 Task: Reply to email with the signature Brandon Turner with the subject Event invitation from softage.1@softage.net with the message I would like to schedule a call to discuss the proposed changes to the budget plan. with CC to softage.4@softage.net with an attached document Proposal_draft.docx
Action: Mouse moved to (435, 564)
Screenshot: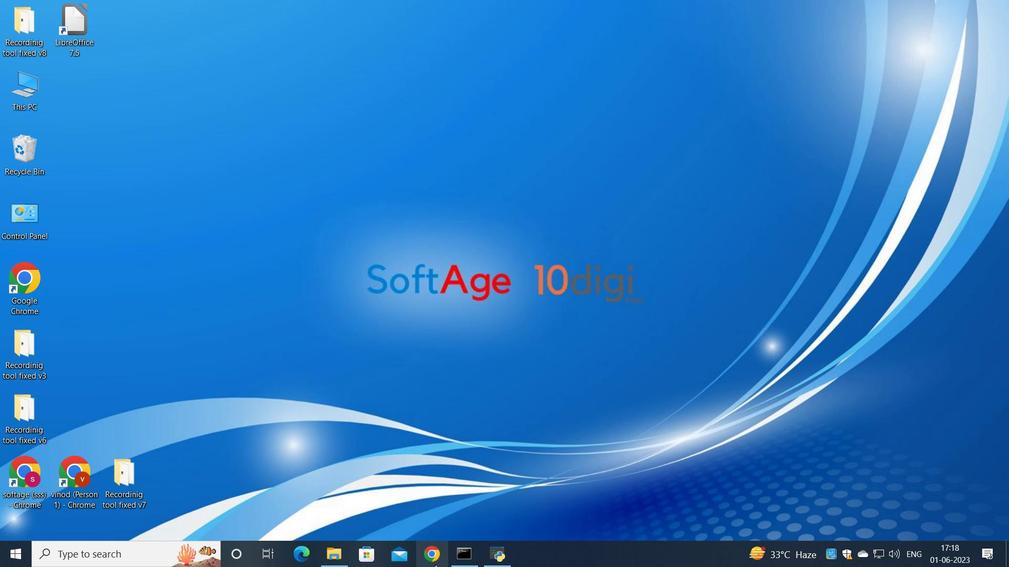 
Action: Mouse pressed left at (435, 564)
Screenshot: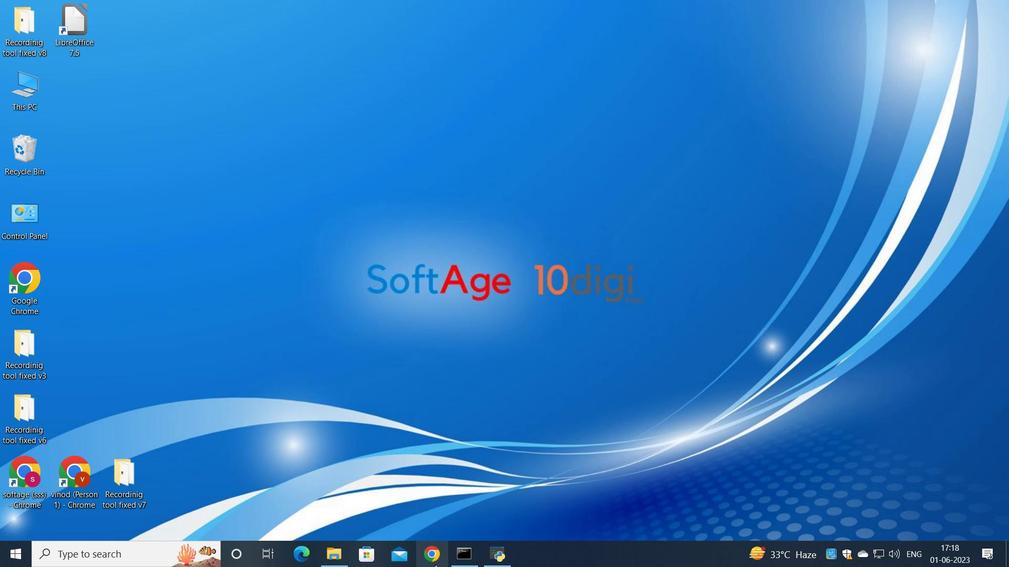 
Action: Mouse moved to (457, 336)
Screenshot: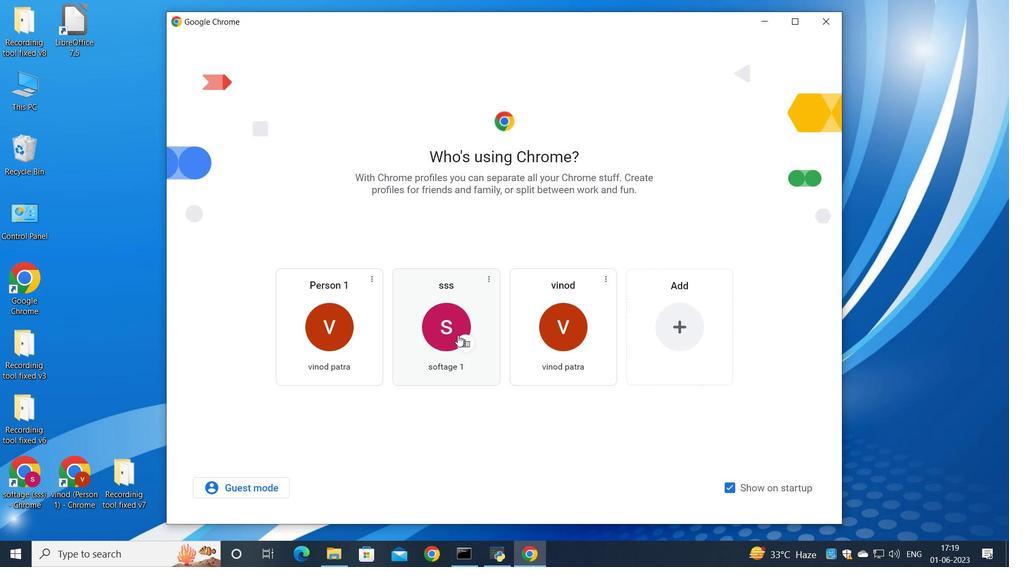 
Action: Mouse pressed left at (457, 336)
Screenshot: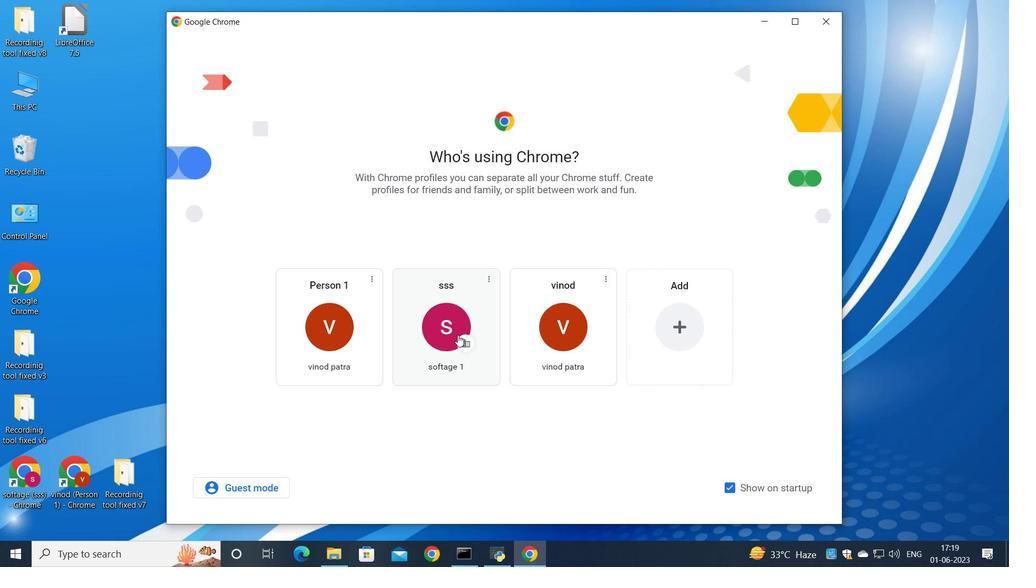 
Action: Mouse moved to (884, 84)
Screenshot: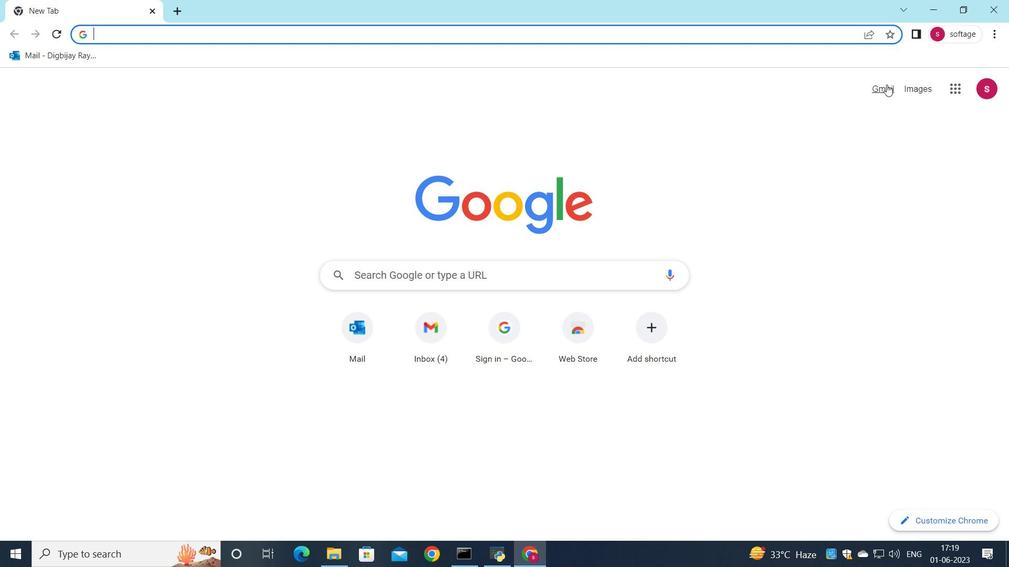 
Action: Mouse pressed left at (884, 84)
Screenshot: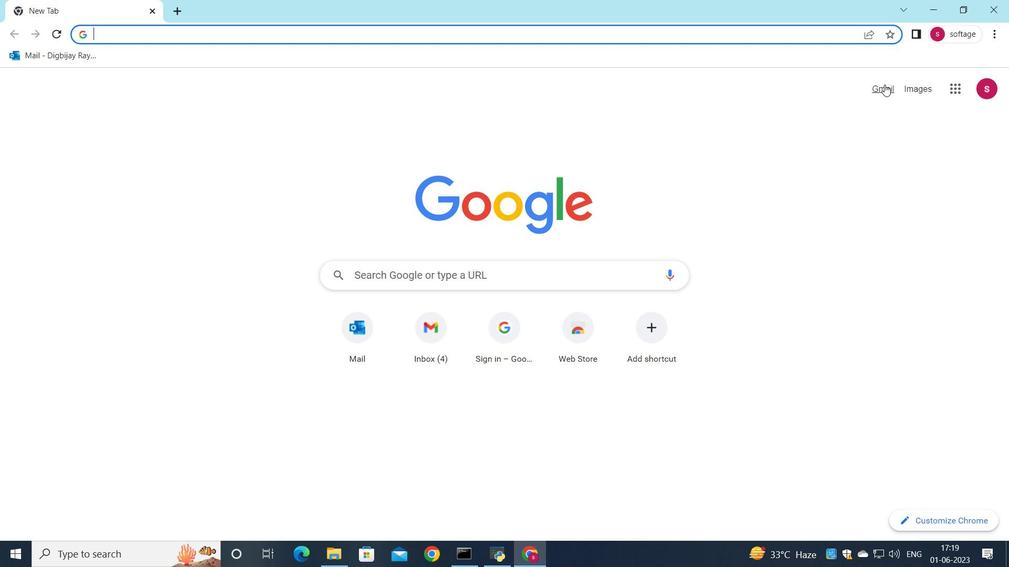 
Action: Mouse moved to (860, 85)
Screenshot: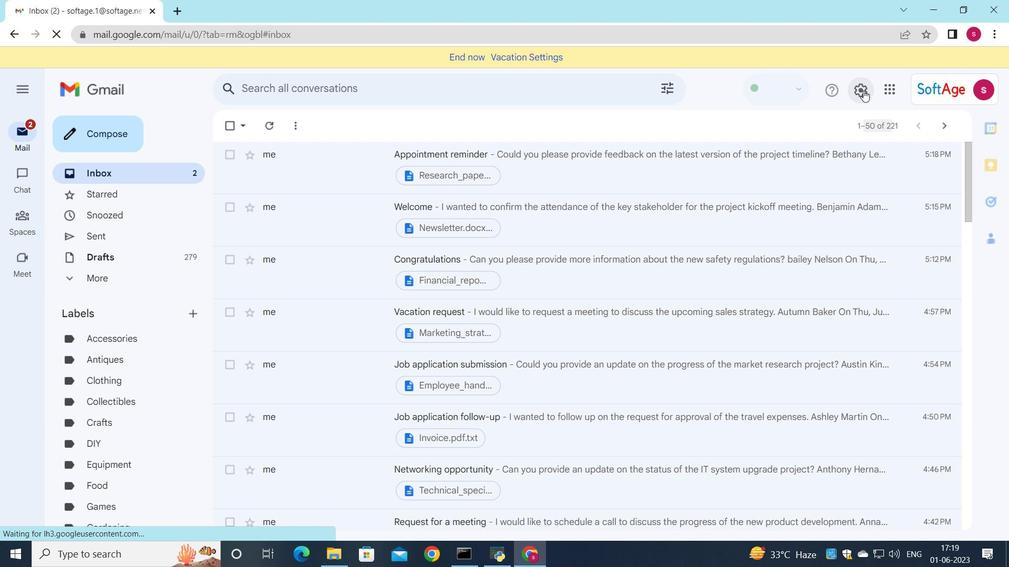 
Action: Mouse pressed left at (860, 85)
Screenshot: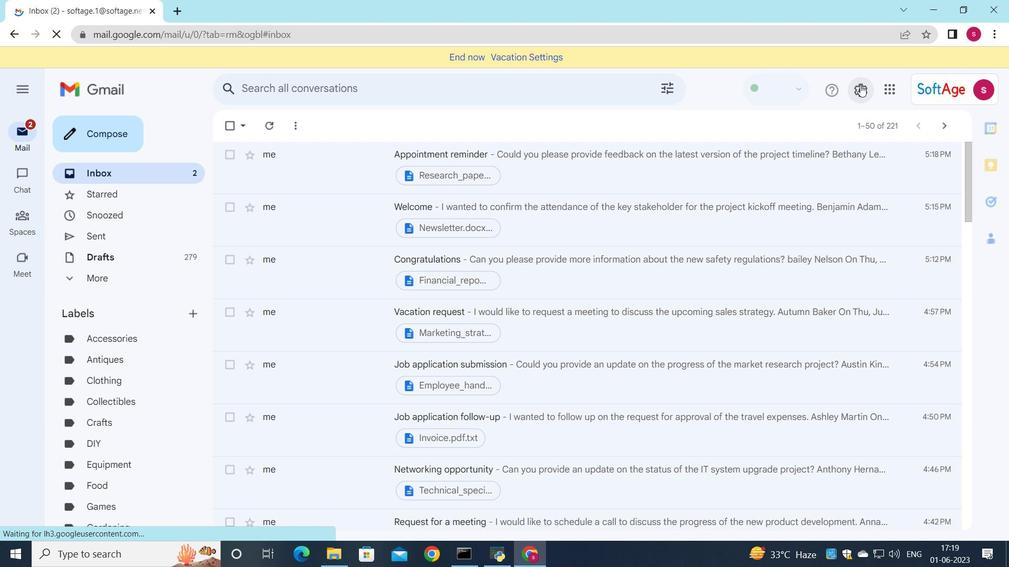 
Action: Mouse moved to (863, 160)
Screenshot: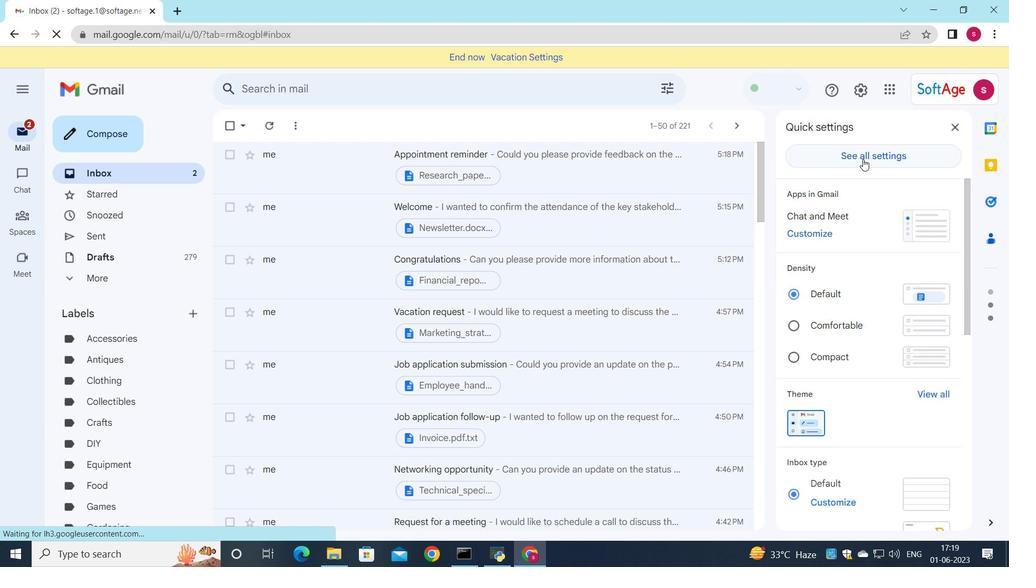 
Action: Mouse pressed left at (863, 160)
Screenshot: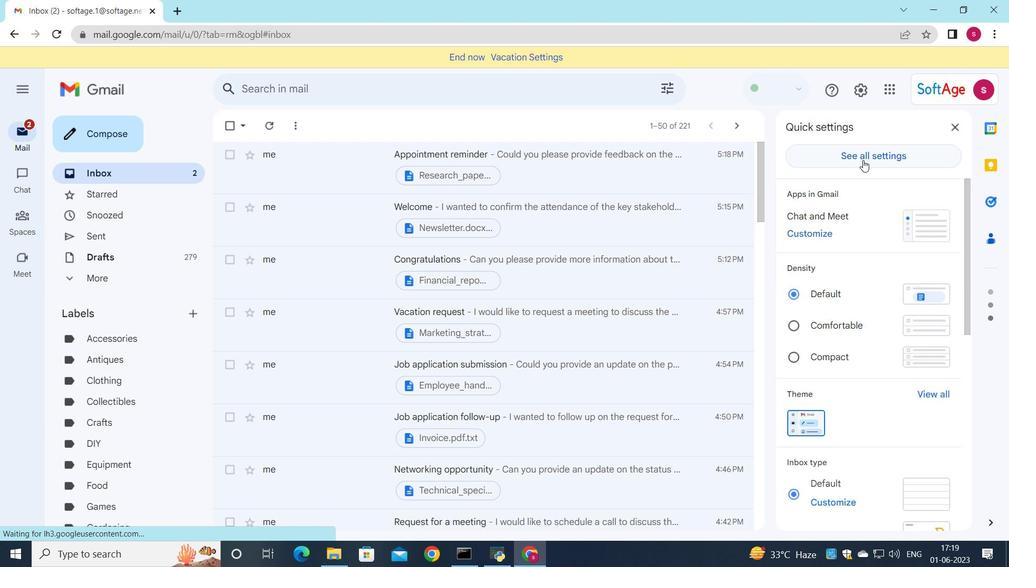
Action: Mouse moved to (852, 93)
Screenshot: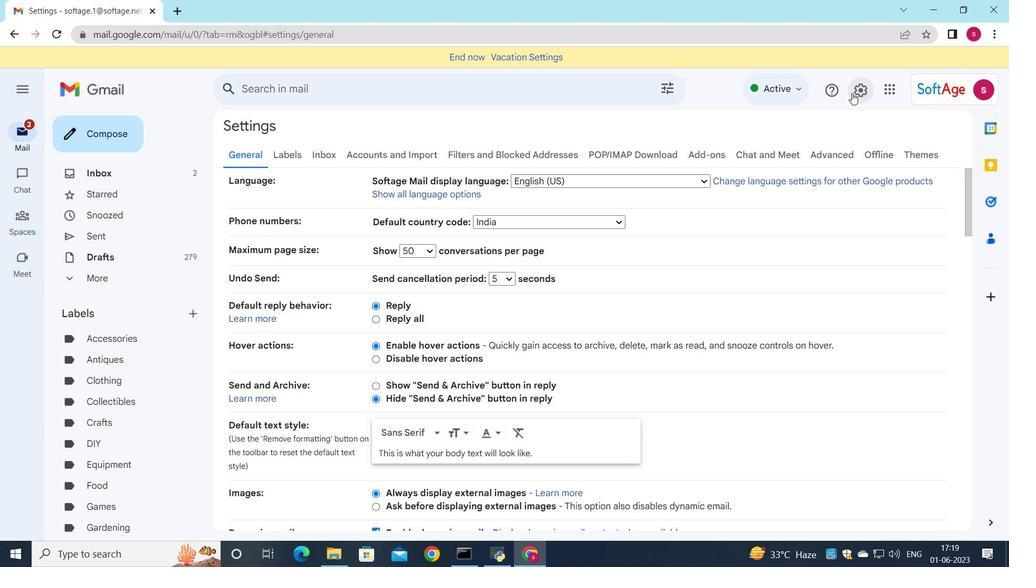 
Action: Mouse pressed left at (852, 93)
Screenshot: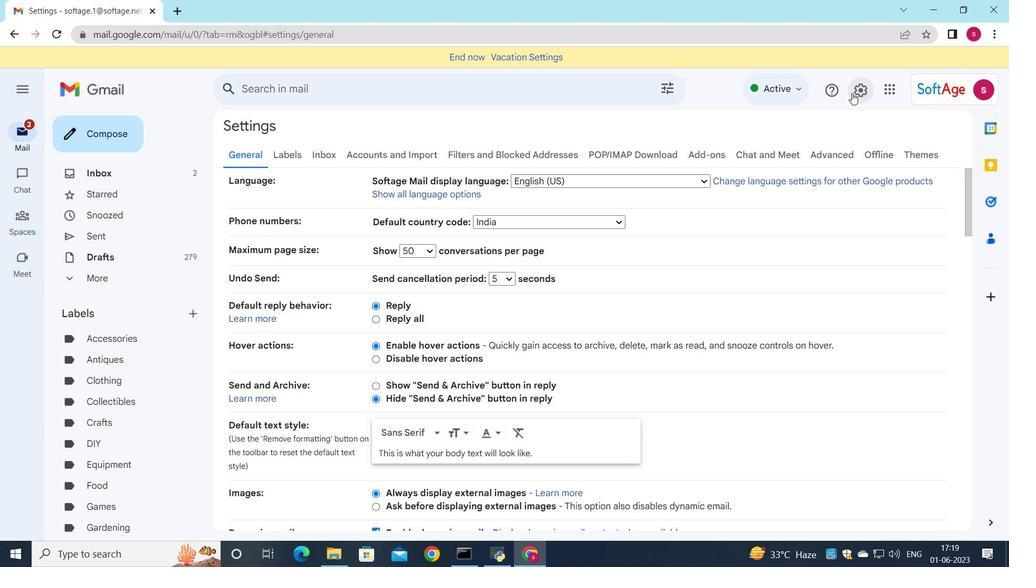 
Action: Mouse moved to (667, 261)
Screenshot: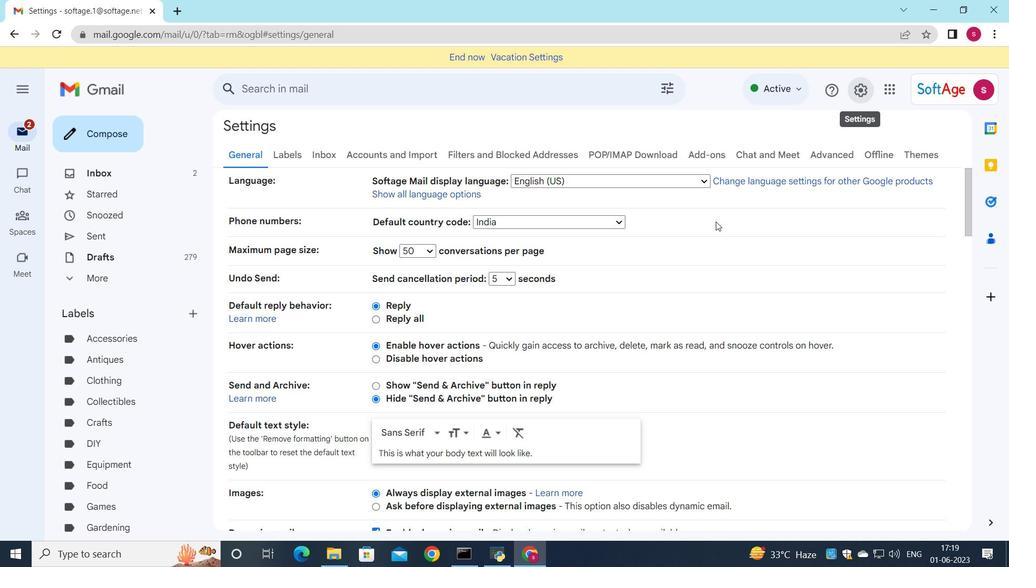 
Action: Mouse scrolled (667, 261) with delta (0, 0)
Screenshot: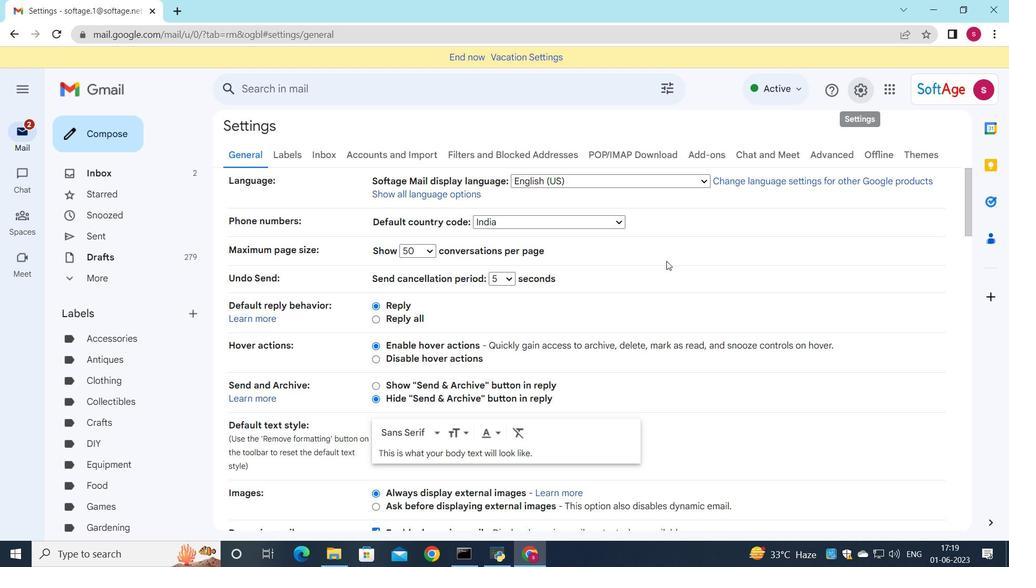 
Action: Mouse scrolled (667, 261) with delta (0, 0)
Screenshot: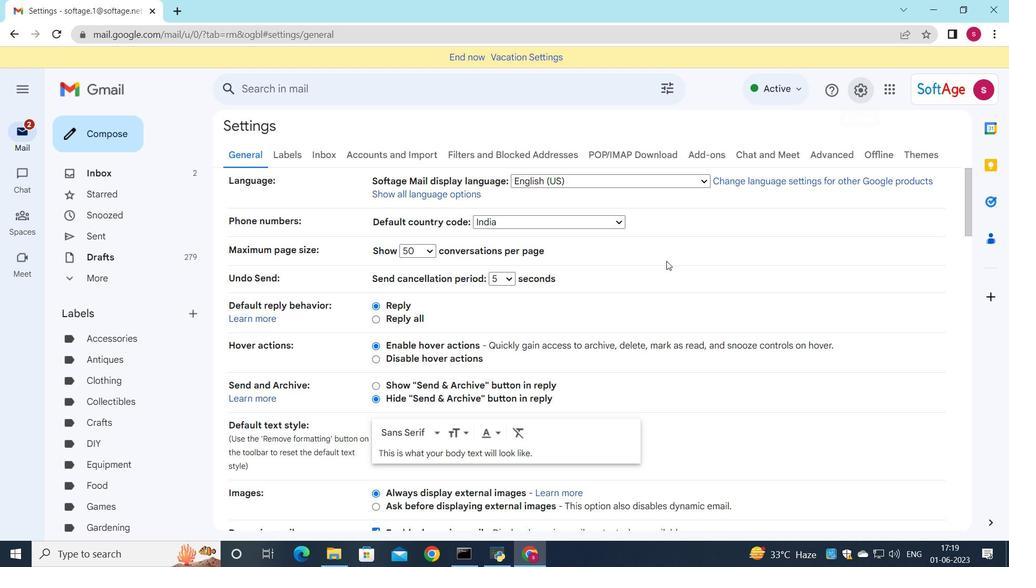 
Action: Mouse moved to (666, 262)
Screenshot: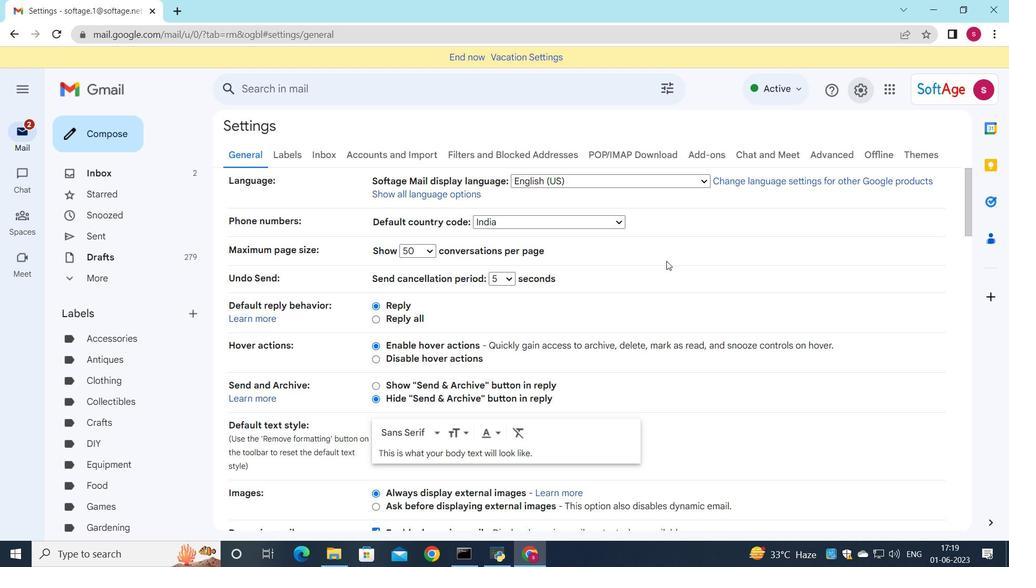 
Action: Mouse scrolled (666, 262) with delta (0, 0)
Screenshot: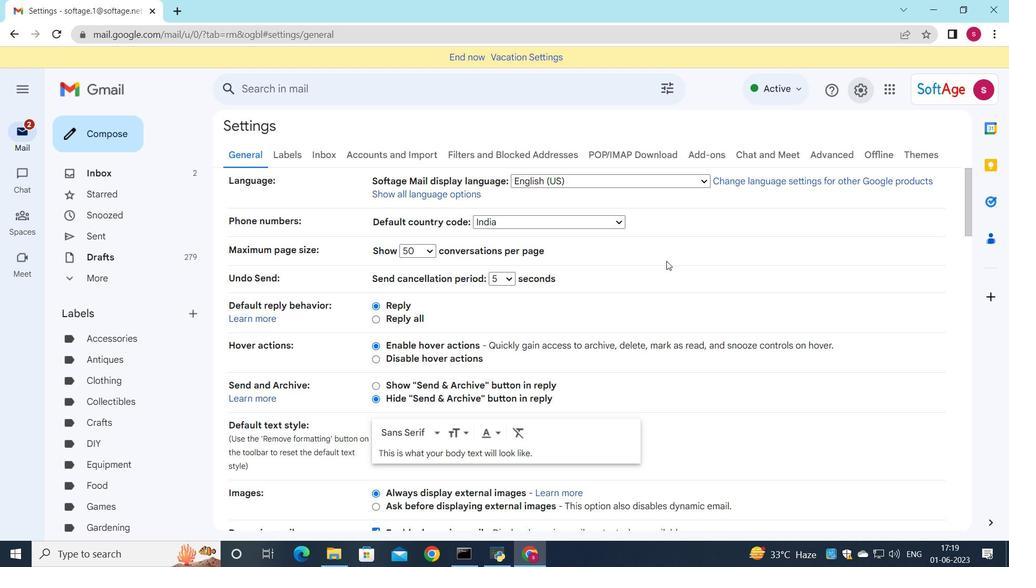 
Action: Mouse moved to (663, 256)
Screenshot: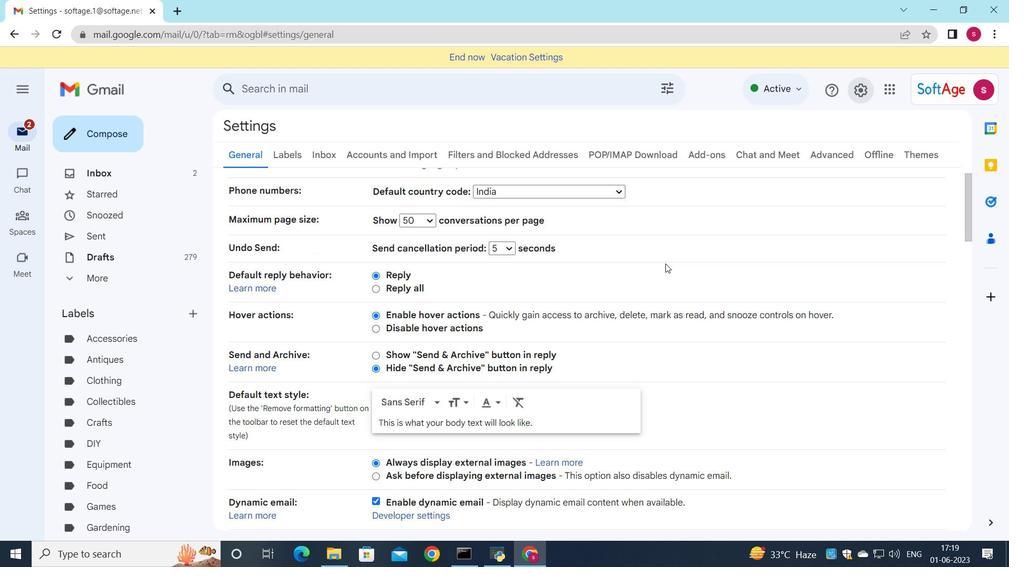 
Action: Mouse pressed middle at (663, 256)
Screenshot: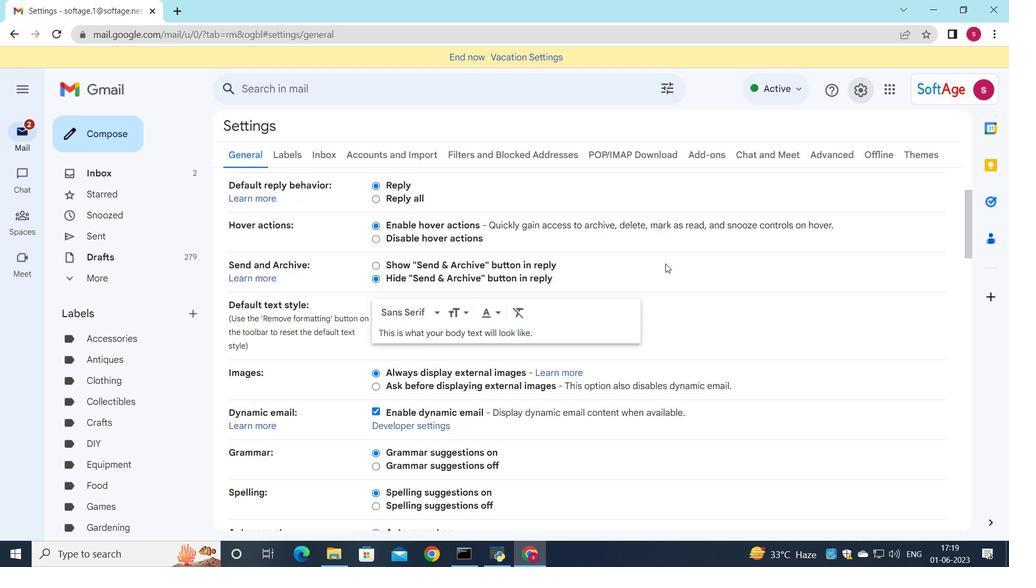 
Action: Mouse scrolled (663, 256) with delta (0, 0)
Screenshot: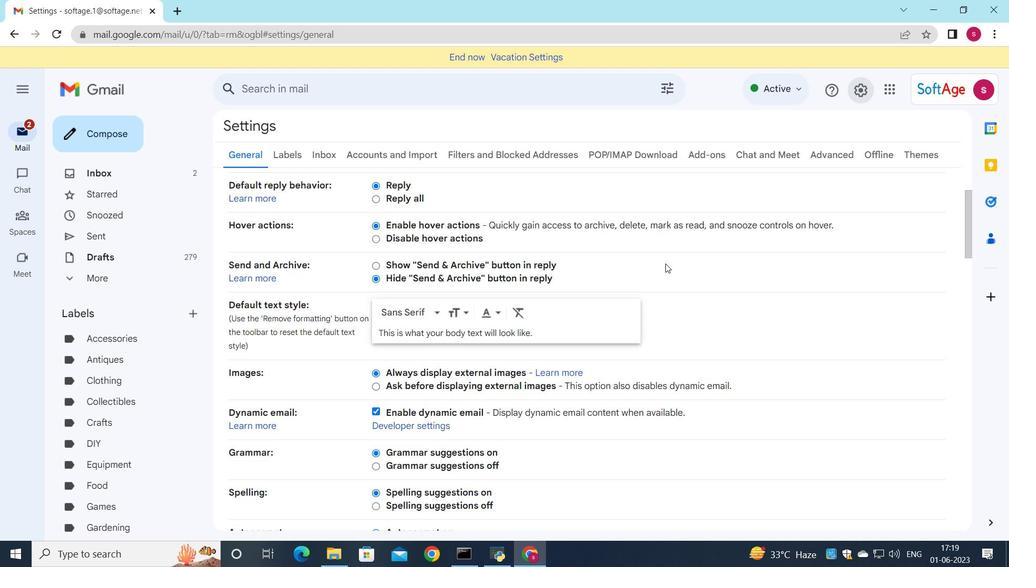 
Action: Mouse moved to (663, 256)
Screenshot: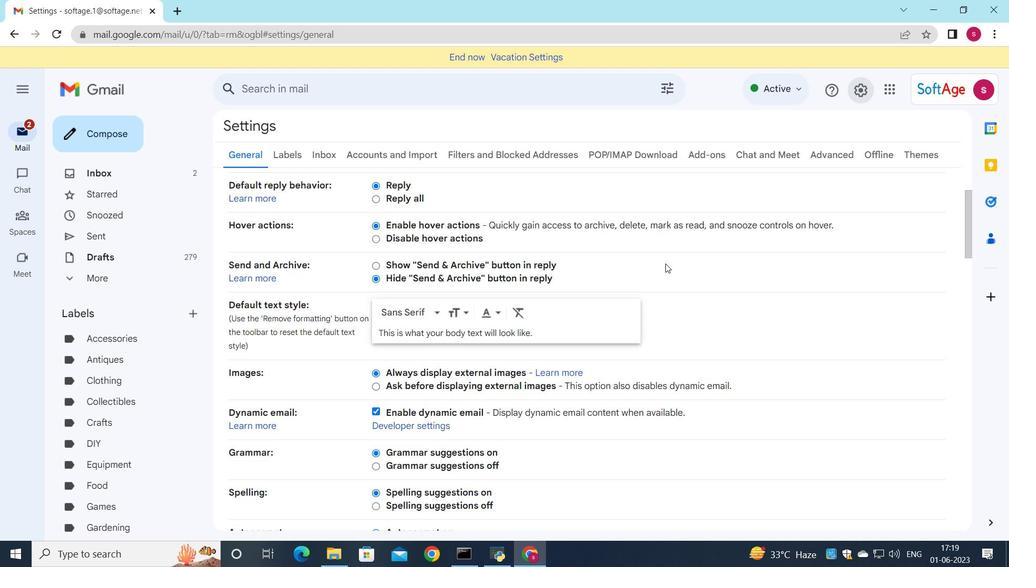 
Action: Mouse scrolled (663, 256) with delta (0, 0)
Screenshot: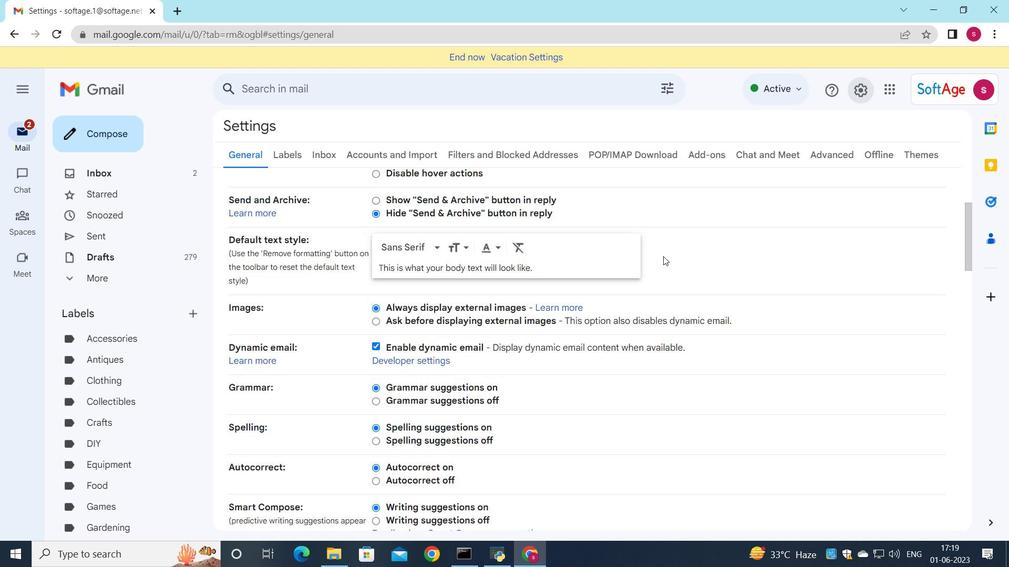 
Action: Mouse scrolled (663, 256) with delta (0, 0)
Screenshot: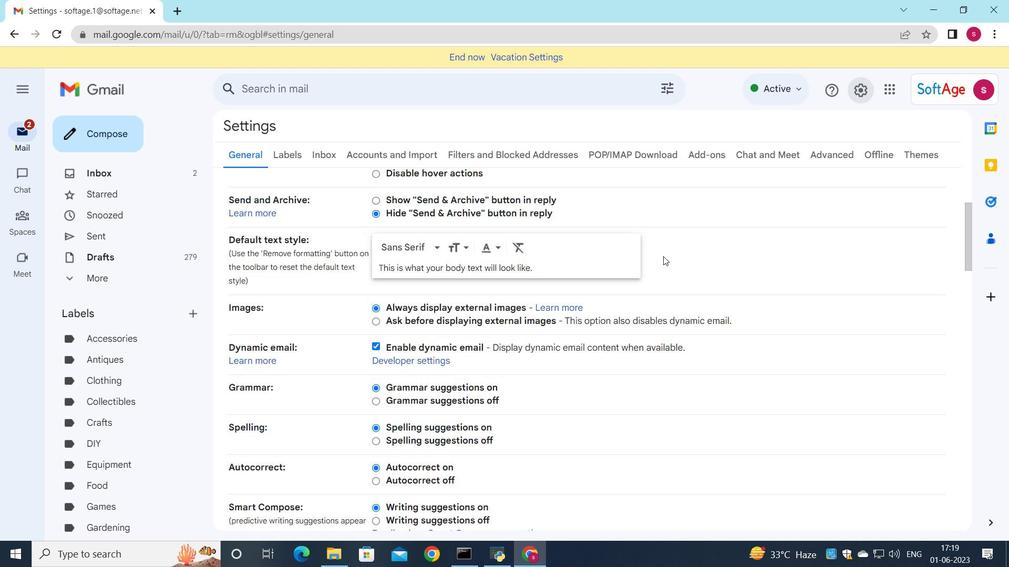 
Action: Mouse moved to (662, 256)
Screenshot: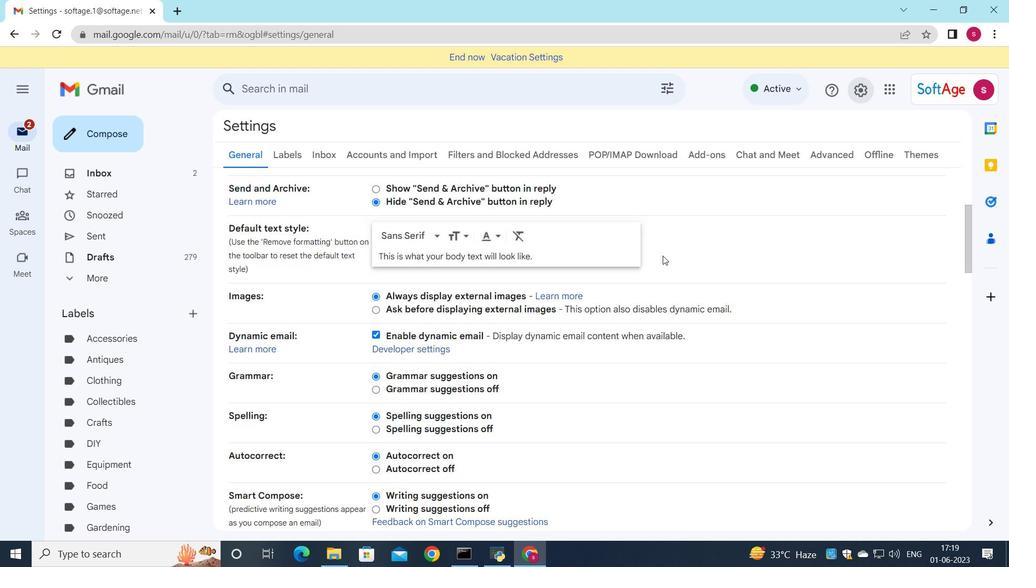 
Action: Mouse scrolled (662, 256) with delta (0, 0)
Screenshot: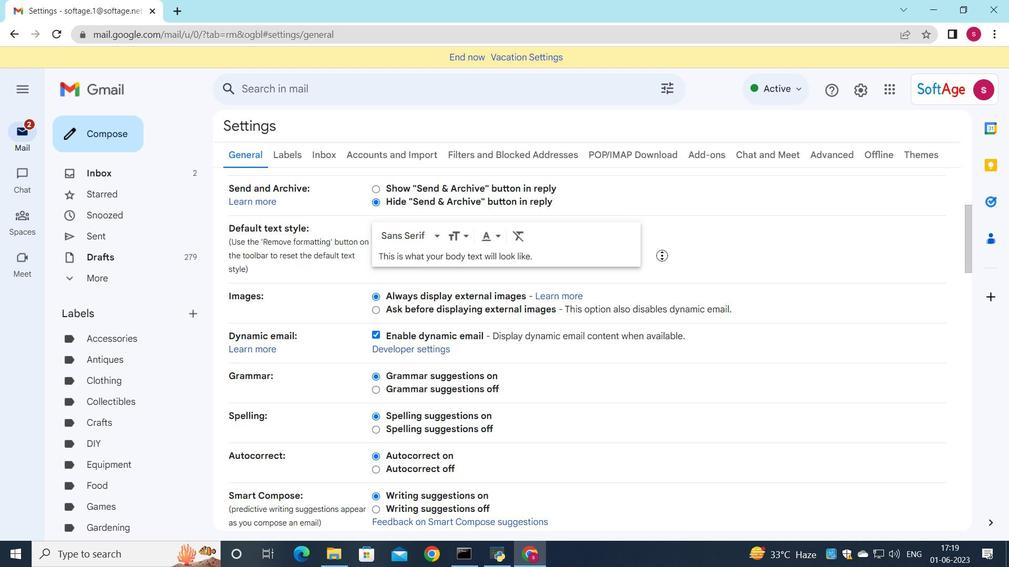 
Action: Mouse scrolled (662, 256) with delta (0, 0)
Screenshot: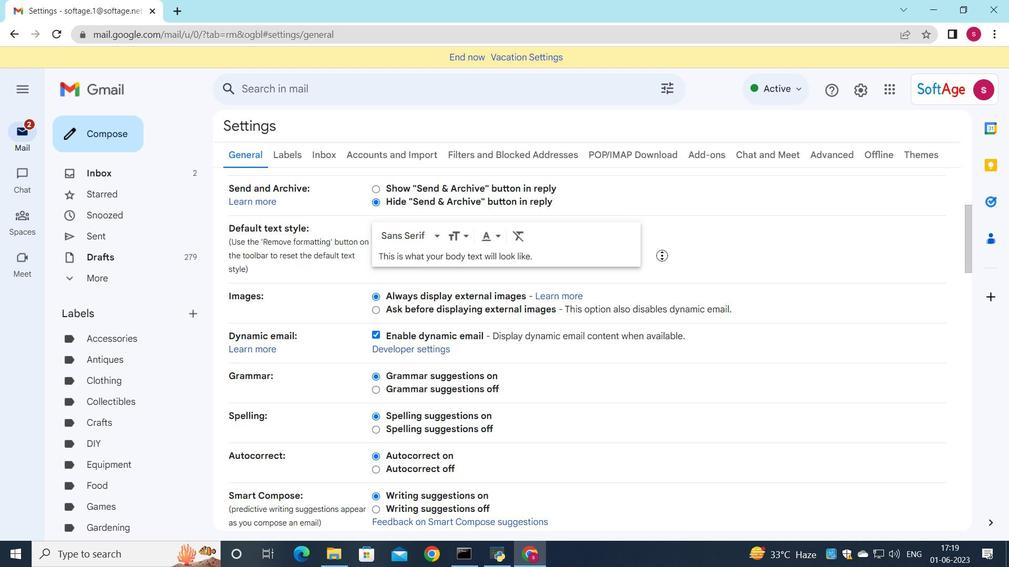
Action: Mouse moved to (659, 257)
Screenshot: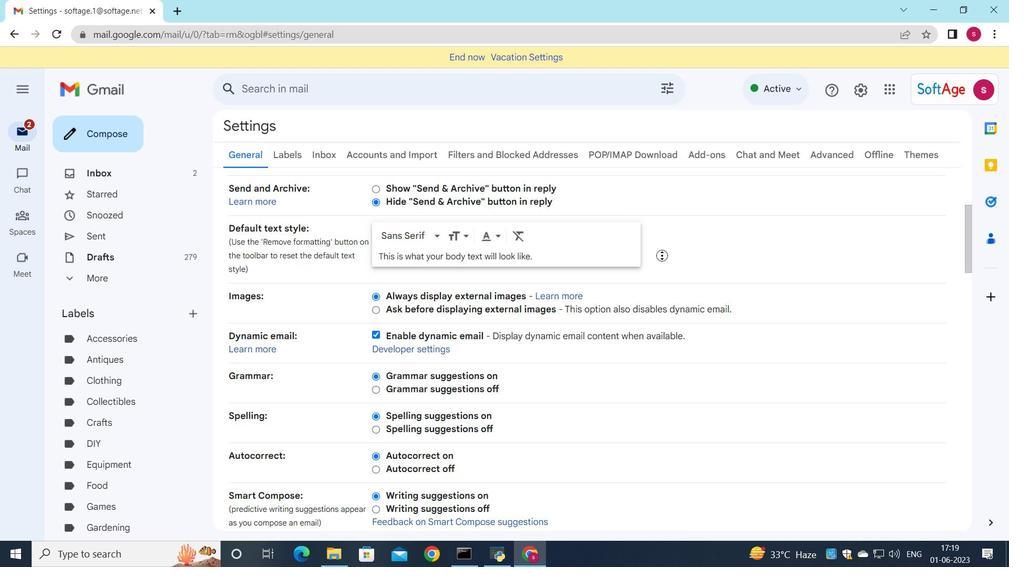 
Action: Mouse scrolled (659, 257) with delta (0, 0)
Screenshot: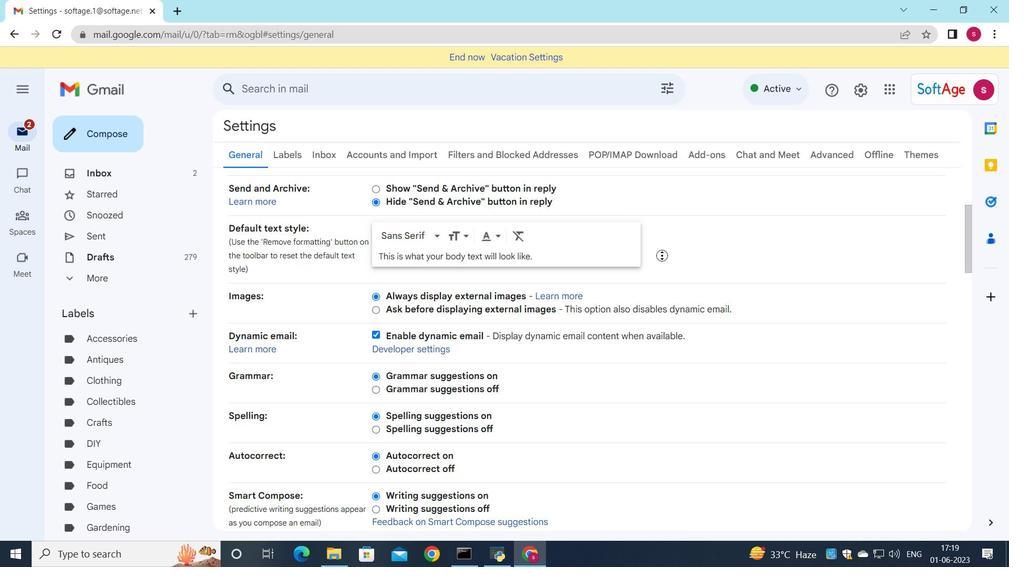 
Action: Mouse moved to (767, 259)
Screenshot: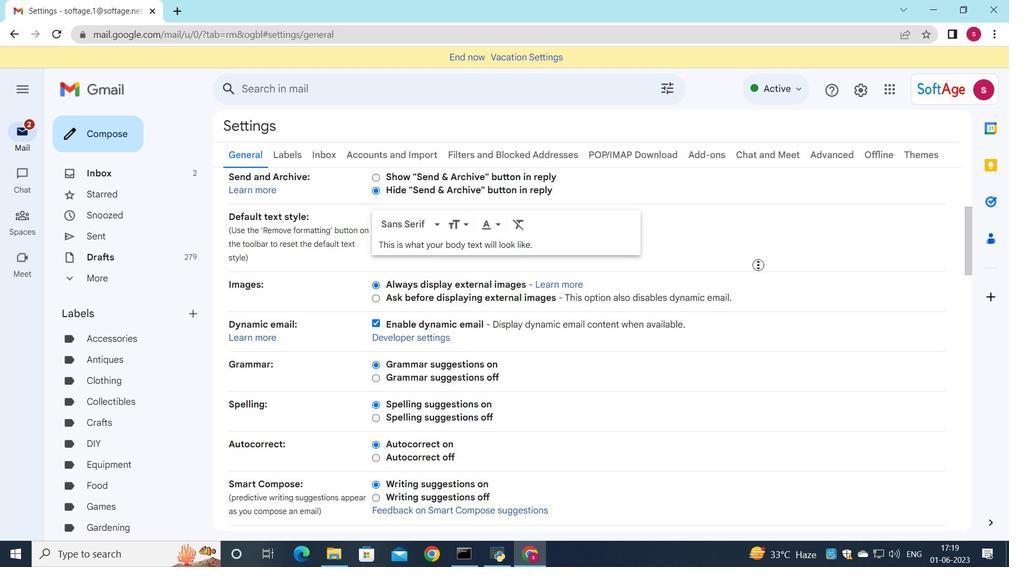 
Action: Mouse pressed left at (767, 259)
Screenshot: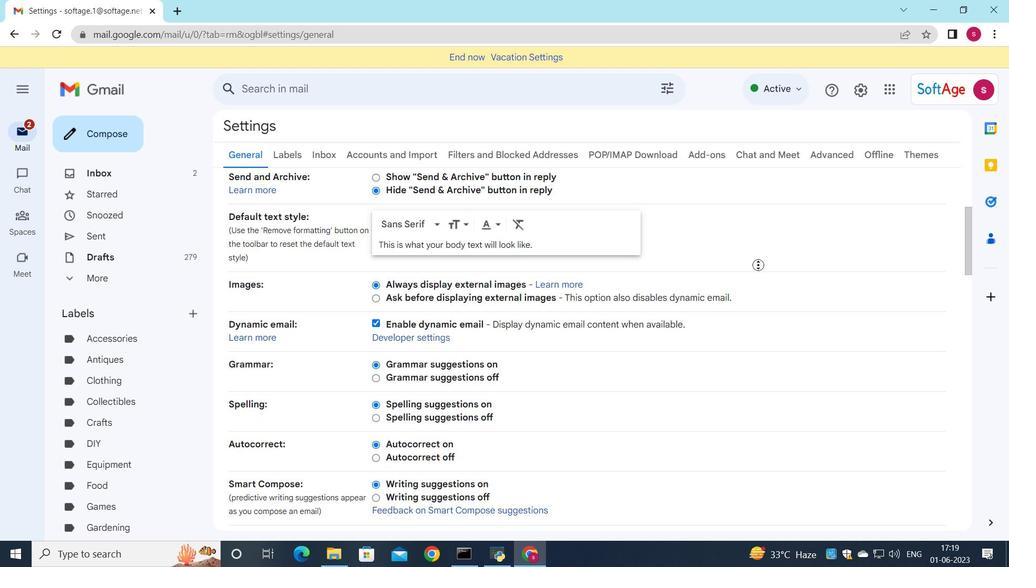 
Action: Mouse moved to (473, 305)
Screenshot: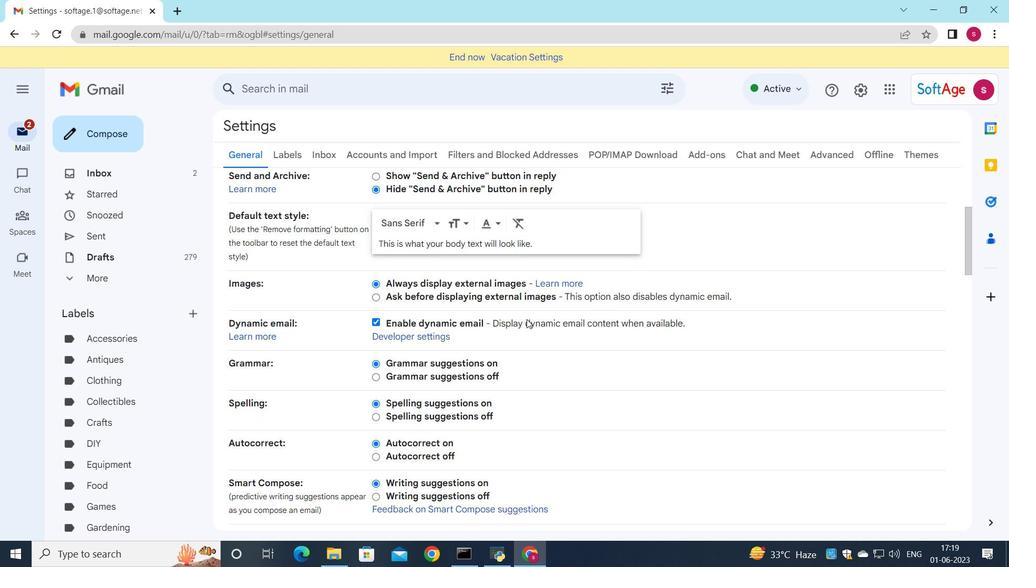 
Action: Mouse scrolled (473, 305) with delta (0, 0)
Screenshot: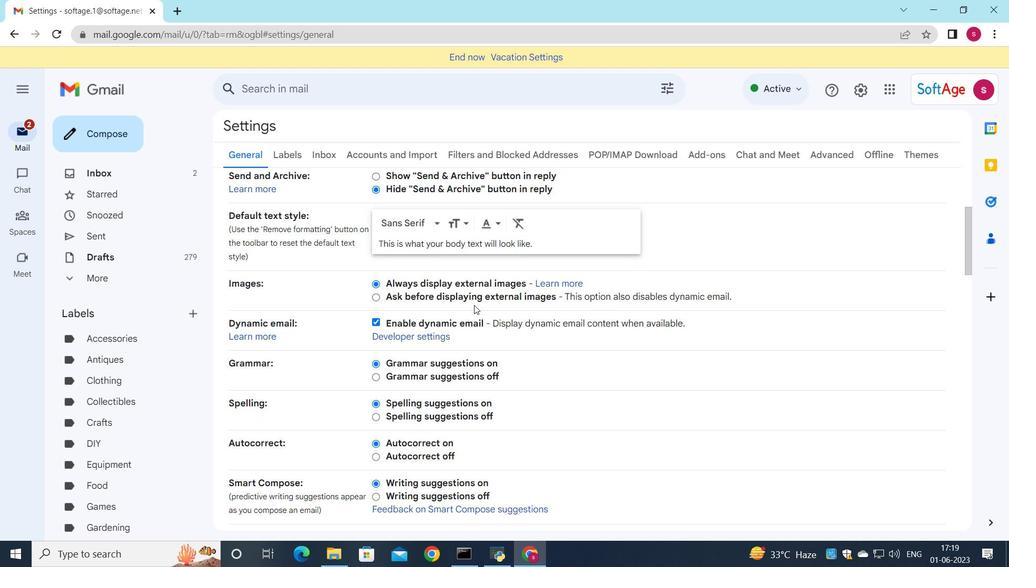 
Action: Mouse scrolled (473, 305) with delta (0, 0)
Screenshot: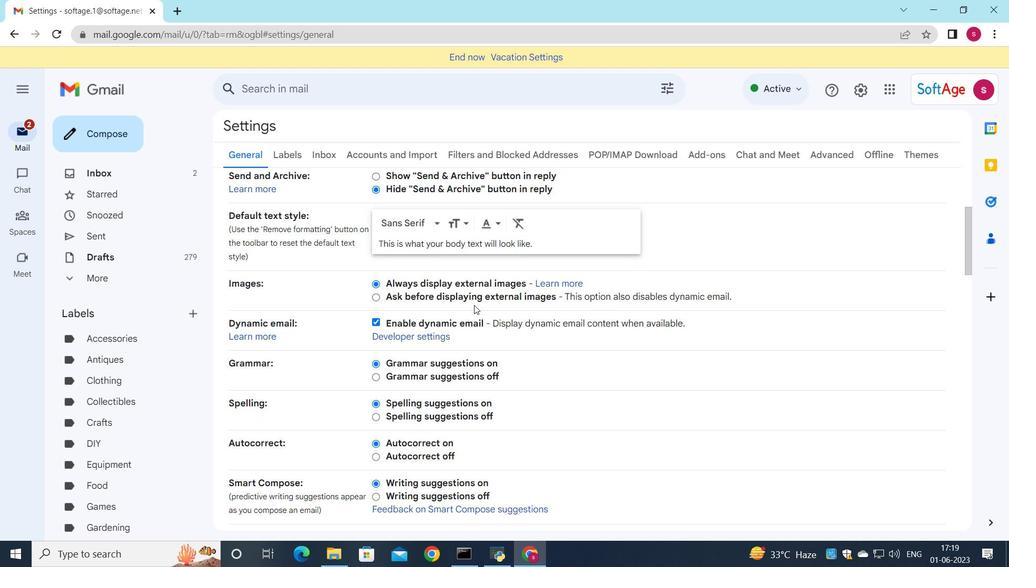 
Action: Mouse scrolled (473, 305) with delta (0, 0)
Screenshot: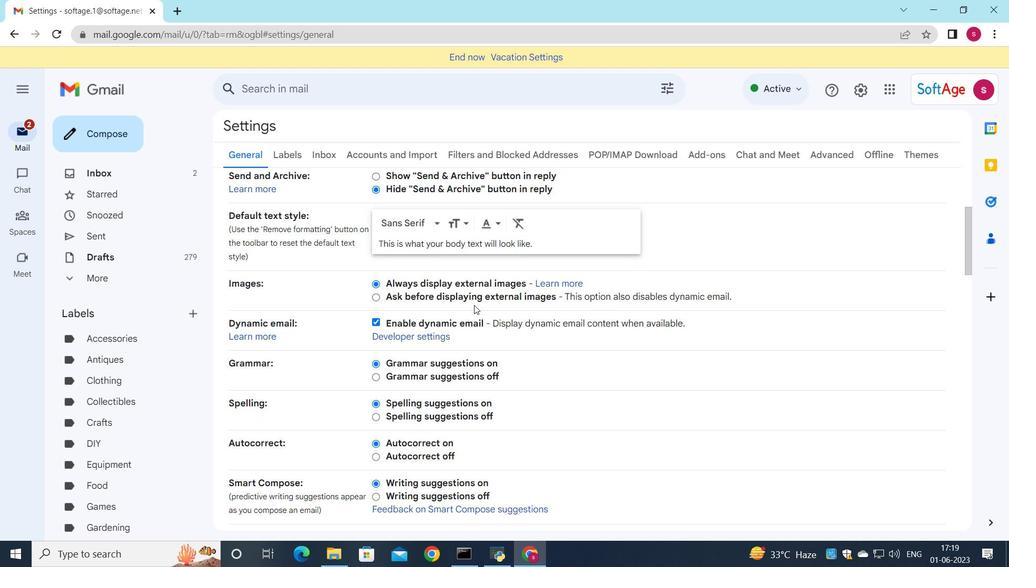 
Action: Mouse moved to (473, 308)
Screenshot: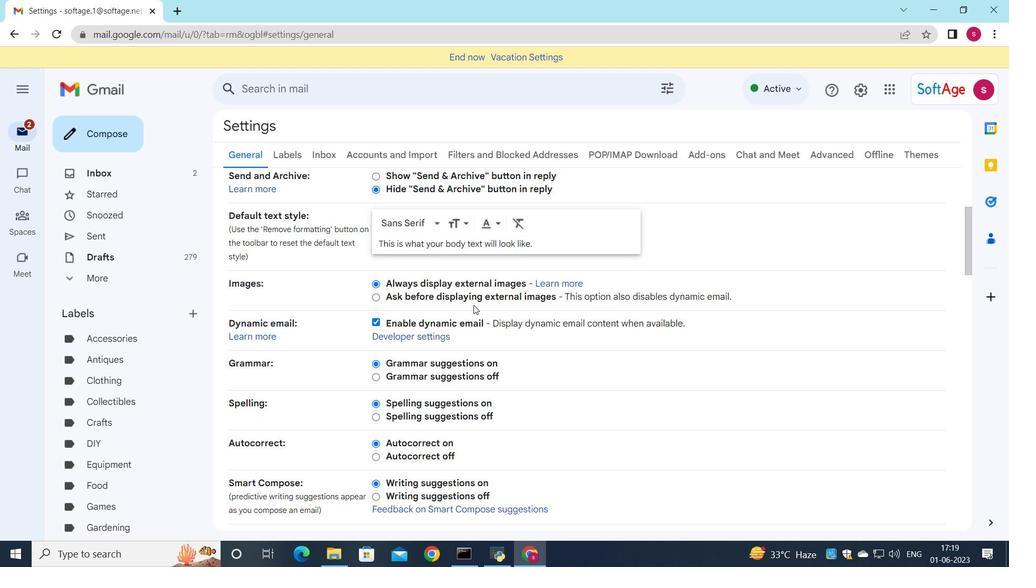 
Action: Mouse scrolled (473, 308) with delta (0, 0)
Screenshot: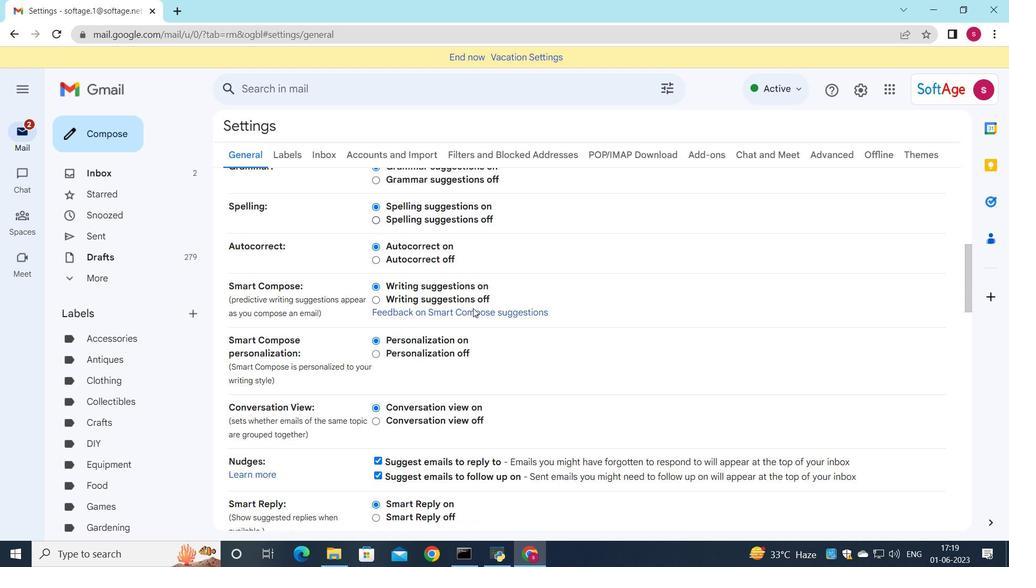 
Action: Mouse scrolled (473, 308) with delta (0, 0)
Screenshot: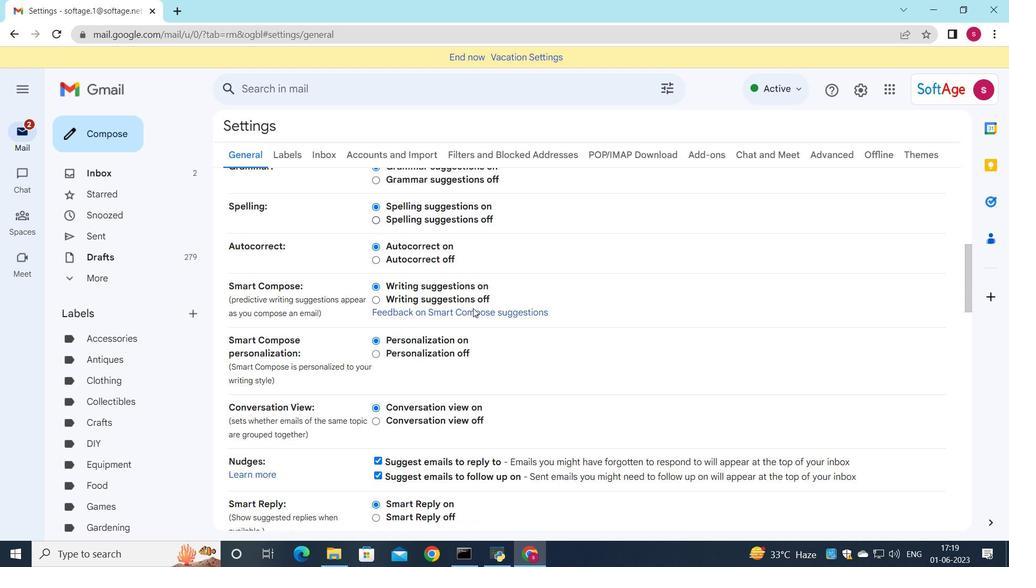 
Action: Mouse scrolled (473, 308) with delta (0, 0)
Screenshot: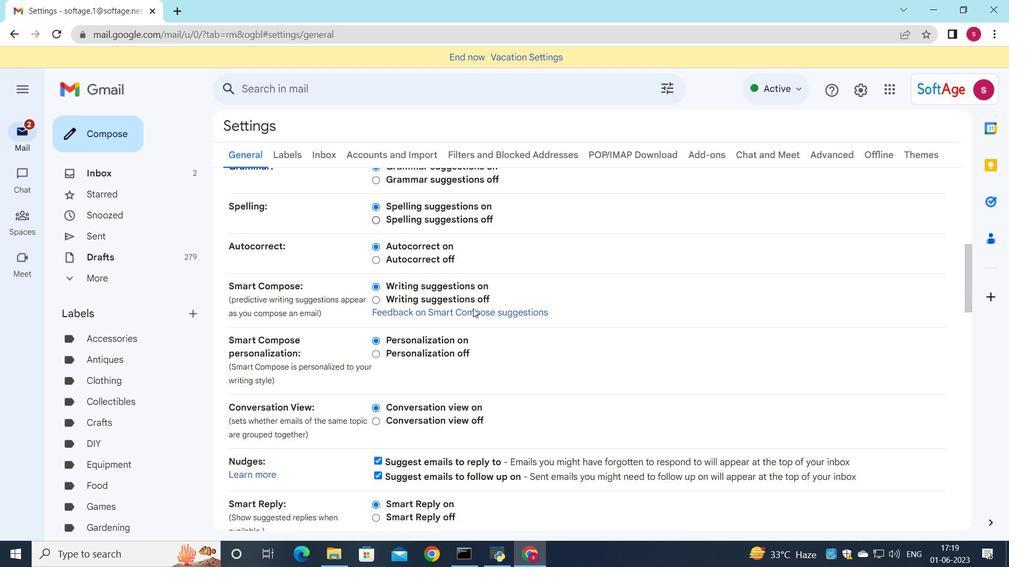 
Action: Mouse moved to (475, 310)
Screenshot: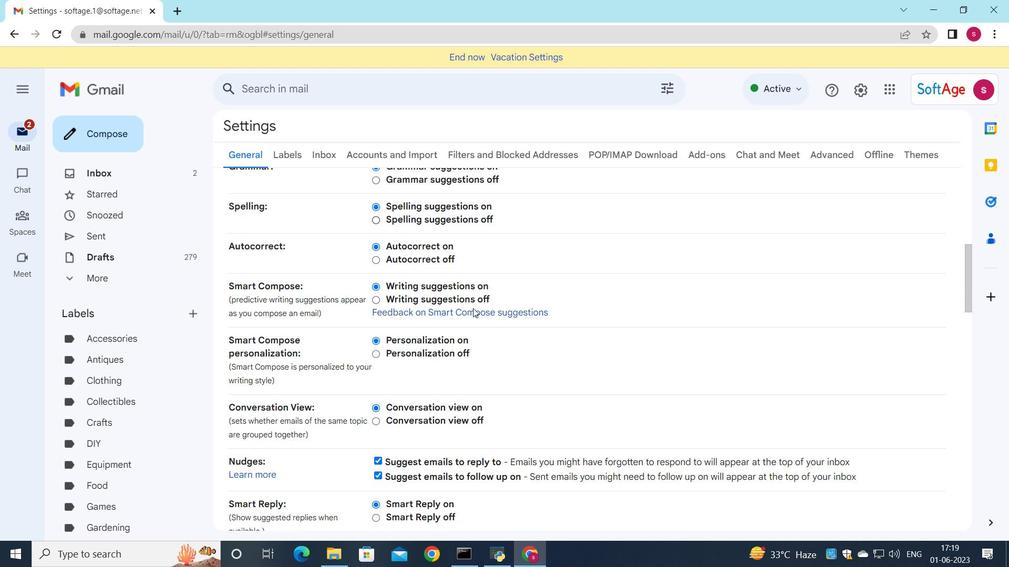 
Action: Mouse scrolled (475, 310) with delta (0, 0)
Screenshot: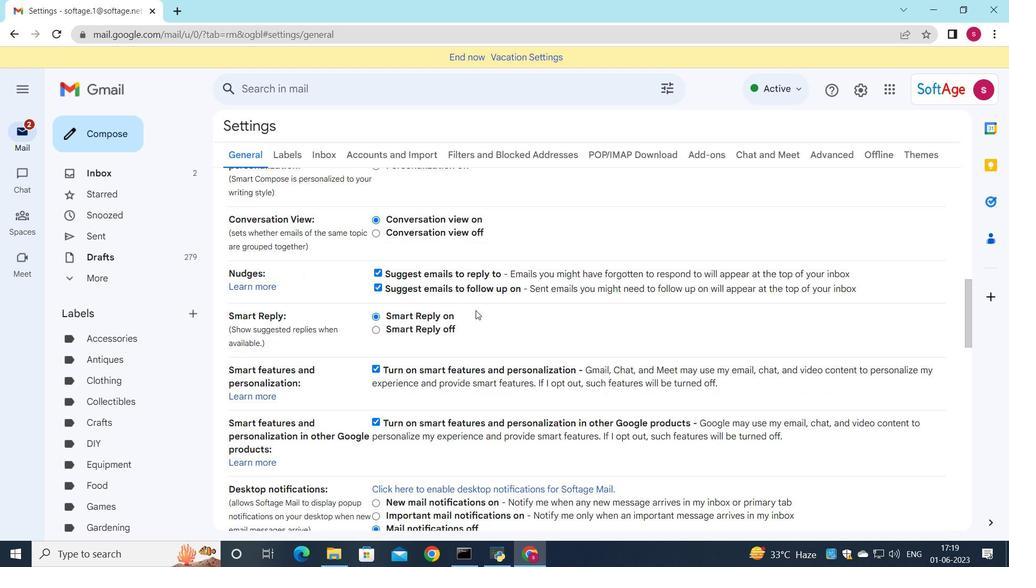 
Action: Mouse scrolled (475, 310) with delta (0, 0)
Screenshot: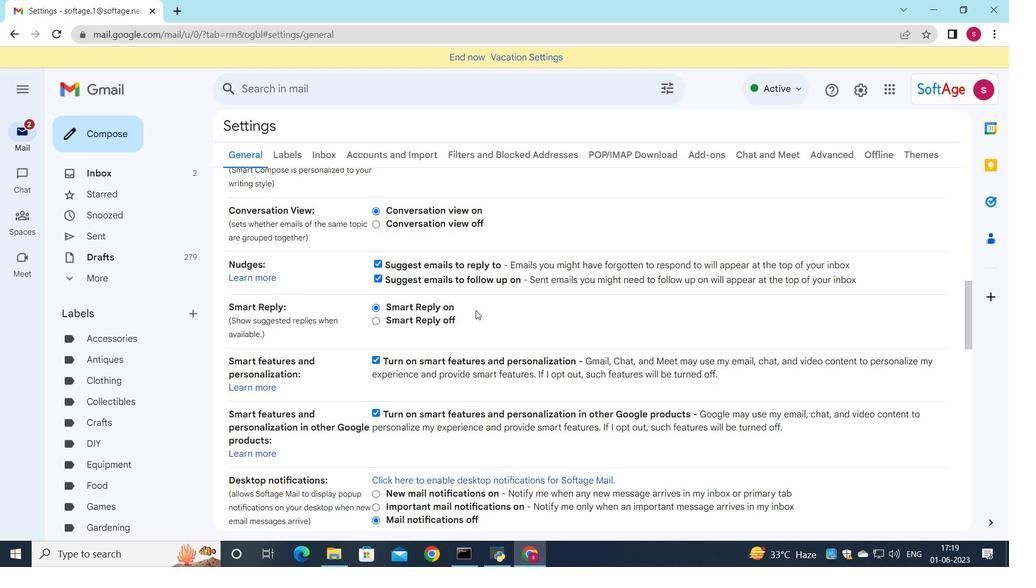 
Action: Mouse scrolled (475, 310) with delta (0, 0)
Screenshot: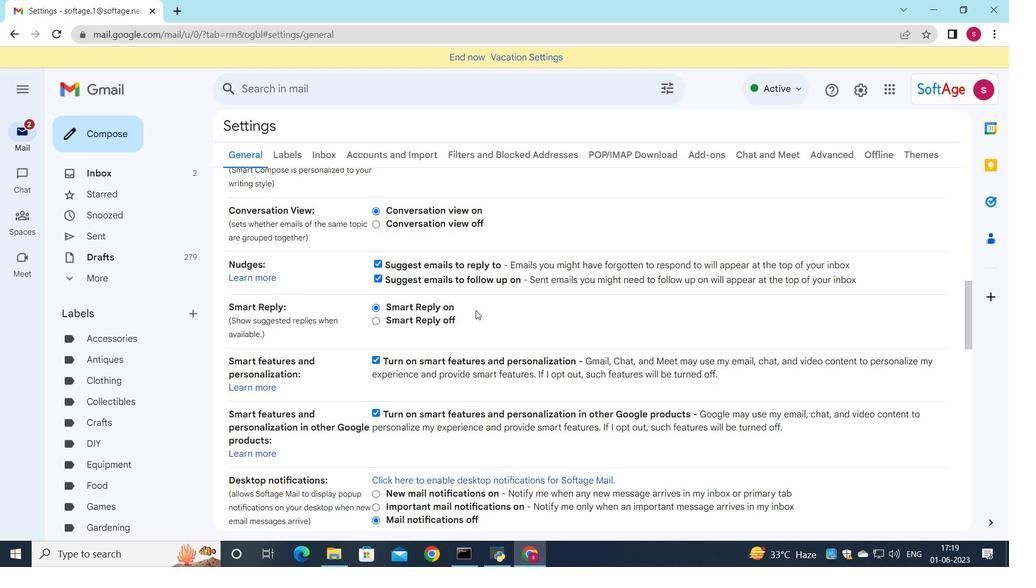 
Action: Mouse scrolled (475, 310) with delta (0, 0)
Screenshot: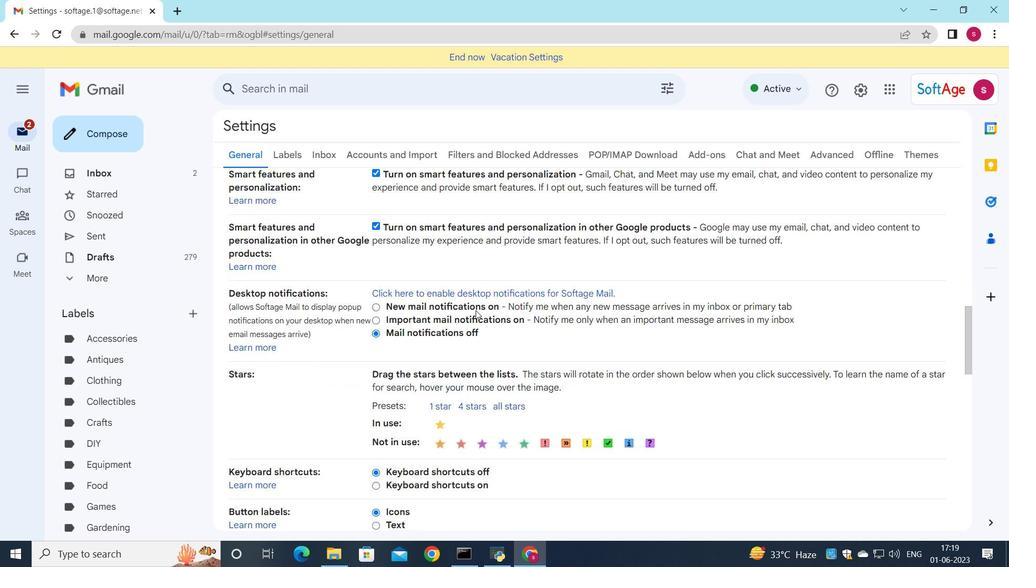 
Action: Mouse scrolled (475, 310) with delta (0, 0)
Screenshot: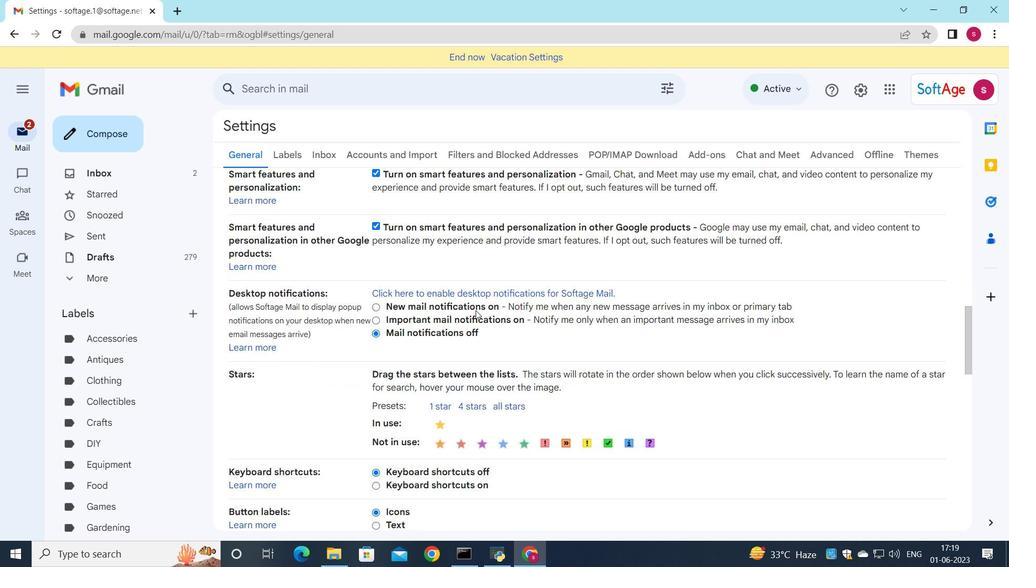 
Action: Mouse scrolled (475, 310) with delta (0, 0)
Screenshot: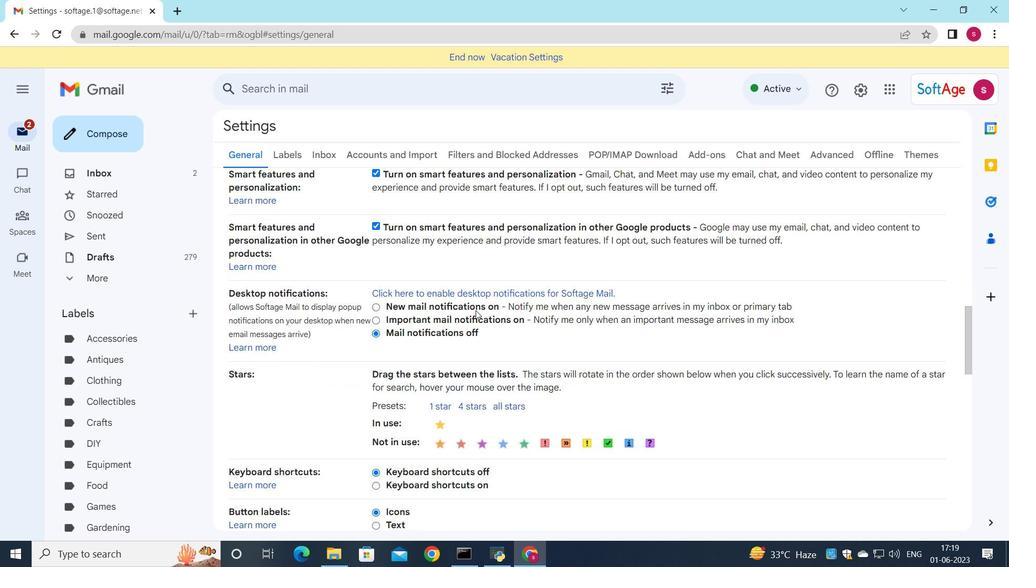 
Action: Mouse scrolled (475, 310) with delta (0, 0)
Screenshot: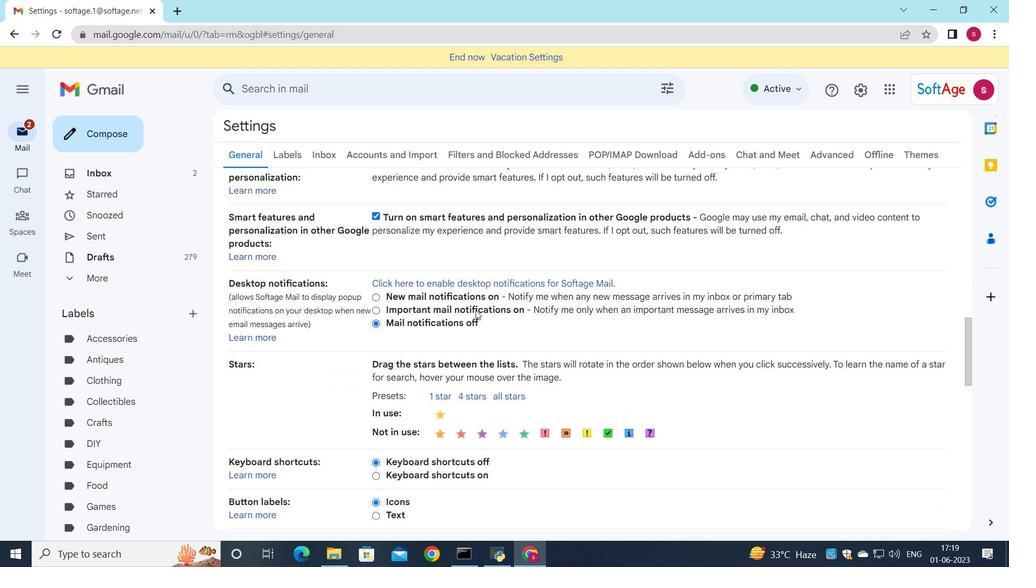 
Action: Mouse scrolled (475, 310) with delta (0, 0)
Screenshot: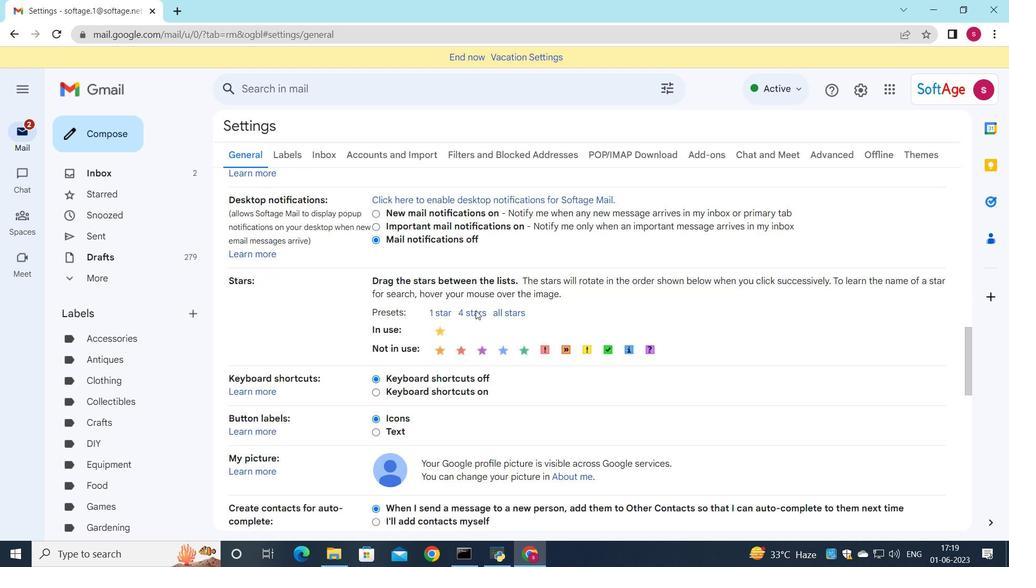 
Action: Mouse scrolled (475, 310) with delta (0, 0)
Screenshot: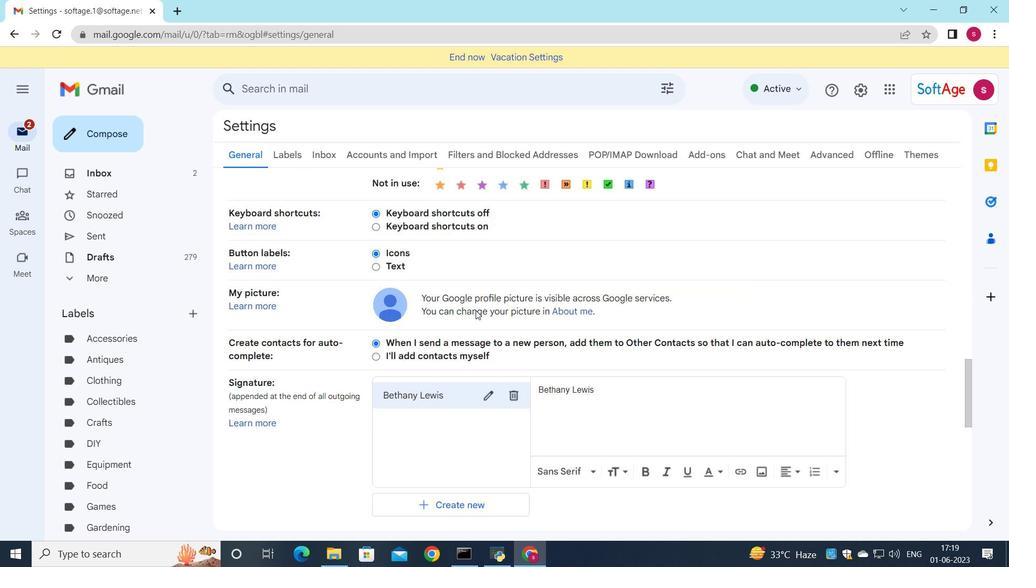 
Action: Mouse scrolled (475, 310) with delta (0, 0)
Screenshot: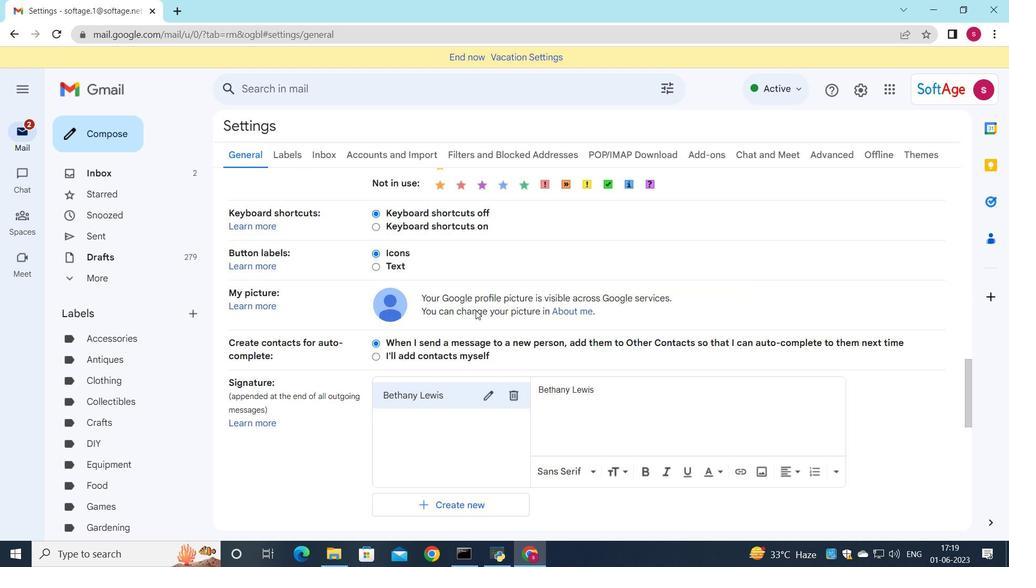 
Action: Mouse moved to (515, 183)
Screenshot: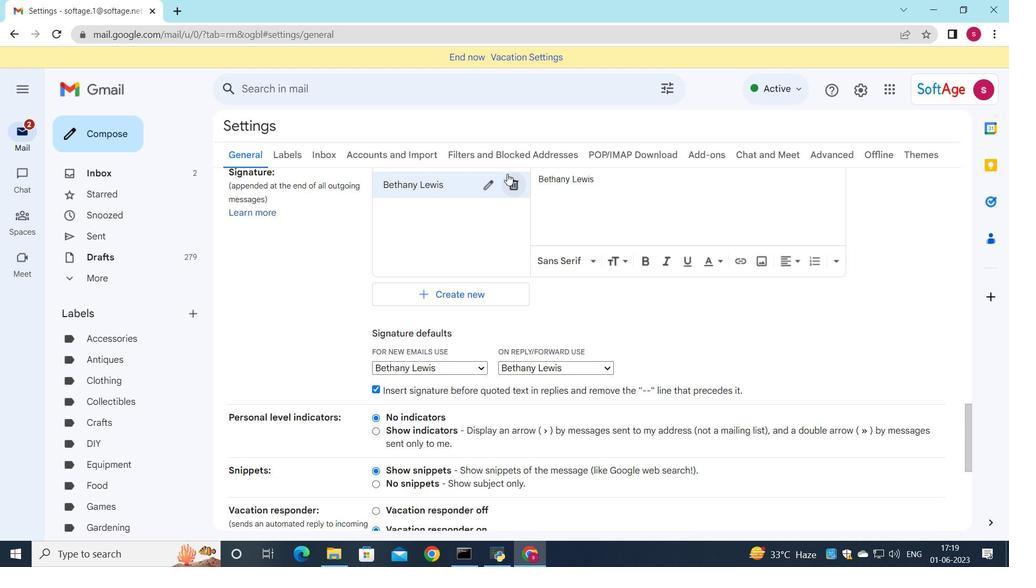 
Action: Mouse pressed left at (515, 183)
Screenshot: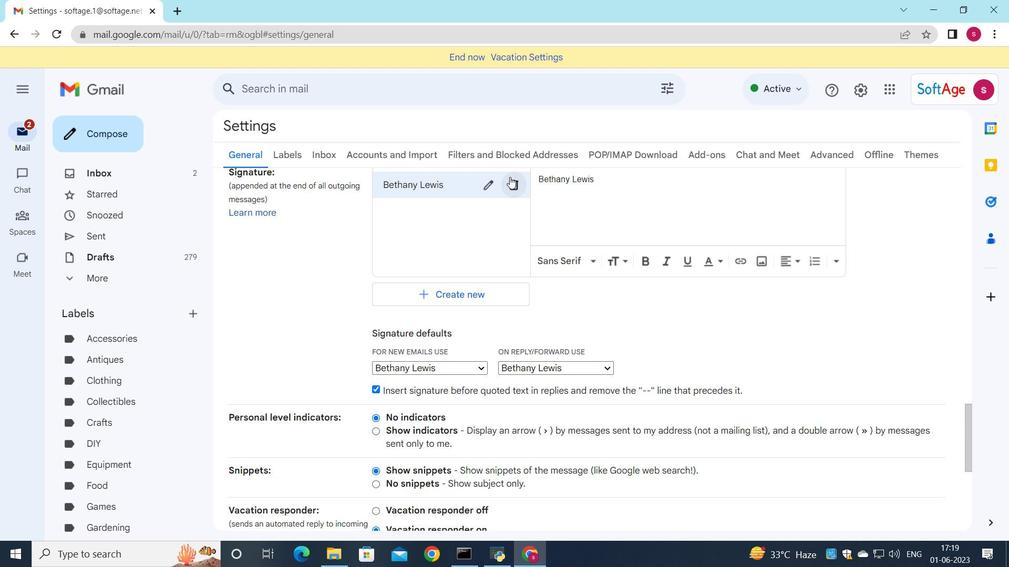 
Action: Mouse moved to (623, 322)
Screenshot: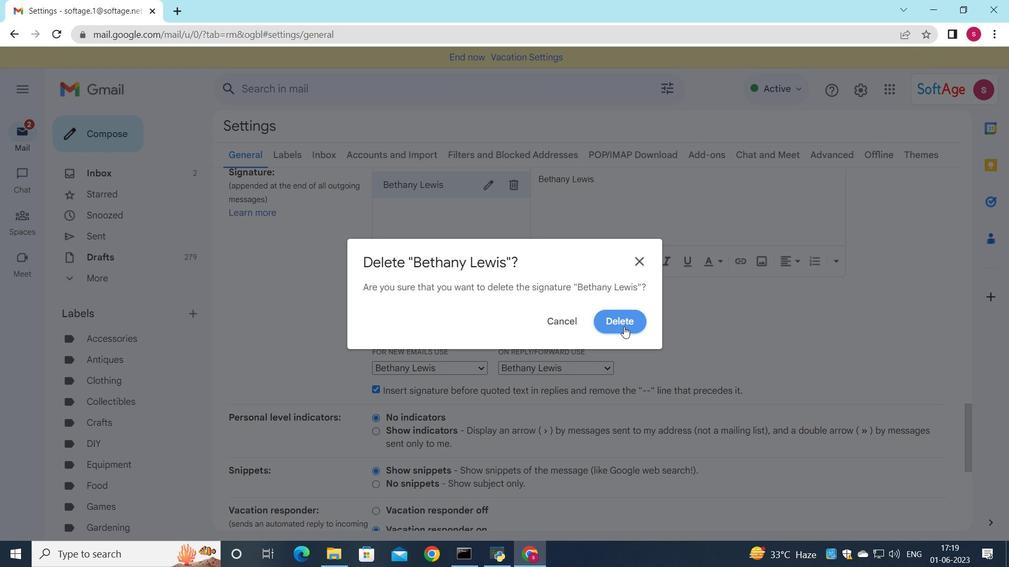 
Action: Mouse pressed left at (623, 322)
Screenshot: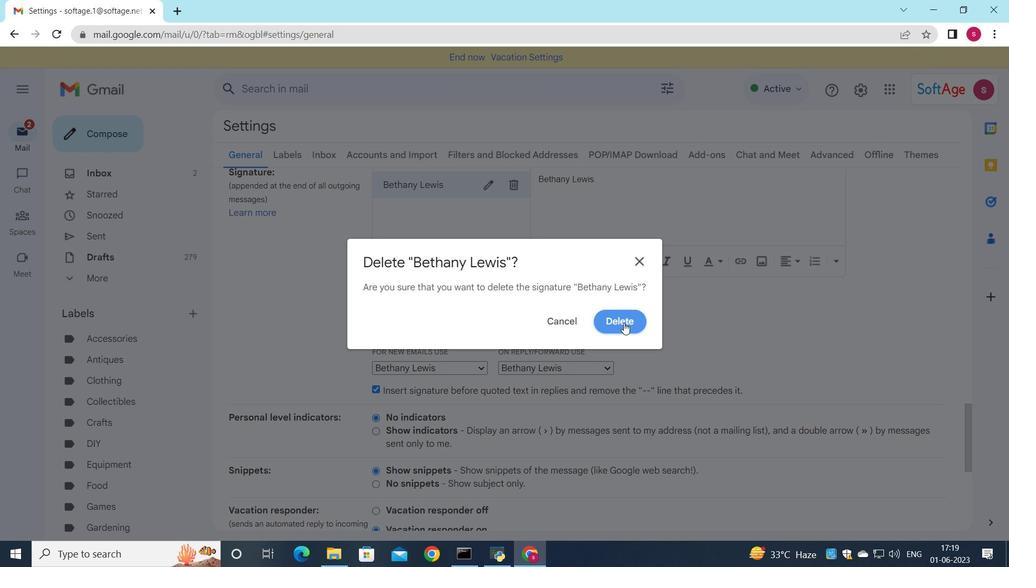 
Action: Mouse moved to (416, 200)
Screenshot: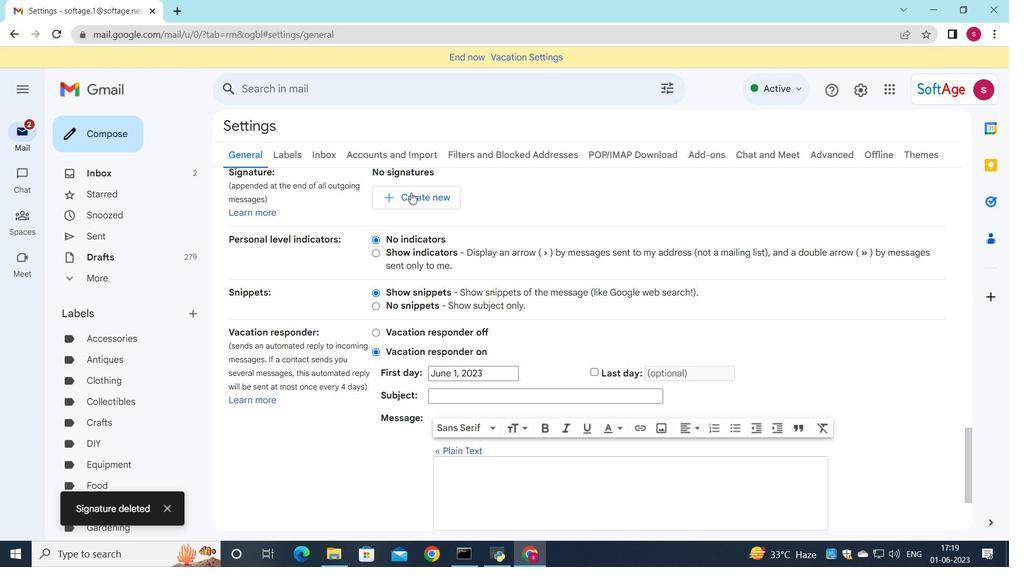 
Action: Mouse pressed left at (416, 200)
Screenshot: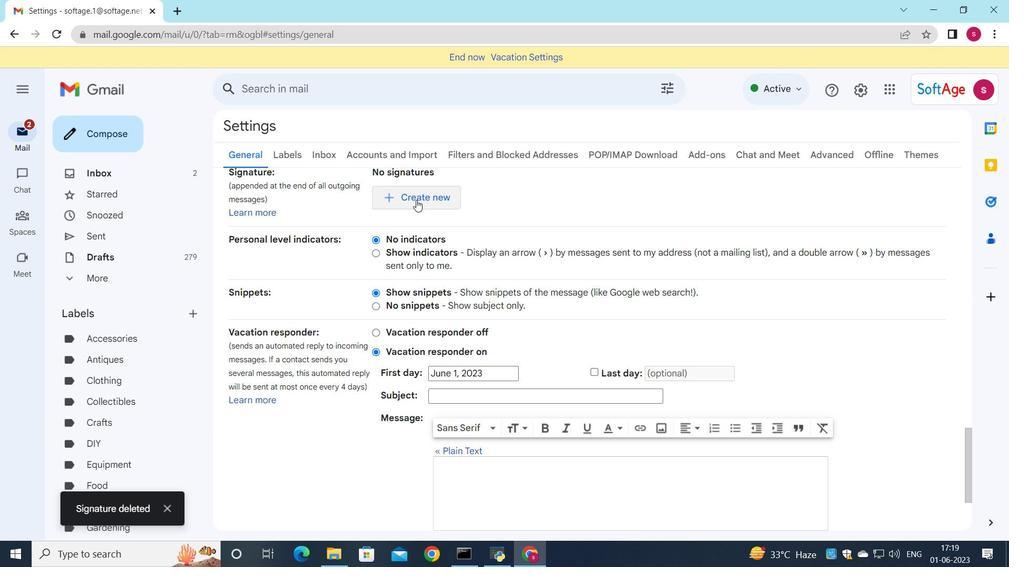 
Action: Key pressed <Key.shift><Key.shift><Key.shift><Key.shift><Key.shift><Key.shift><Key.shift><Key.shift><Key.shift><Key.shift><Key.shift><Key.shift><Key.shift><Key.shift><Key.shift><Key.shift><Key.shift>Brandol<Key.space><Key.shift>Ty<Key.backspace><Key.backspace><Key.backspace><Key.backspace>n<Key.space><Key.shift>Ts<Key.backspace>aylor
Screenshot: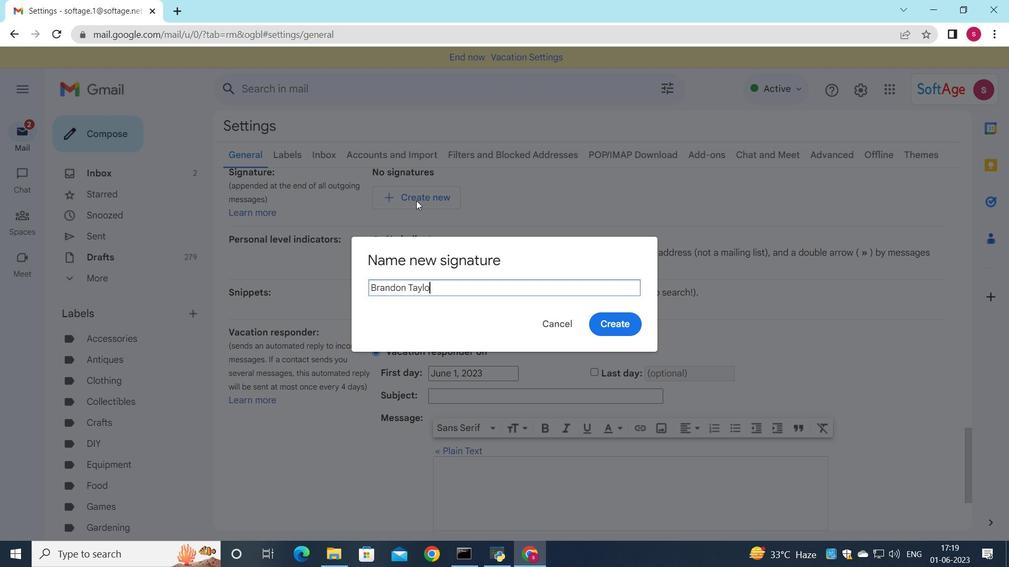 
Action: Mouse moved to (607, 317)
Screenshot: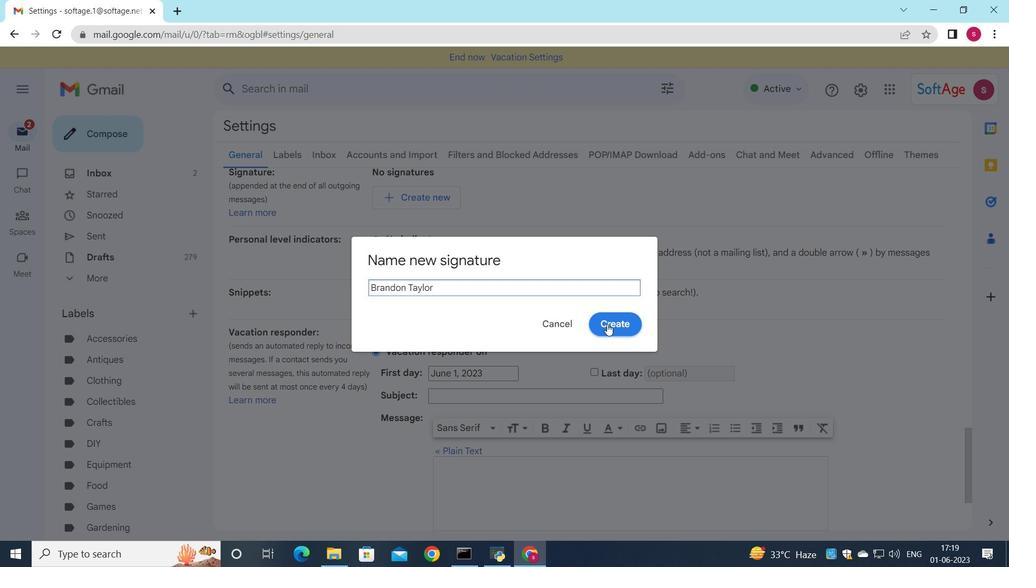 
Action: Mouse pressed left at (607, 317)
Screenshot: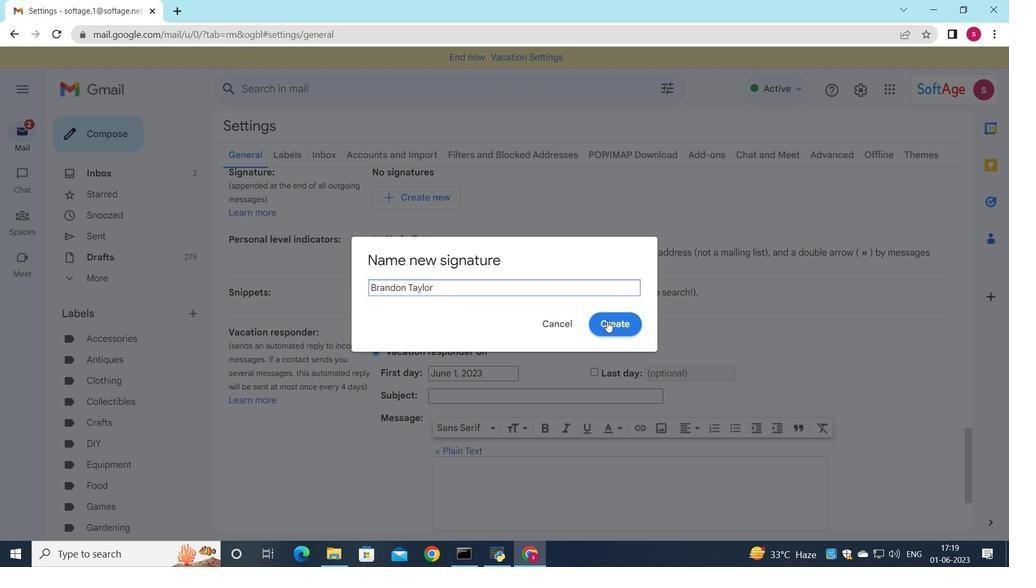 
Action: Mouse moved to (607, 215)
Screenshot: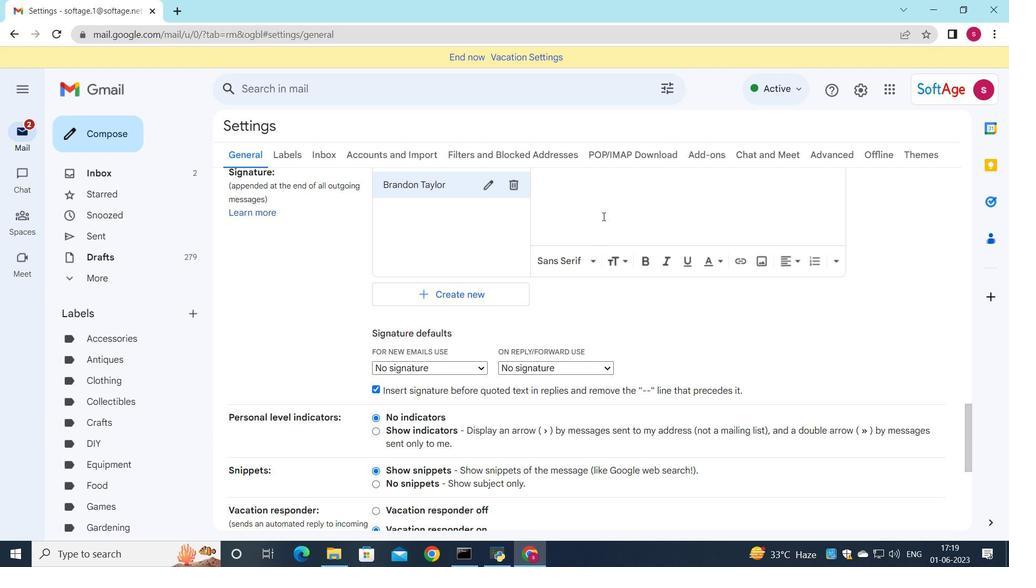 
Action: Mouse pressed left at (607, 215)
Screenshot: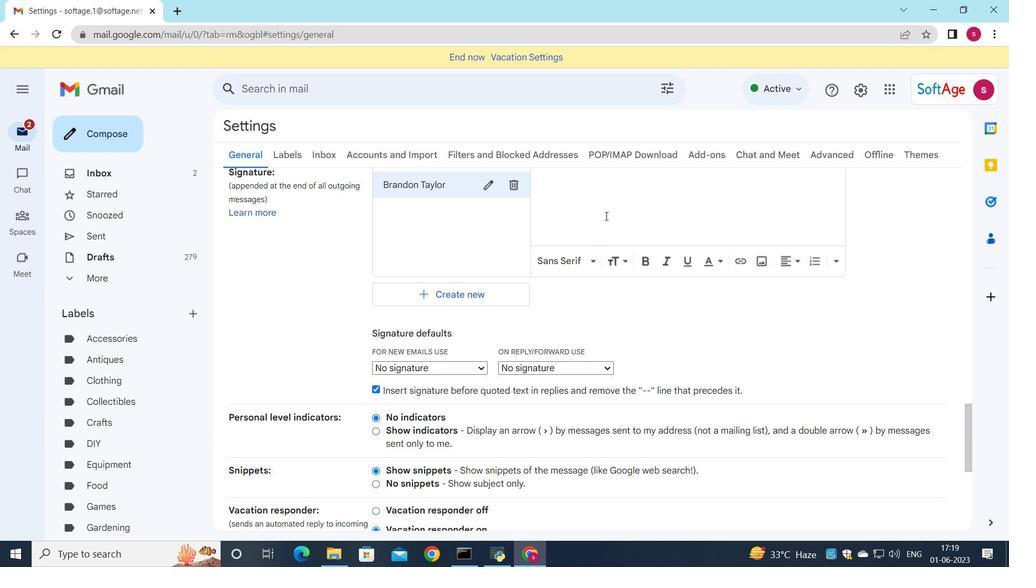 
Action: Key pressed <Key.shift>Brandon<Key.space><Key.shift>Taylor
Screenshot: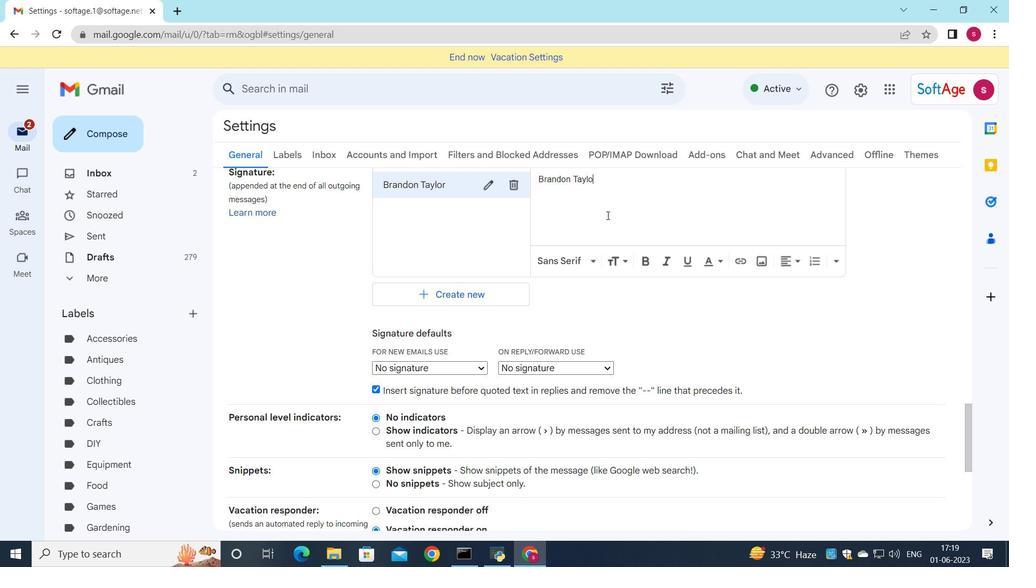 
Action: Mouse scrolled (607, 215) with delta (0, 0)
Screenshot: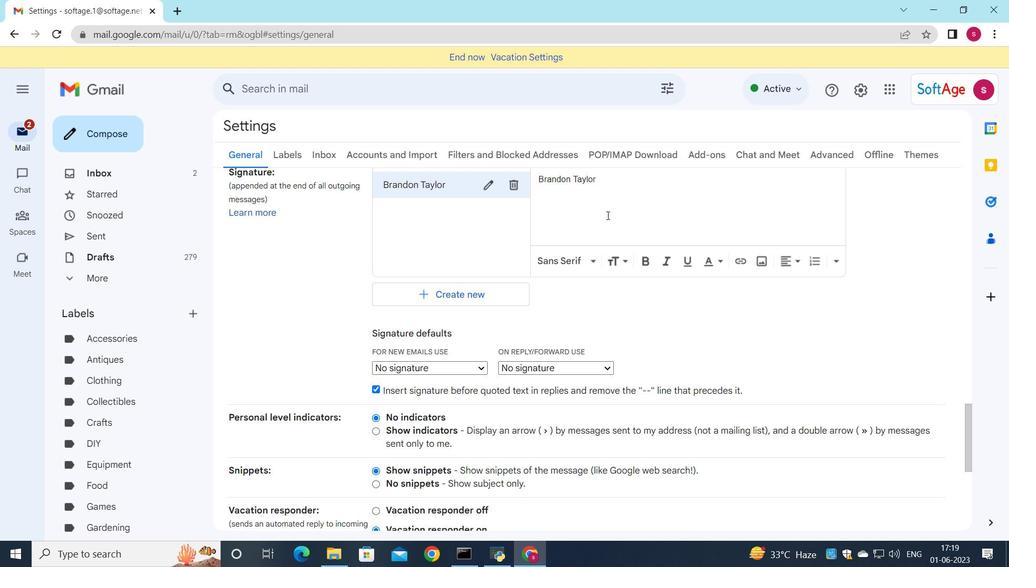 
Action: Mouse moved to (452, 299)
Screenshot: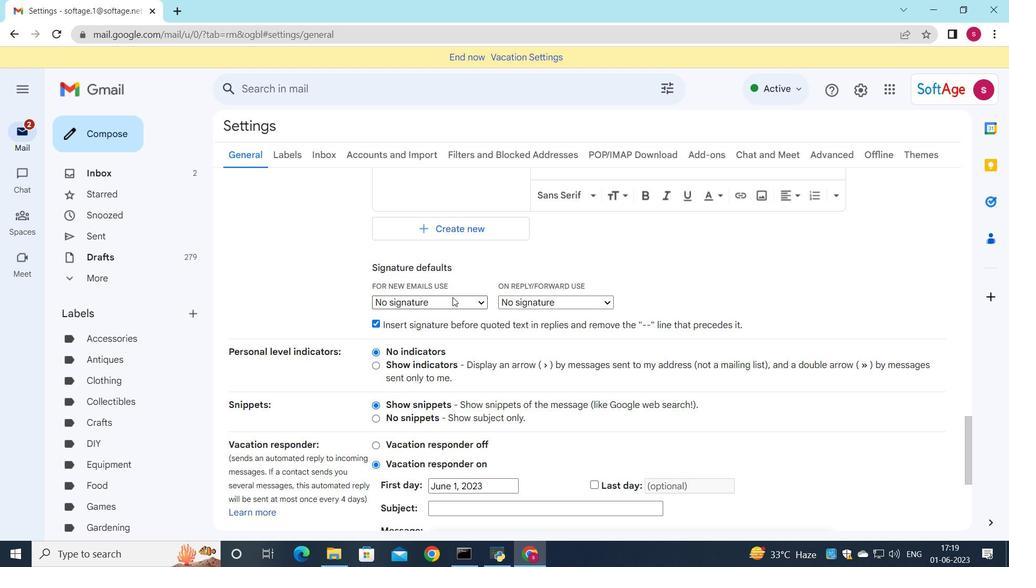 
Action: Mouse pressed left at (452, 299)
Screenshot: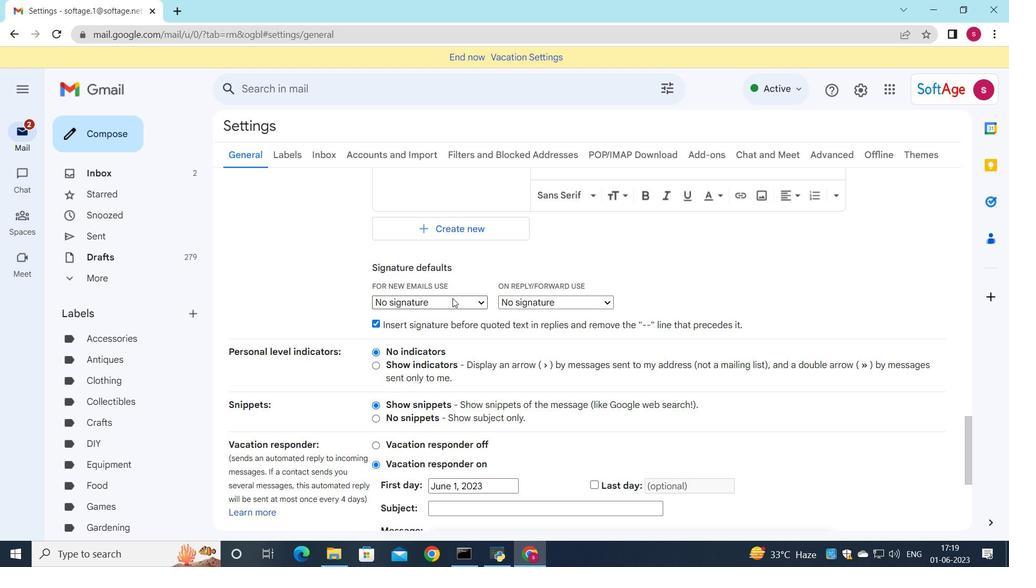 
Action: Mouse moved to (443, 329)
Screenshot: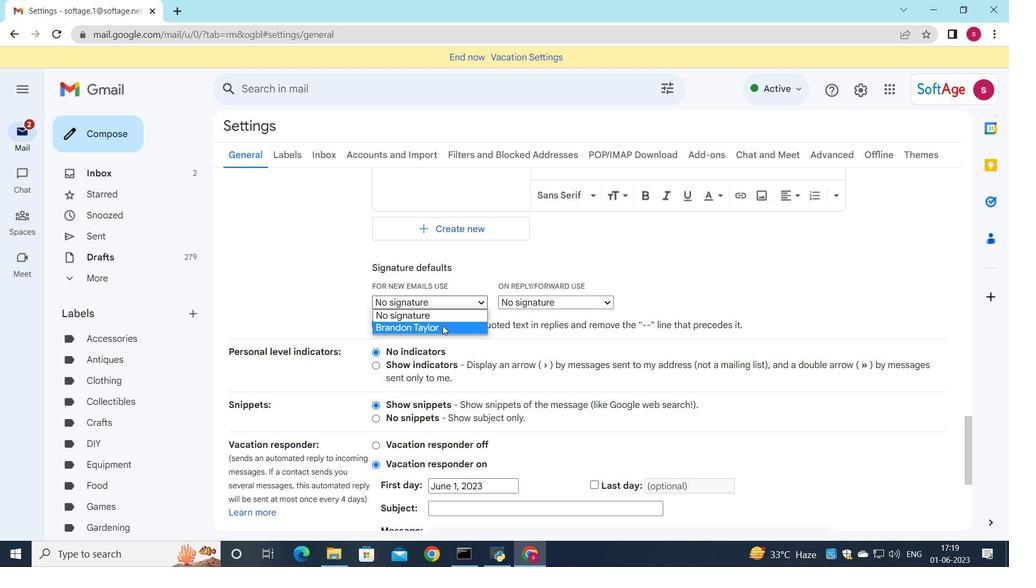 
Action: Mouse pressed left at (443, 329)
Screenshot: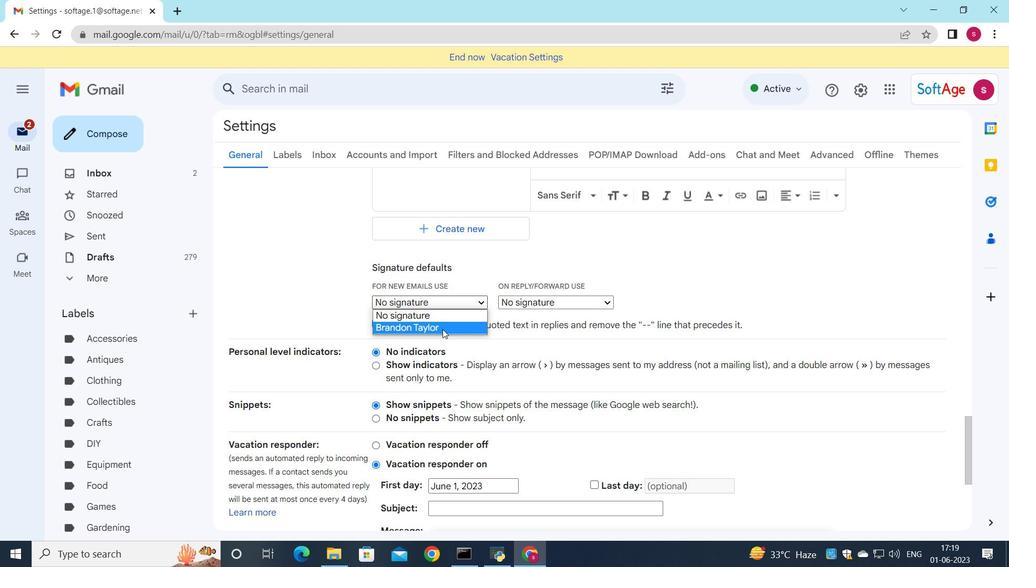 
Action: Mouse moved to (552, 299)
Screenshot: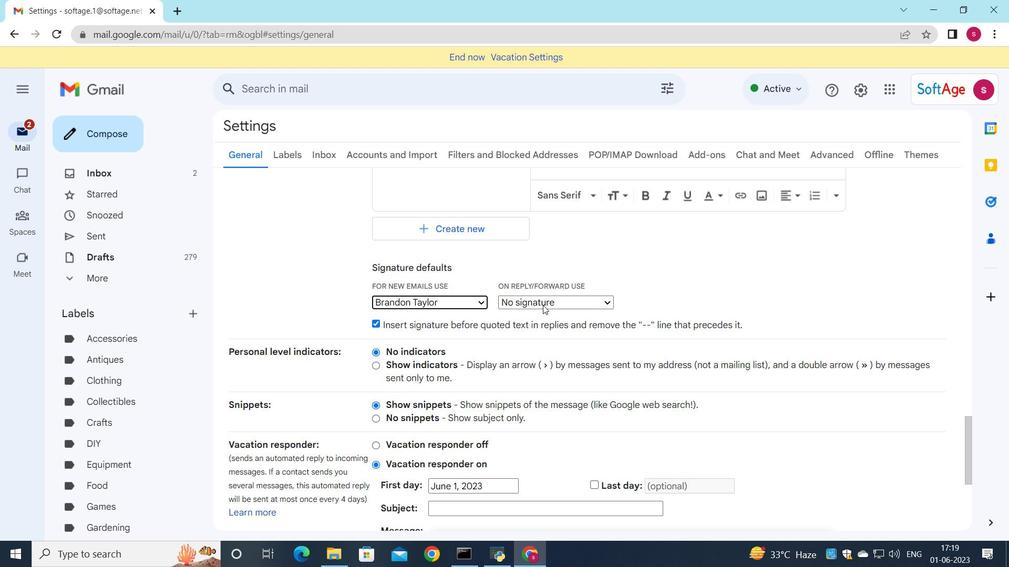 
Action: Mouse pressed left at (552, 299)
Screenshot: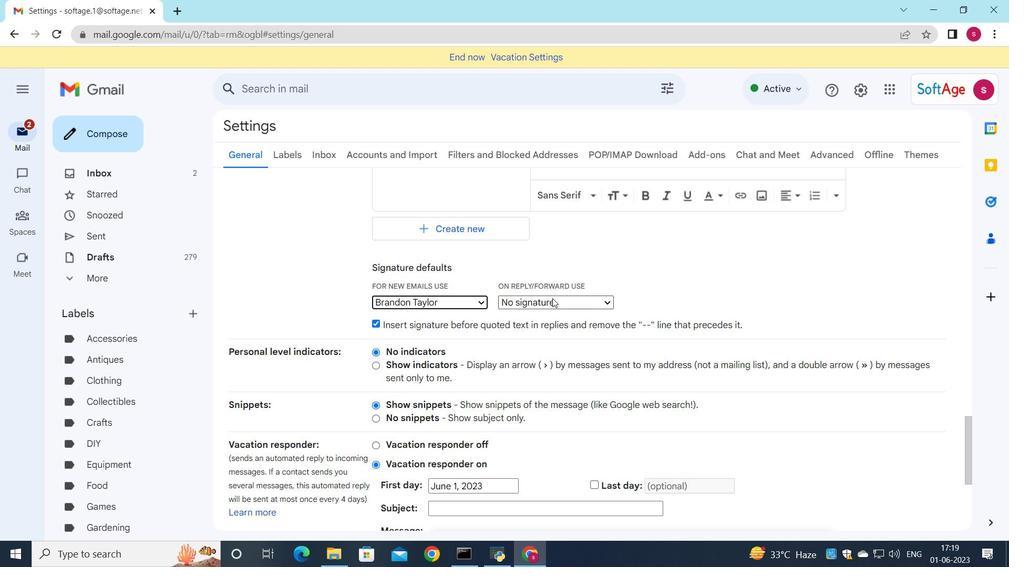 
Action: Mouse moved to (547, 327)
Screenshot: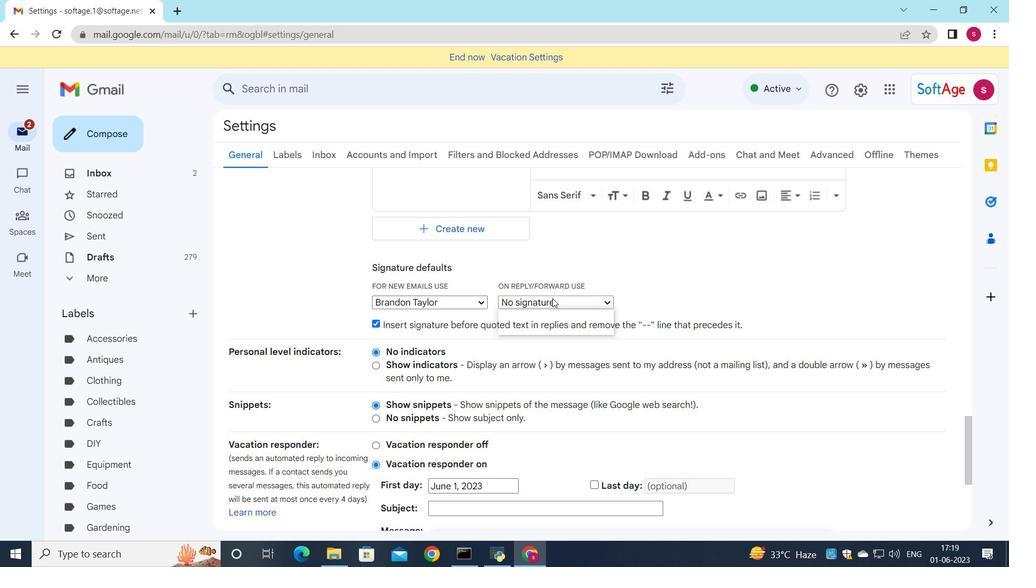 
Action: Mouse pressed left at (547, 327)
Screenshot: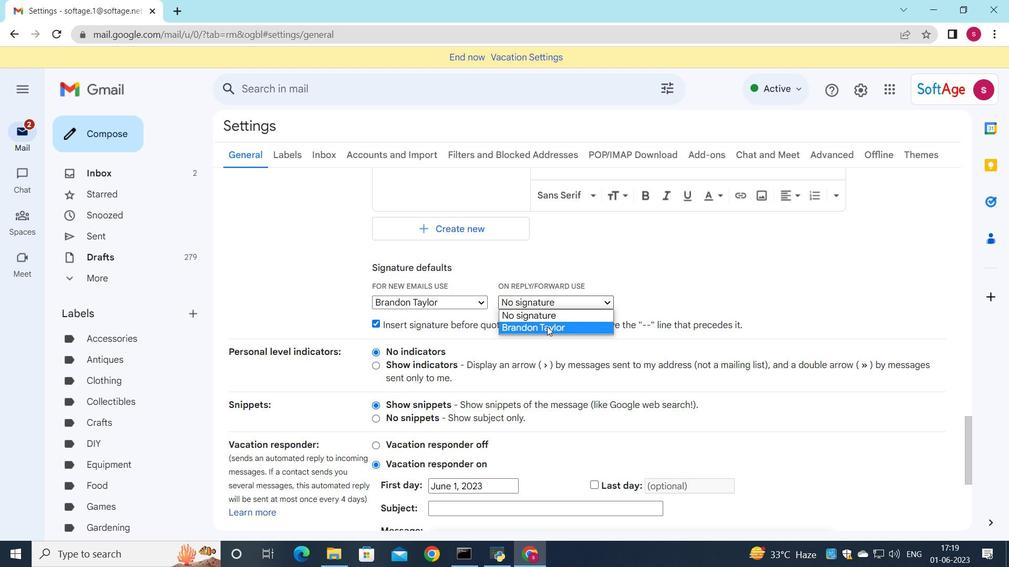 
Action: Mouse moved to (595, 293)
Screenshot: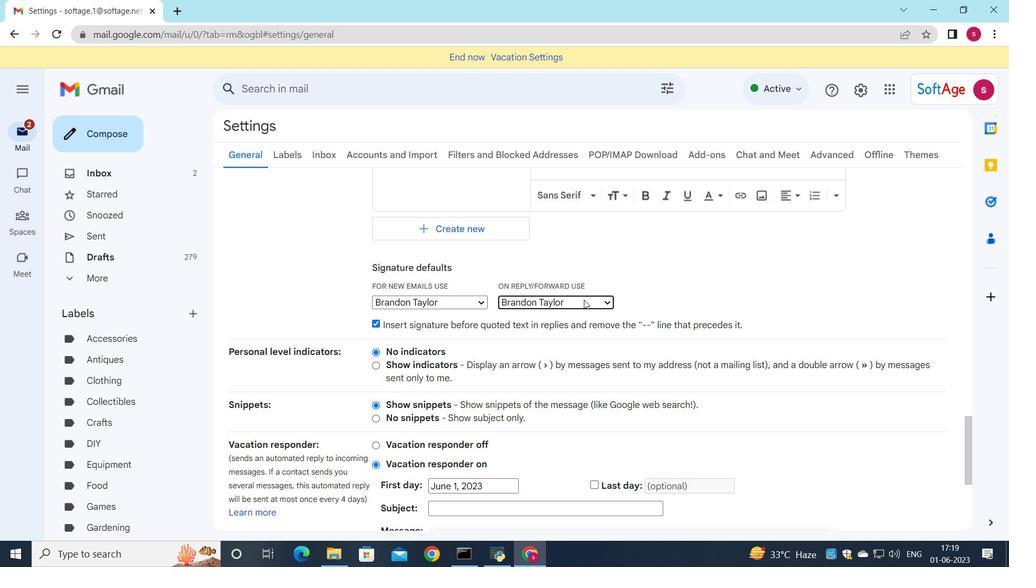 
Action: Mouse scrolled (595, 292) with delta (0, 0)
Screenshot: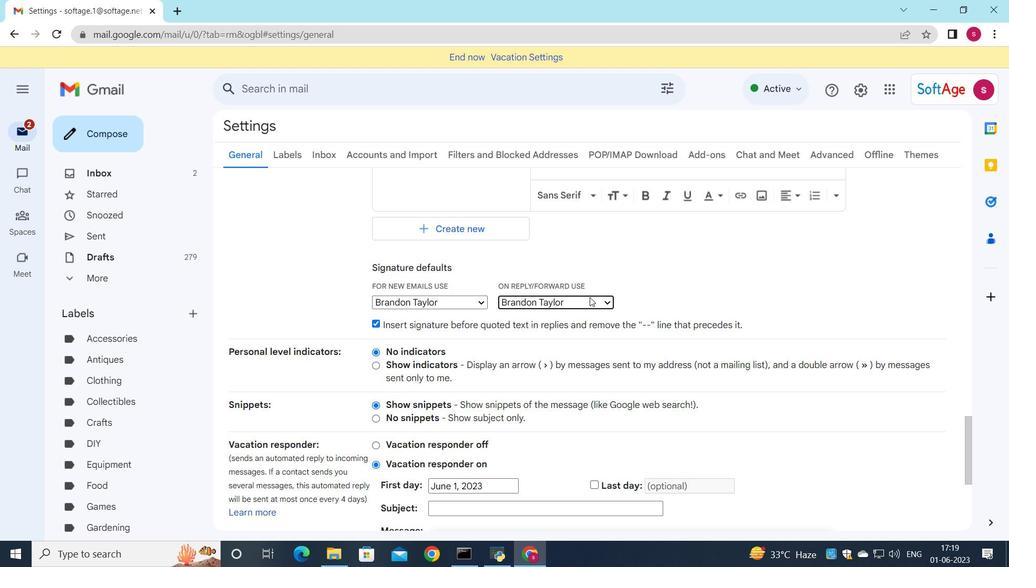 
Action: Mouse scrolled (595, 292) with delta (0, 0)
Screenshot: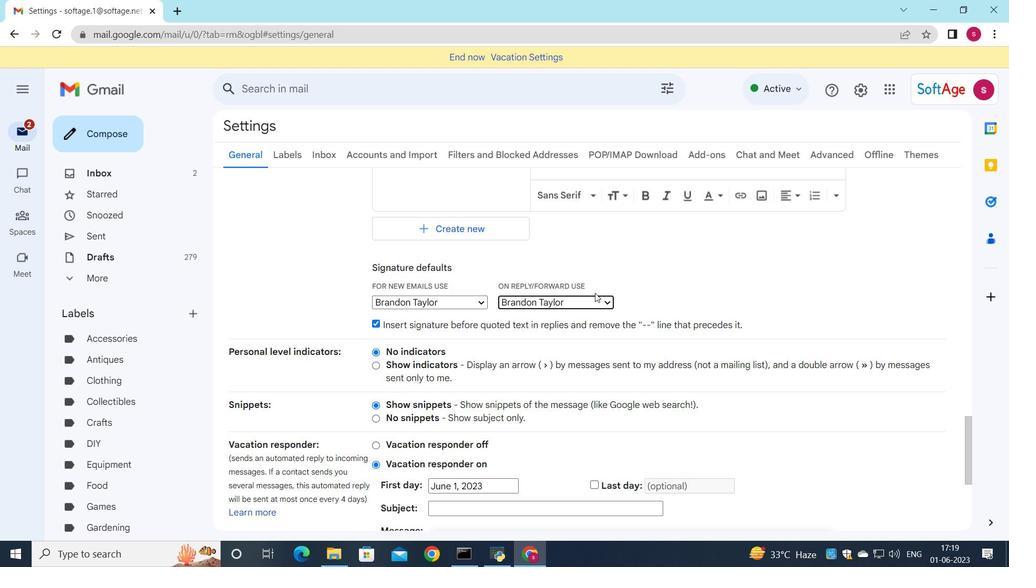 
Action: Mouse scrolled (595, 292) with delta (0, 0)
Screenshot: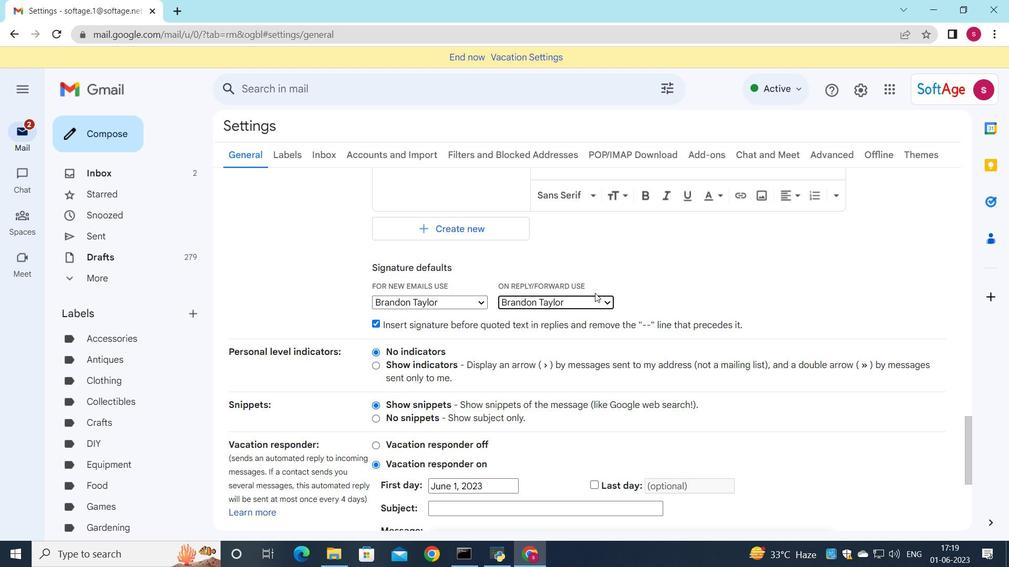 
Action: Mouse moved to (594, 297)
Screenshot: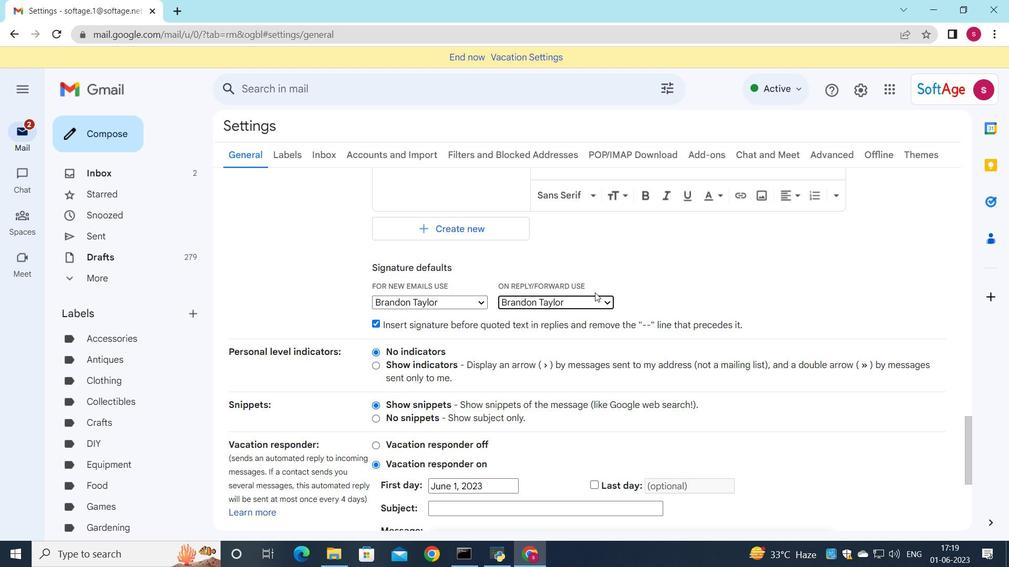 
Action: Mouse scrolled (594, 297) with delta (0, 0)
Screenshot: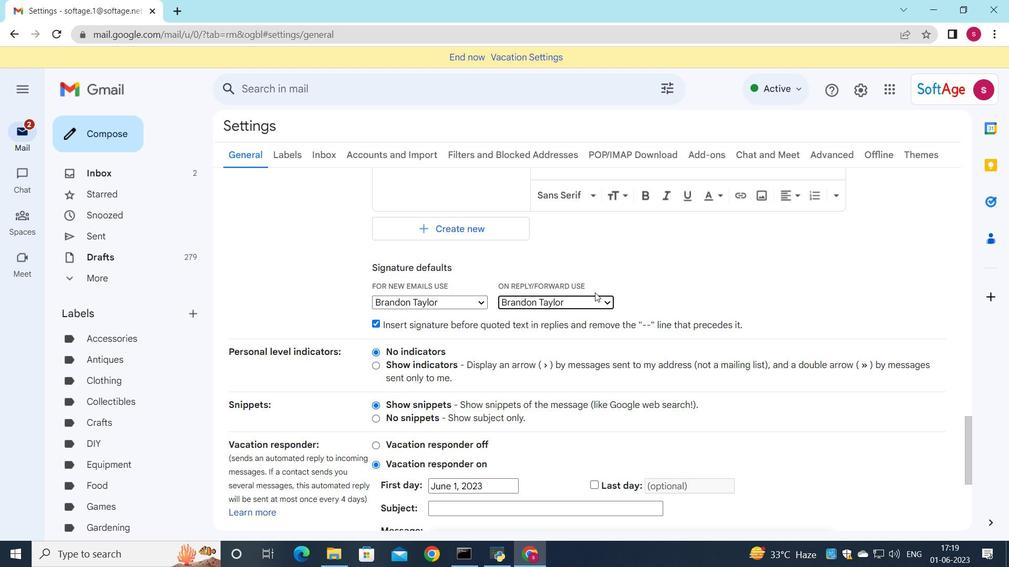 
Action: Mouse moved to (565, 459)
Screenshot: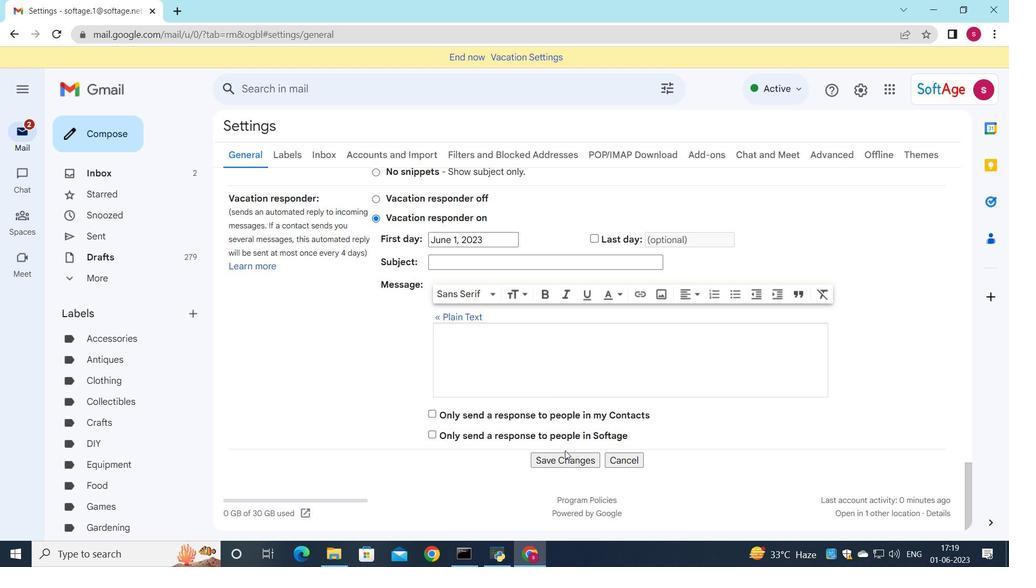 
Action: Mouse pressed left at (565, 459)
Screenshot: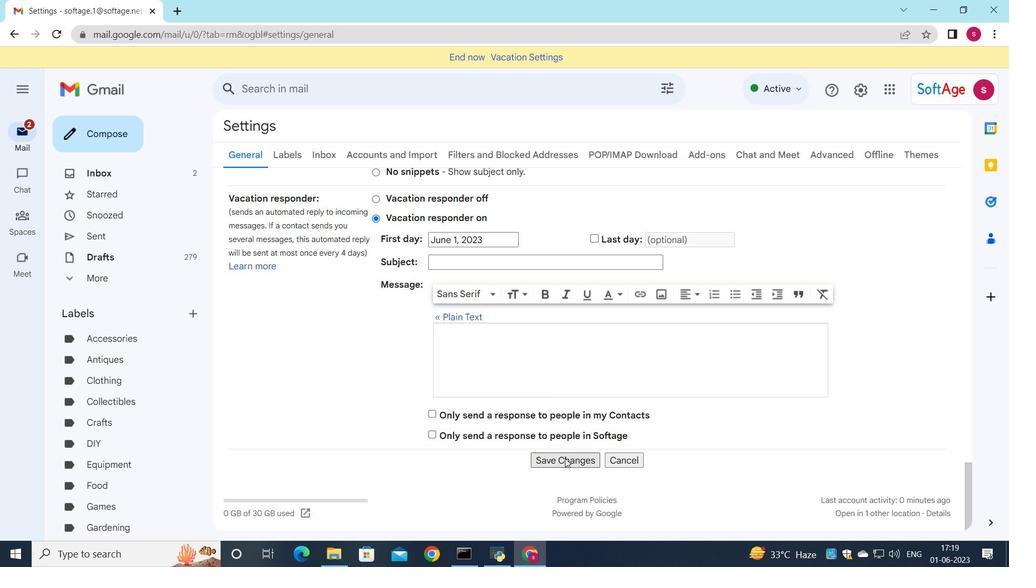 
Action: Mouse moved to (856, 96)
Screenshot: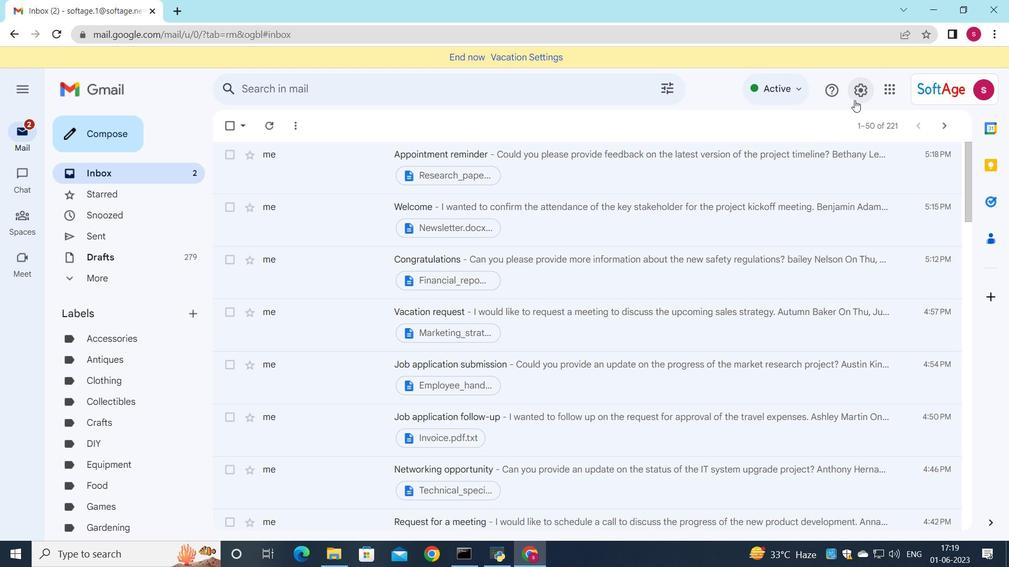 
Action: Mouse pressed left at (856, 96)
Screenshot: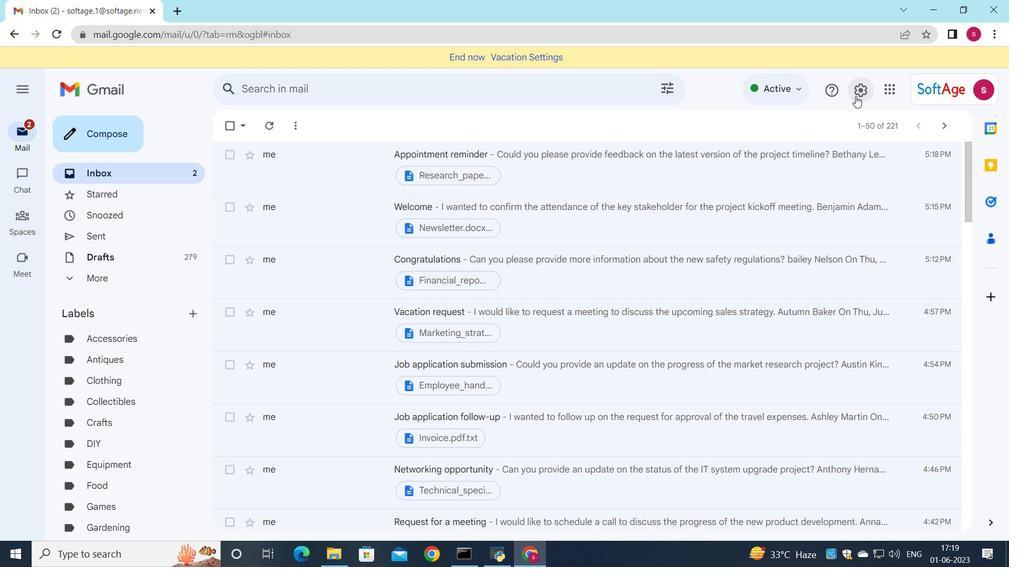 
Action: Mouse moved to (472, 269)
Screenshot: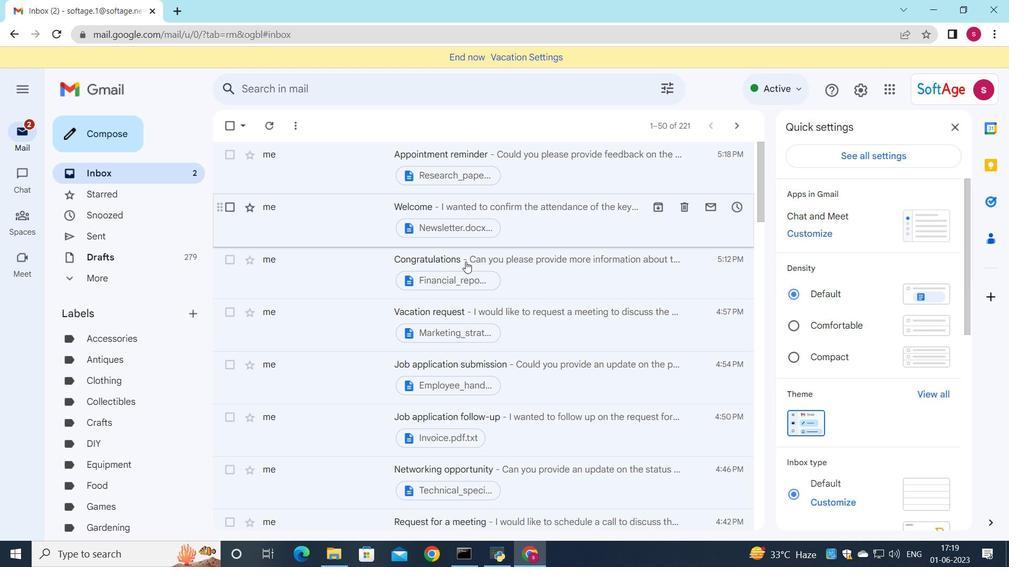 
Action: Mouse scrolled (472, 269) with delta (0, 0)
Screenshot: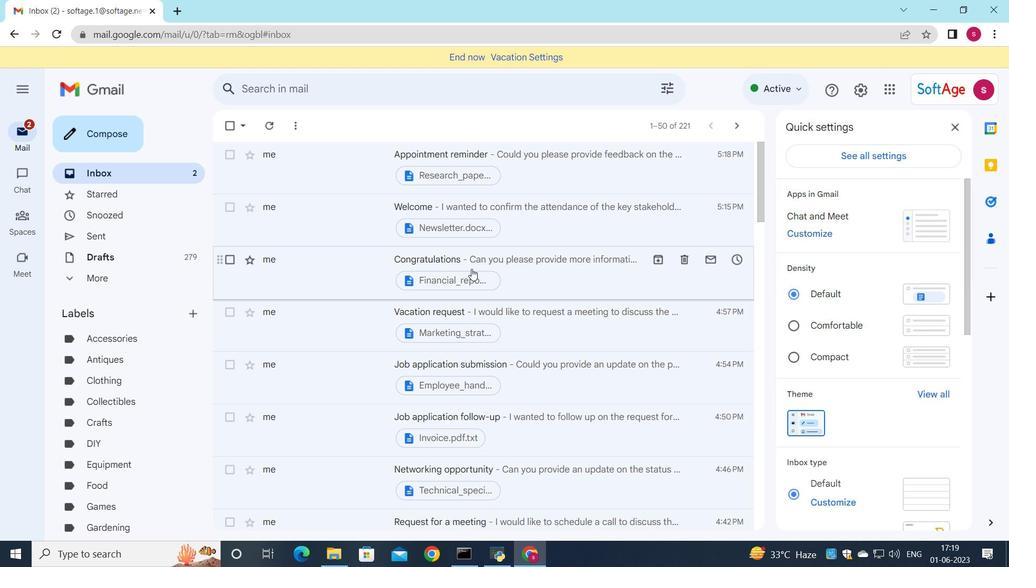 
Action: Mouse scrolled (472, 269) with delta (0, 0)
Screenshot: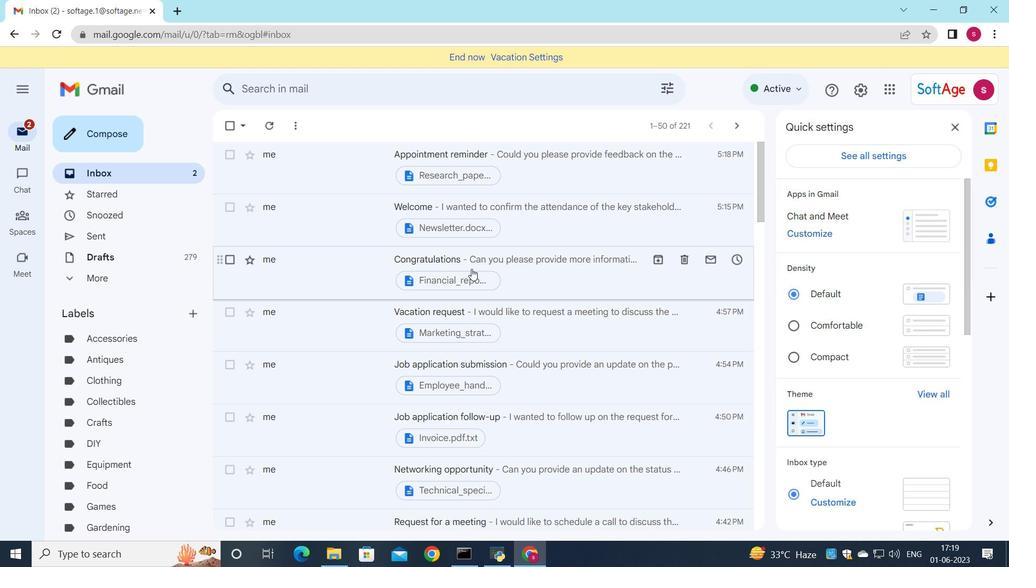 
Action: Mouse scrolled (472, 269) with delta (0, 0)
Screenshot: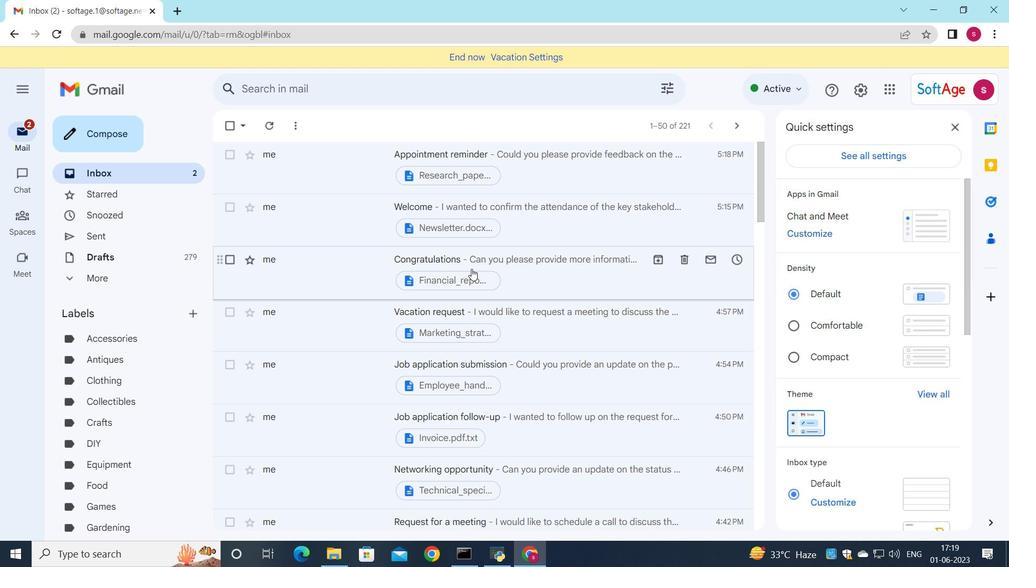 
Action: Mouse scrolled (472, 269) with delta (0, 0)
Screenshot: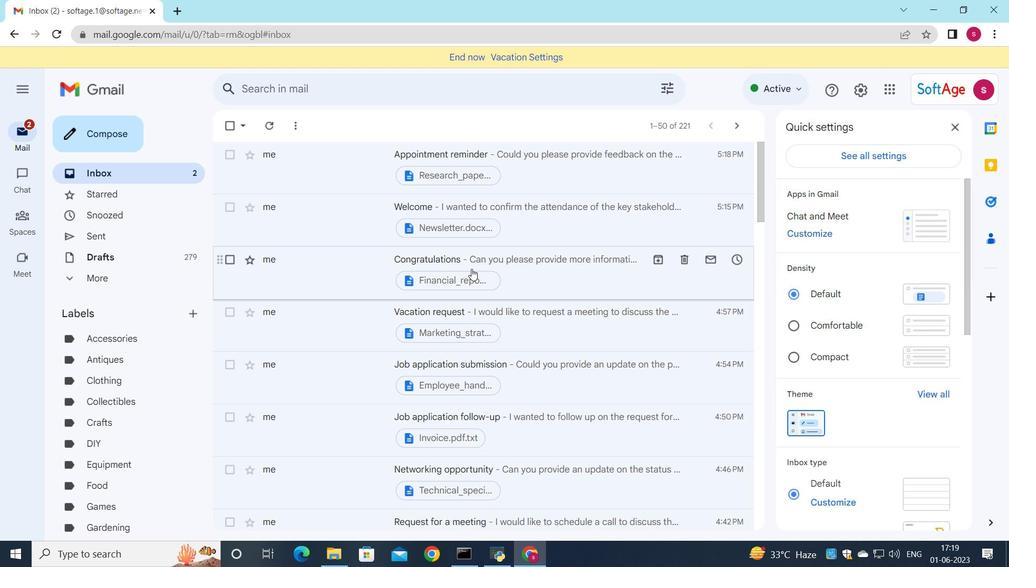 
Action: Mouse scrolled (472, 269) with delta (0, 0)
Screenshot: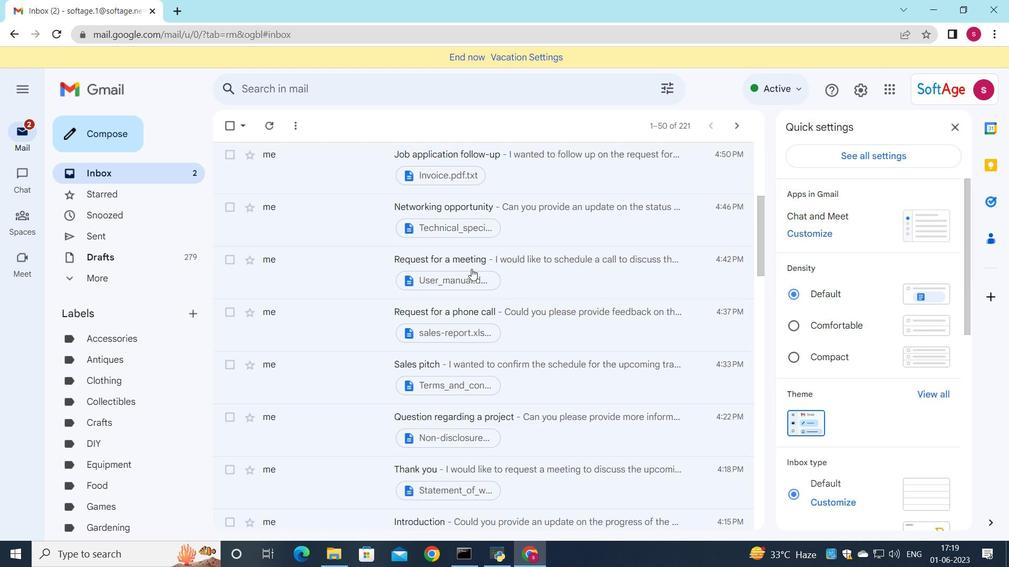 
Action: Mouse scrolled (472, 269) with delta (0, 0)
Screenshot: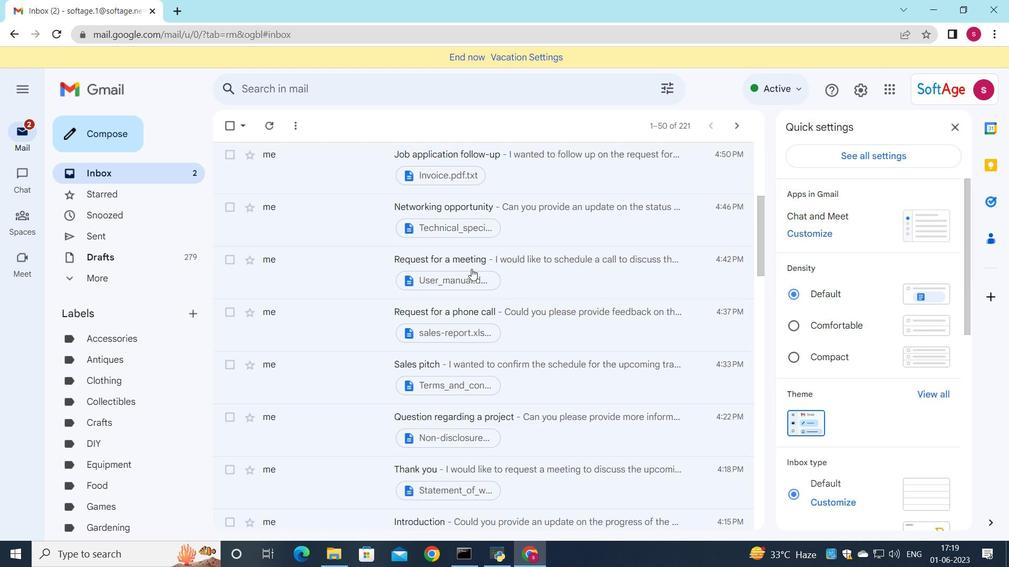 
Action: Mouse scrolled (472, 269) with delta (0, 0)
Screenshot: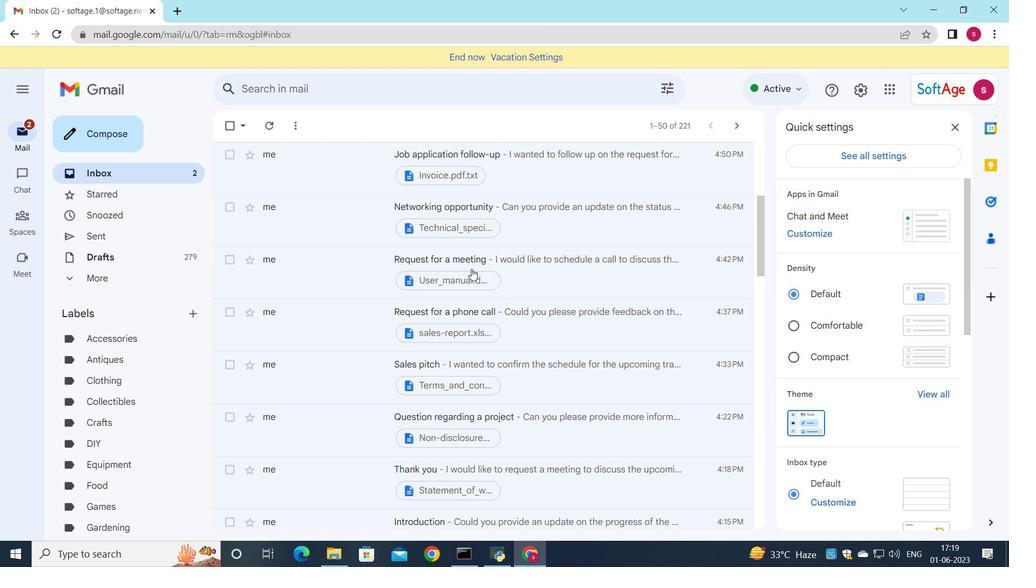 
Action: Mouse scrolled (472, 269) with delta (0, 0)
Screenshot: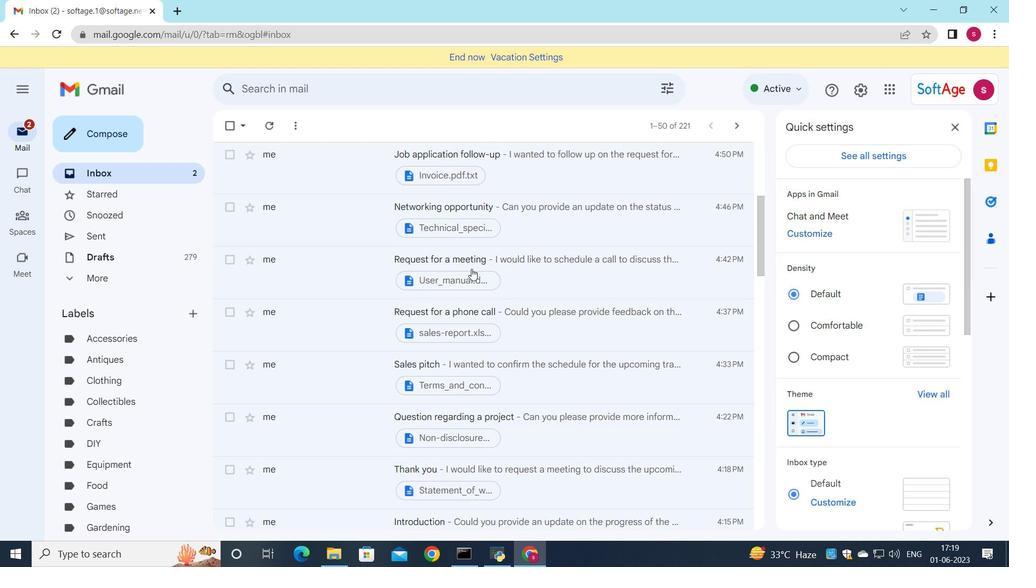 
Action: Mouse scrolled (472, 269) with delta (0, 0)
Screenshot: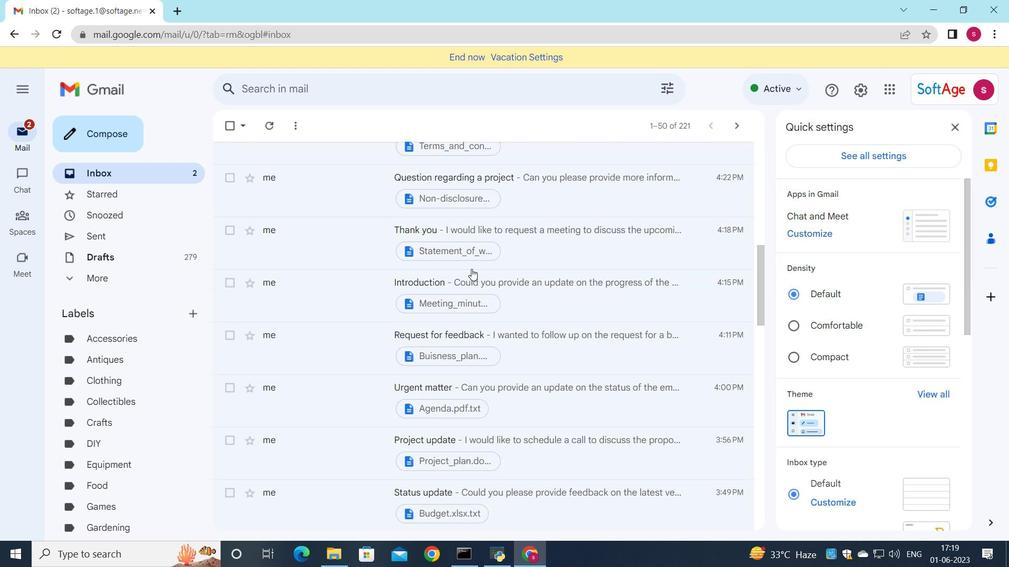 
Action: Mouse scrolled (472, 269) with delta (0, 0)
Screenshot: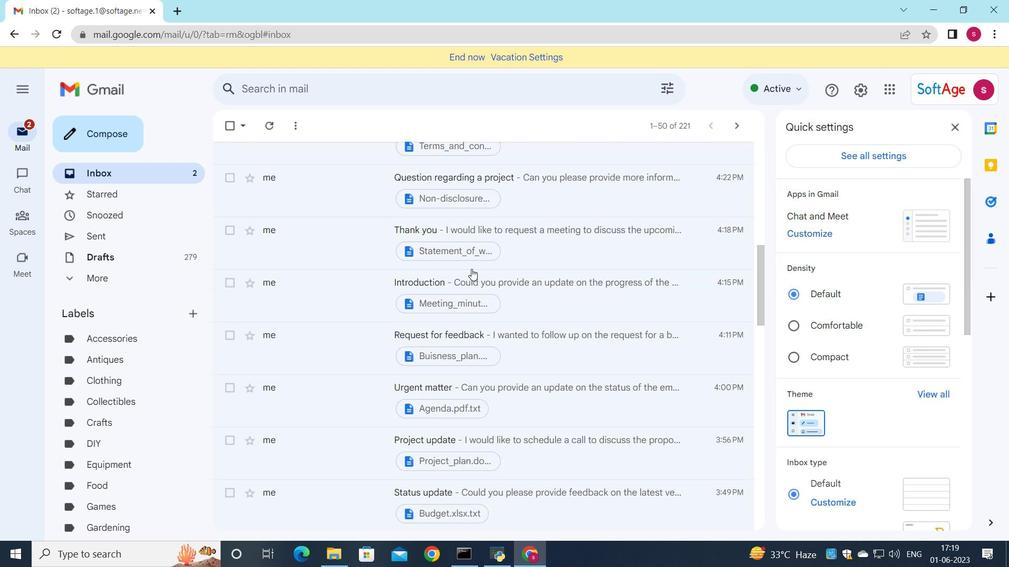 
Action: Mouse scrolled (472, 269) with delta (0, 0)
Screenshot: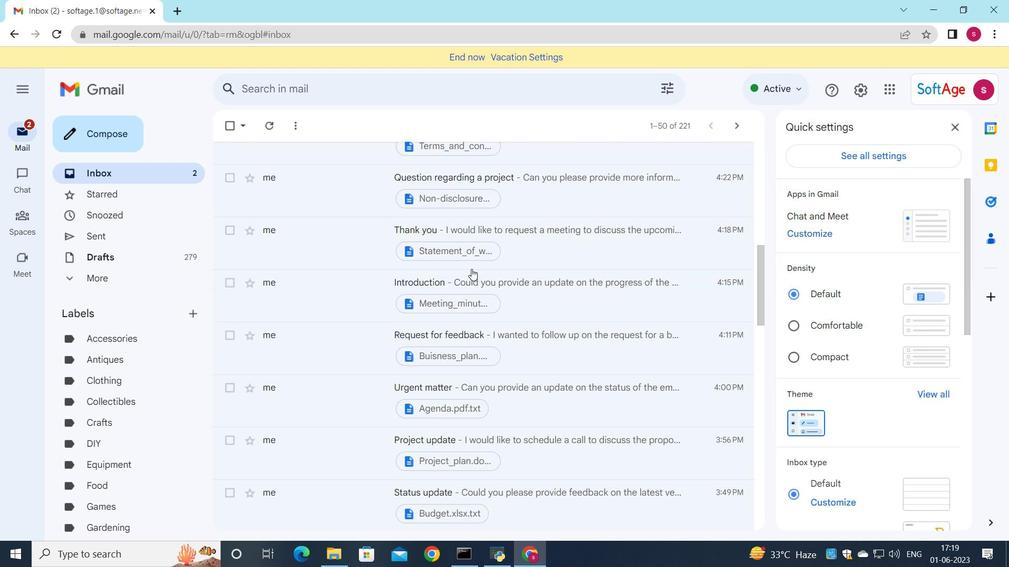 
Action: Mouse scrolled (472, 269) with delta (0, 0)
Screenshot: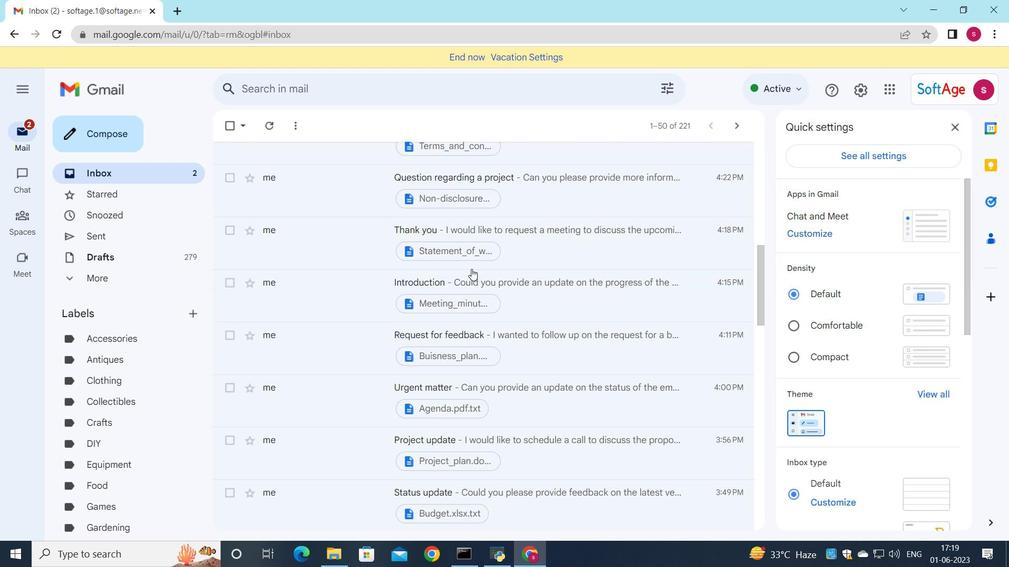 
Action: Mouse moved to (474, 271)
Screenshot: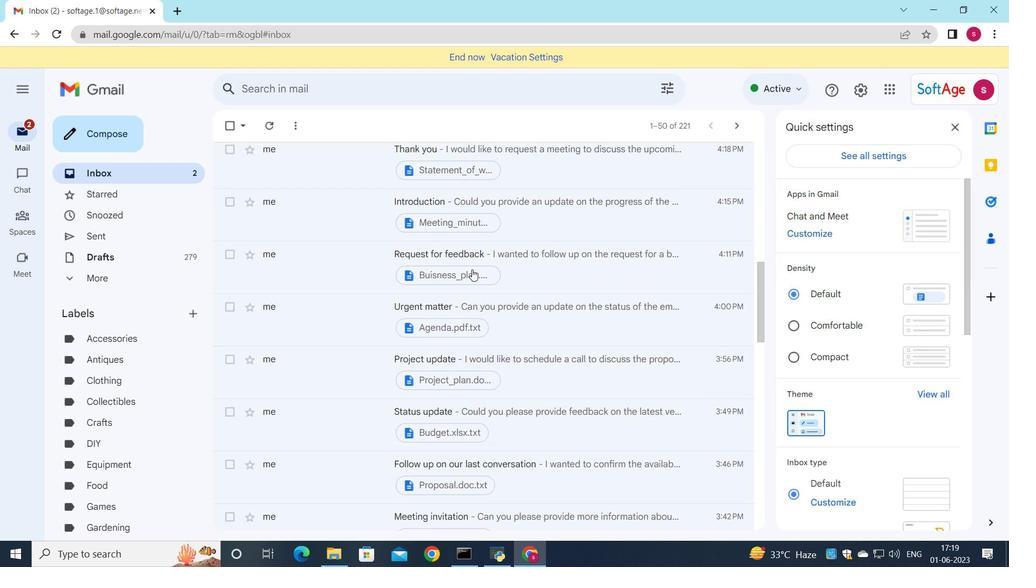 
Action: Mouse scrolled (474, 270) with delta (0, 0)
Screenshot: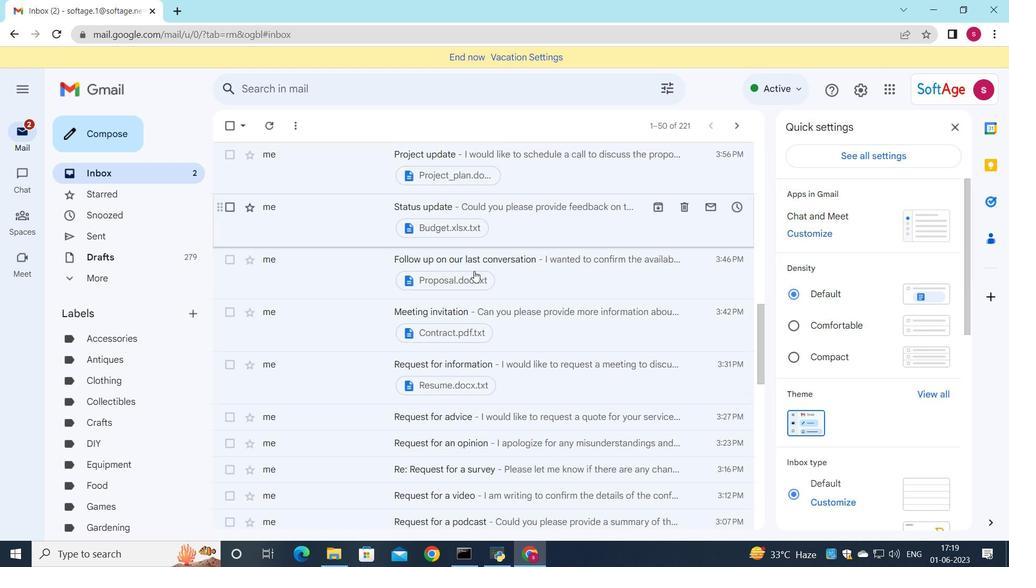 
Action: Mouse scrolled (474, 270) with delta (0, 0)
Screenshot: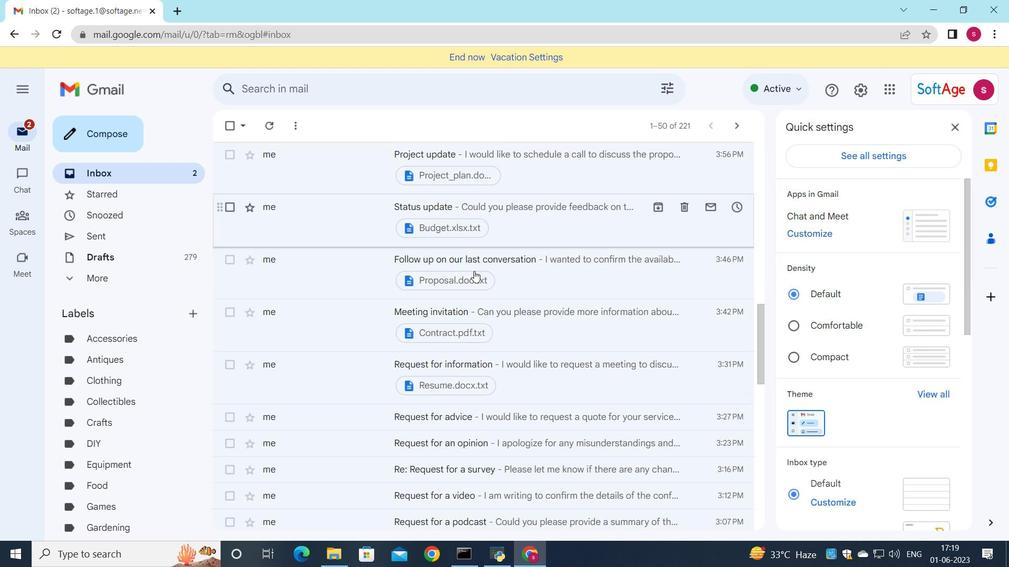 
Action: Mouse scrolled (474, 270) with delta (0, 0)
Screenshot: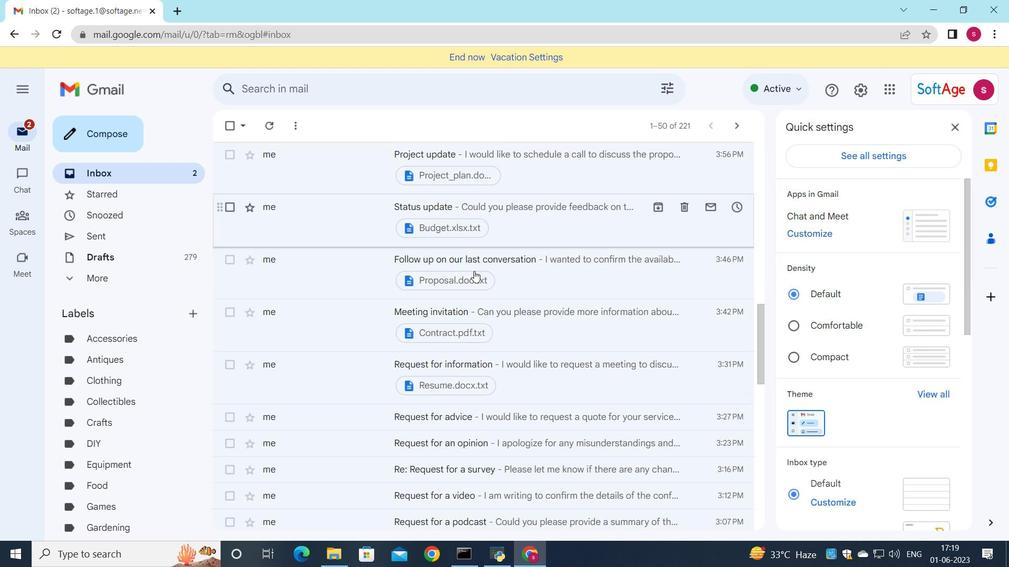 
Action: Mouse moved to (454, 229)
Screenshot: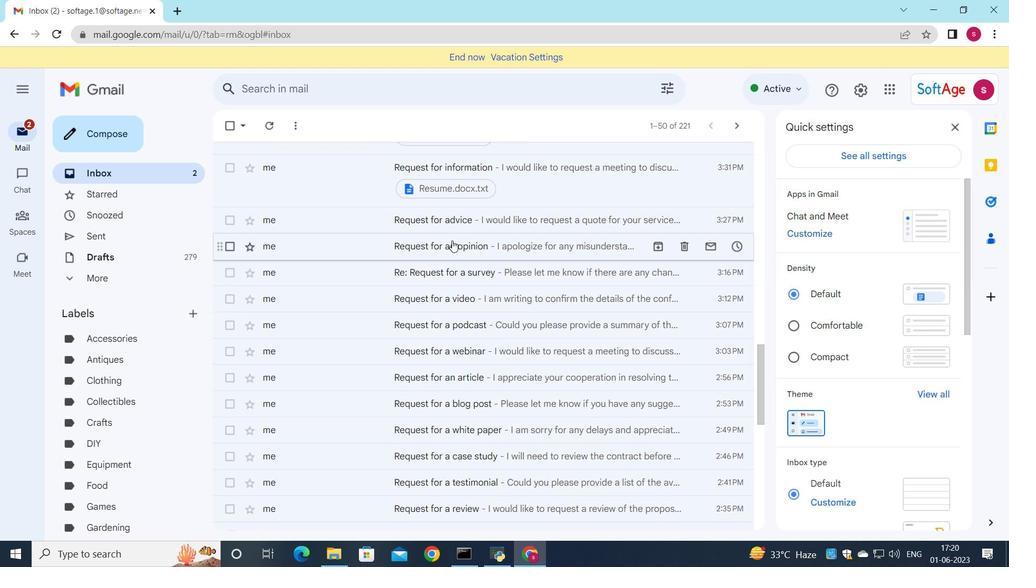
Action: Mouse pressed left at (454, 229)
Screenshot: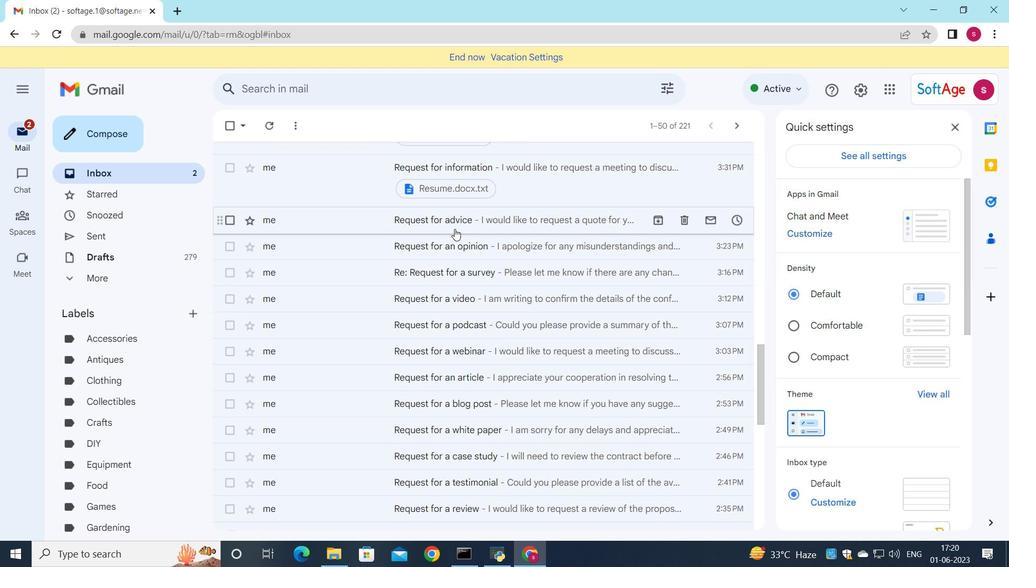 
Action: Mouse moved to (620, 359)
Screenshot: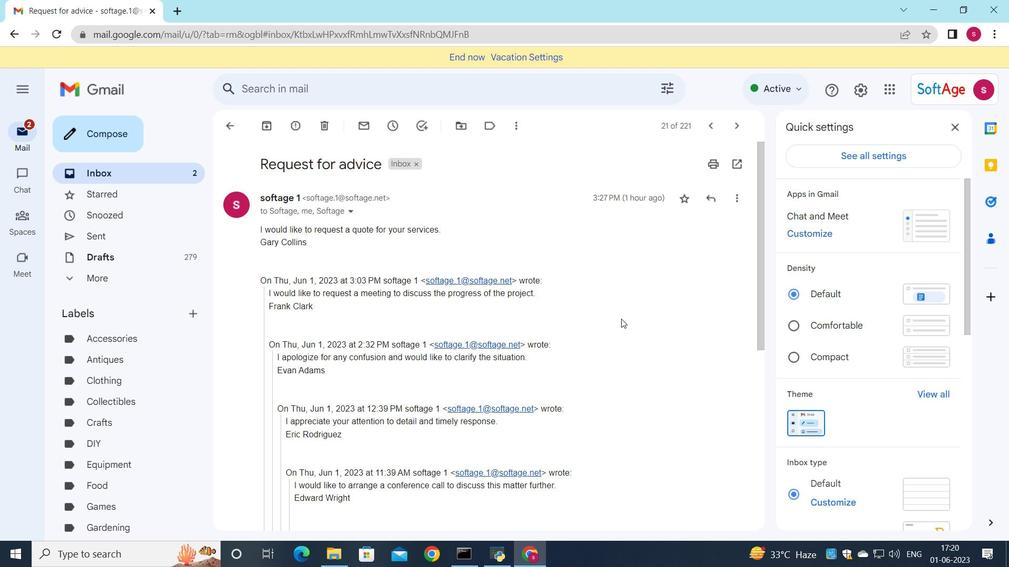 
Action: Mouse scrolled (620, 359) with delta (0, 0)
Screenshot: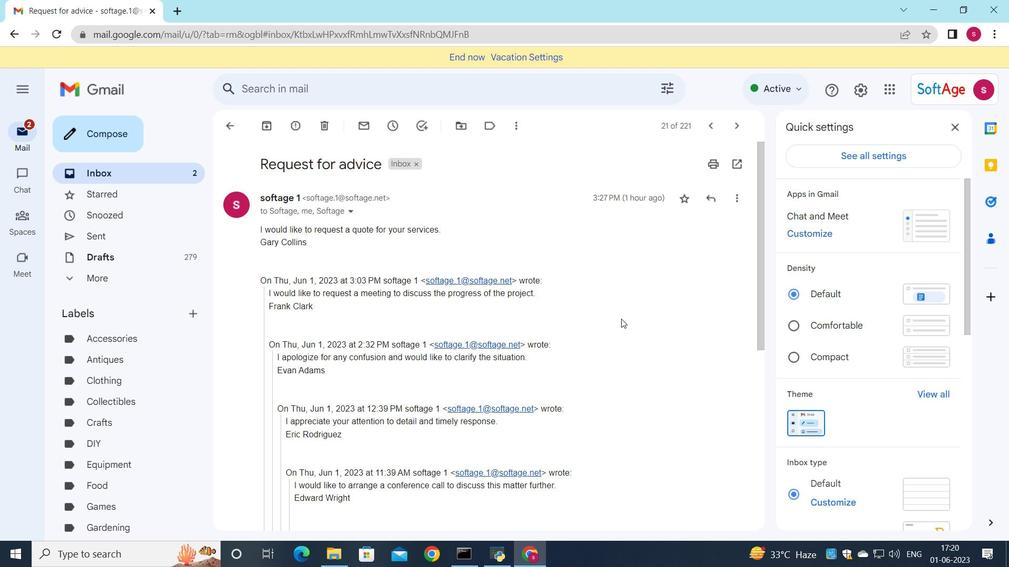 
Action: Mouse moved to (475, 525)
Screenshot: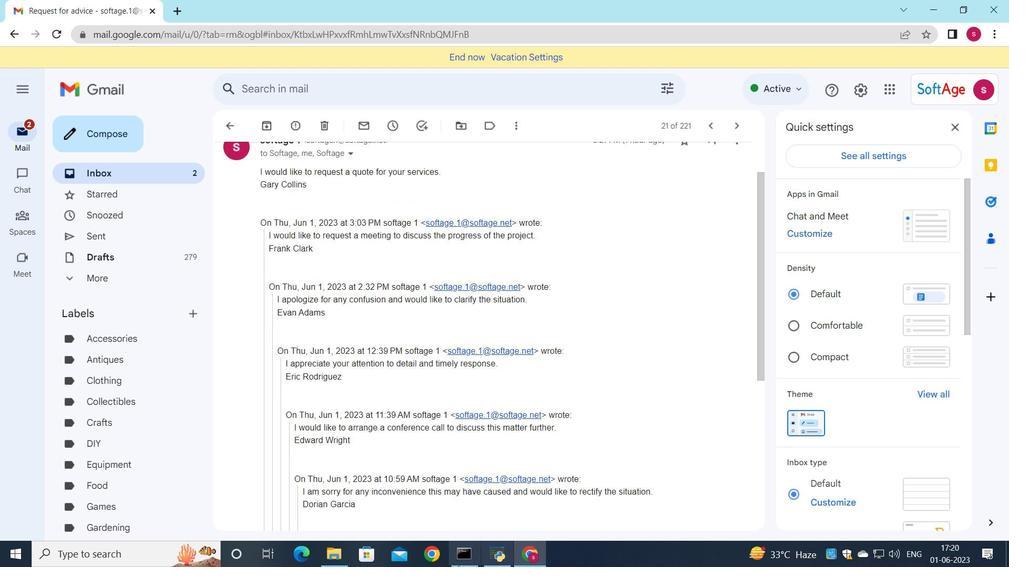 
Action: Mouse scrolled (474, 526) with delta (0, 0)
Screenshot: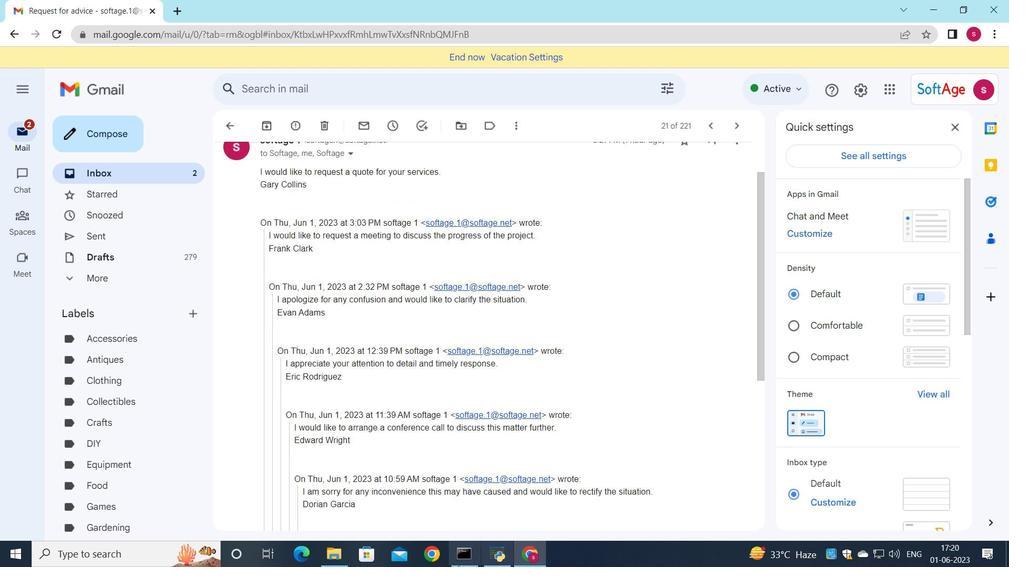 
Action: Mouse moved to (477, 518)
Screenshot: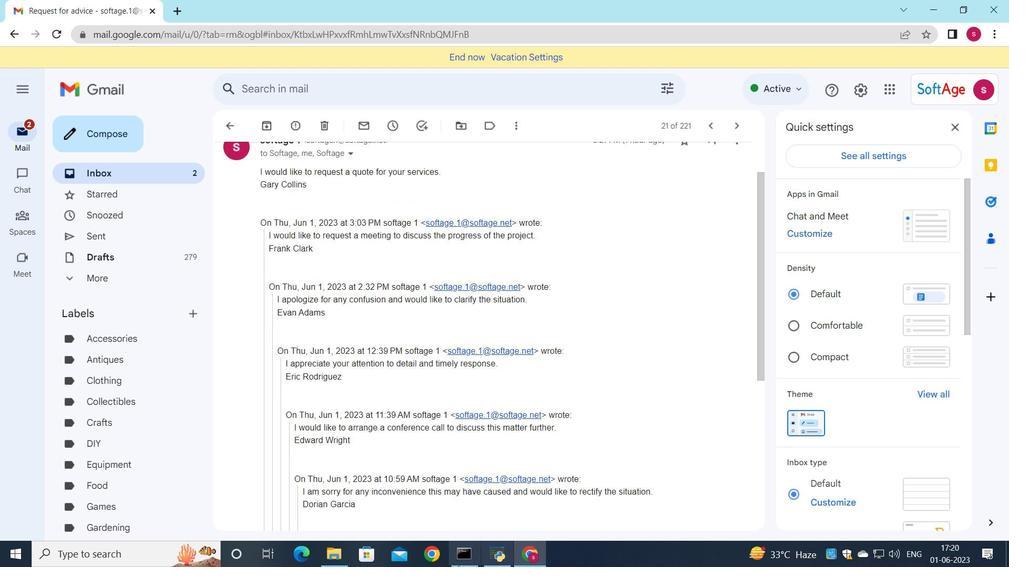 
Action: Mouse scrolled (477, 517) with delta (0, 0)
Screenshot: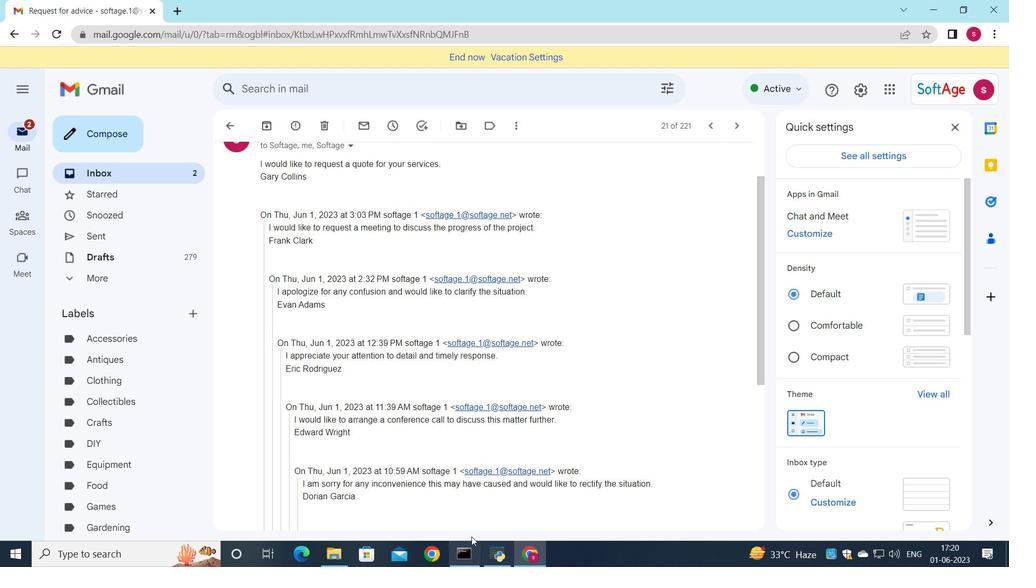 
Action: Mouse moved to (469, 502)
Screenshot: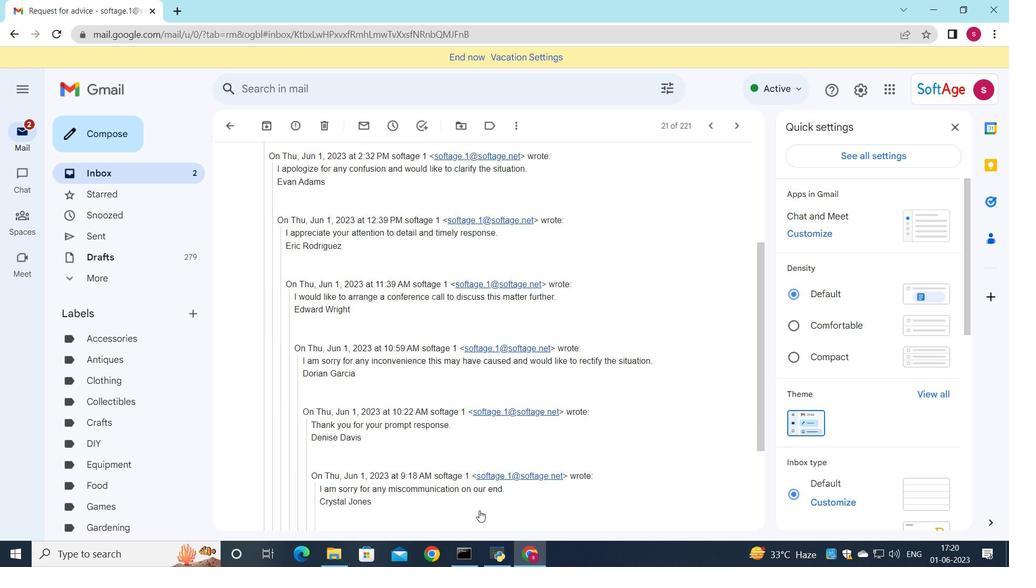 
Action: Mouse scrolled (469, 501) with delta (0, 0)
Screenshot: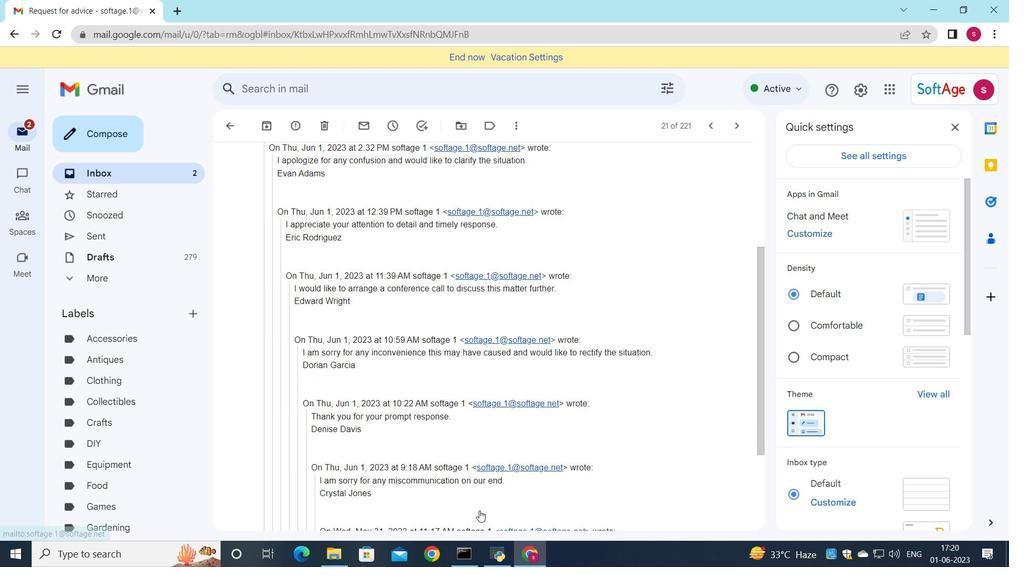
Action: Mouse scrolled (469, 501) with delta (0, 0)
Screenshot: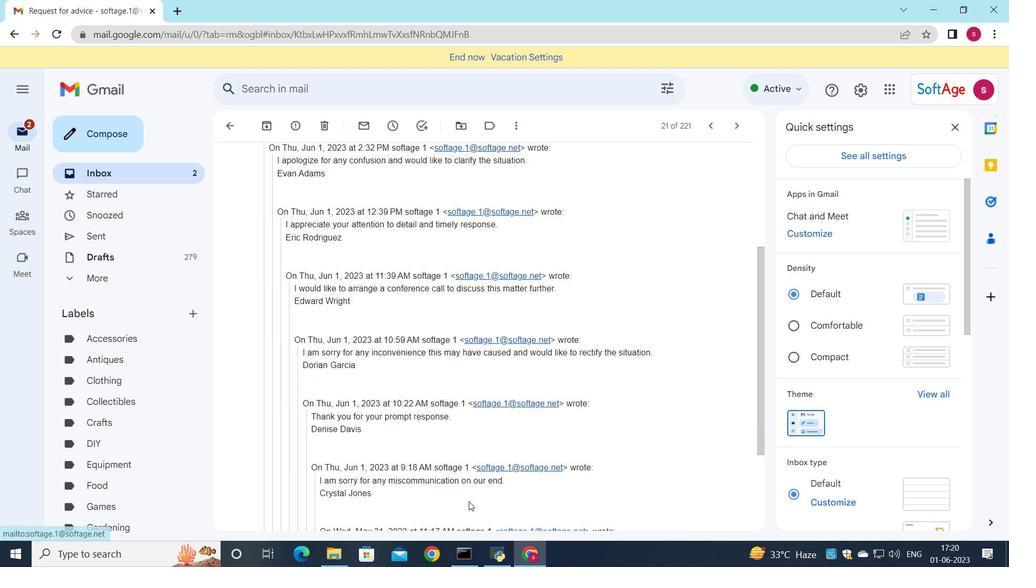
Action: Mouse scrolled (469, 501) with delta (0, 0)
Screenshot: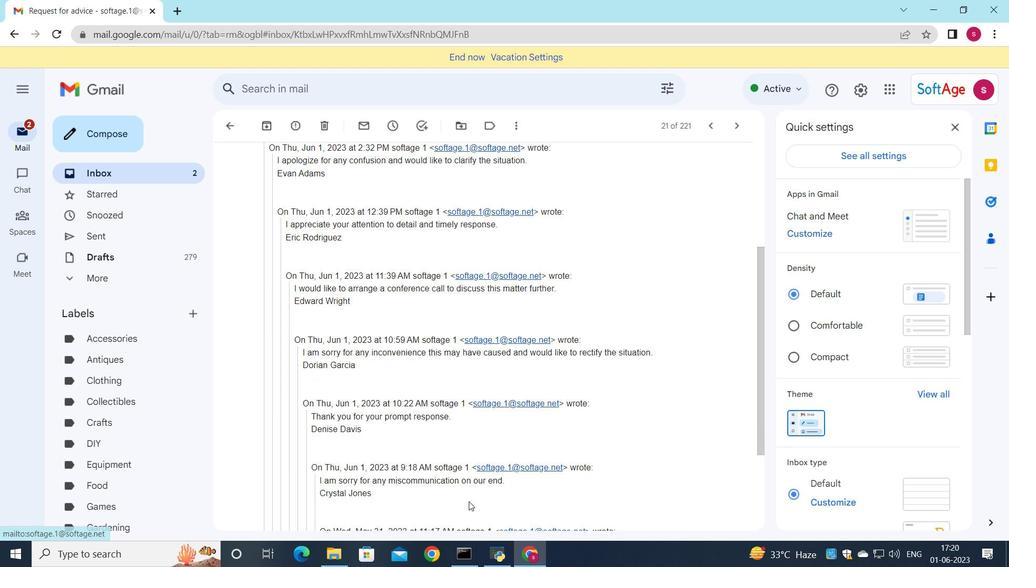 
Action: Mouse moved to (434, 474)
Screenshot: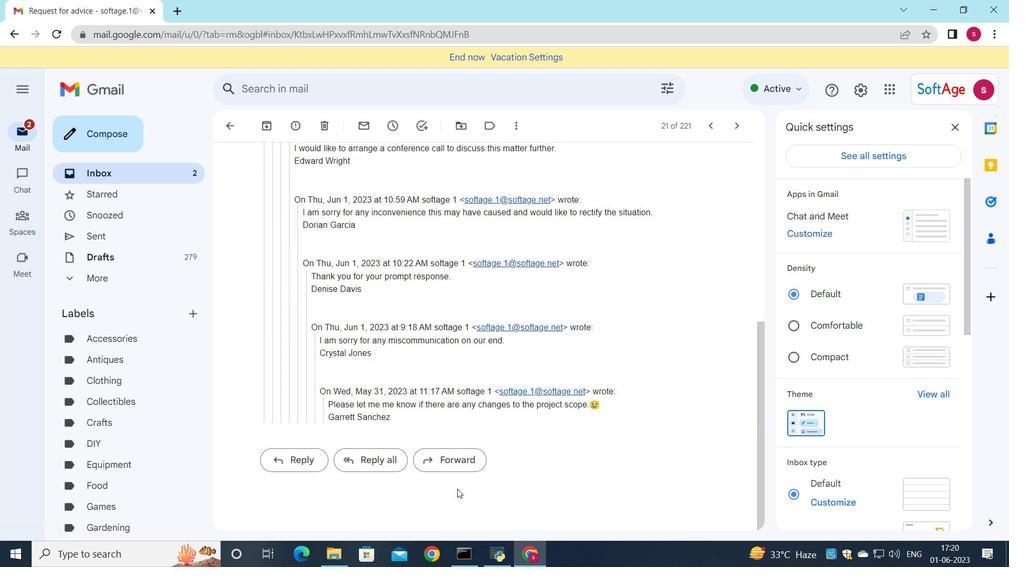 
Action: Mouse scrolled (434, 473) with delta (0, 0)
Screenshot: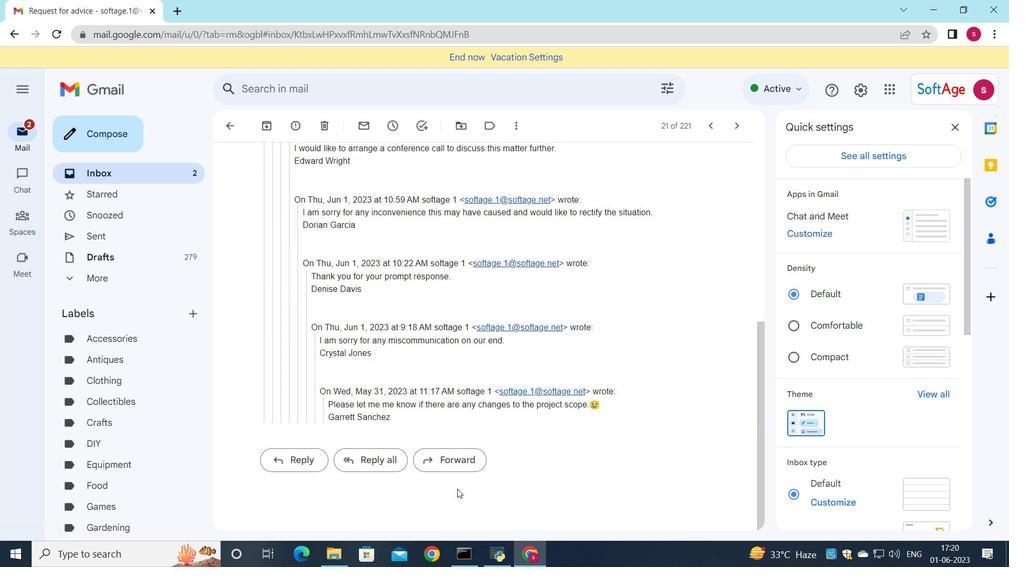 
Action: Mouse moved to (434, 473)
Screenshot: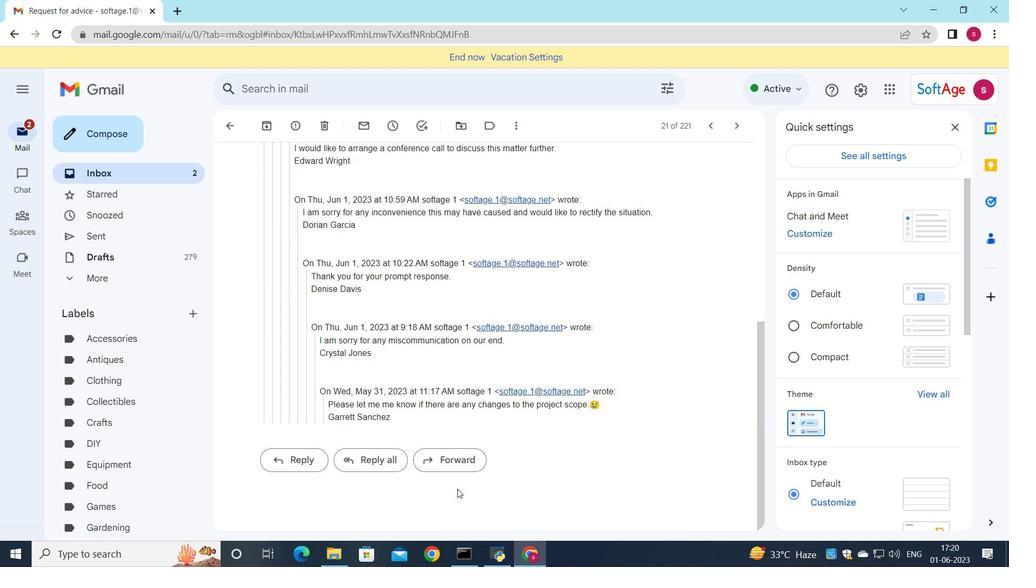 
Action: Mouse scrolled (434, 473) with delta (0, 0)
Screenshot: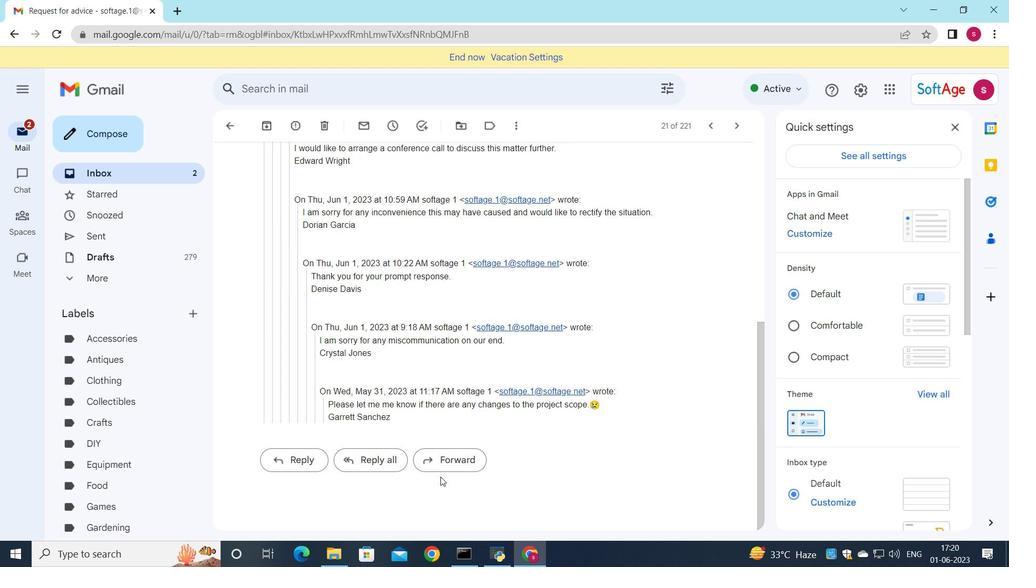 
Action: Mouse moved to (432, 473)
Screenshot: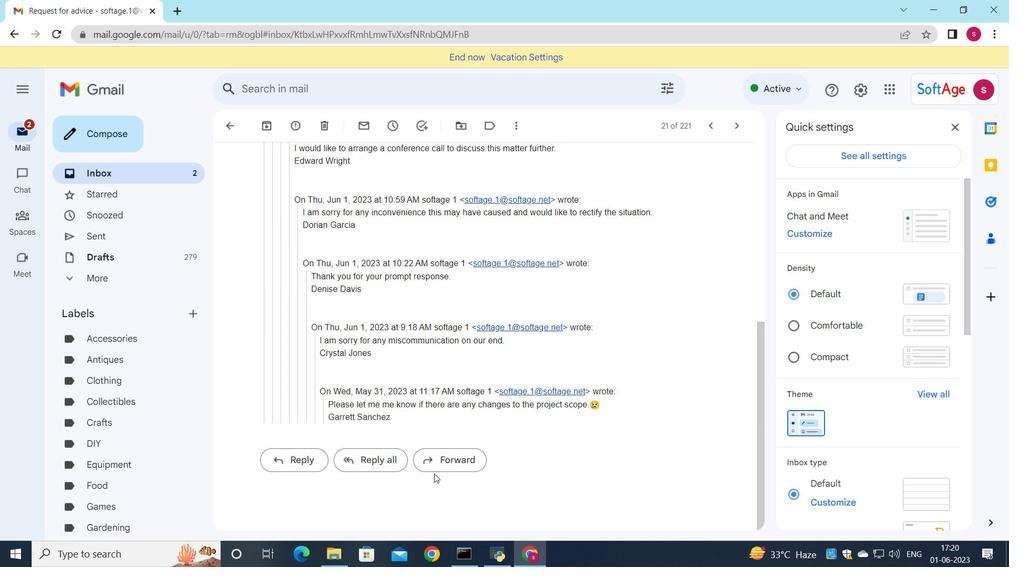 
Action: Mouse scrolled (432, 473) with delta (0, 0)
Screenshot: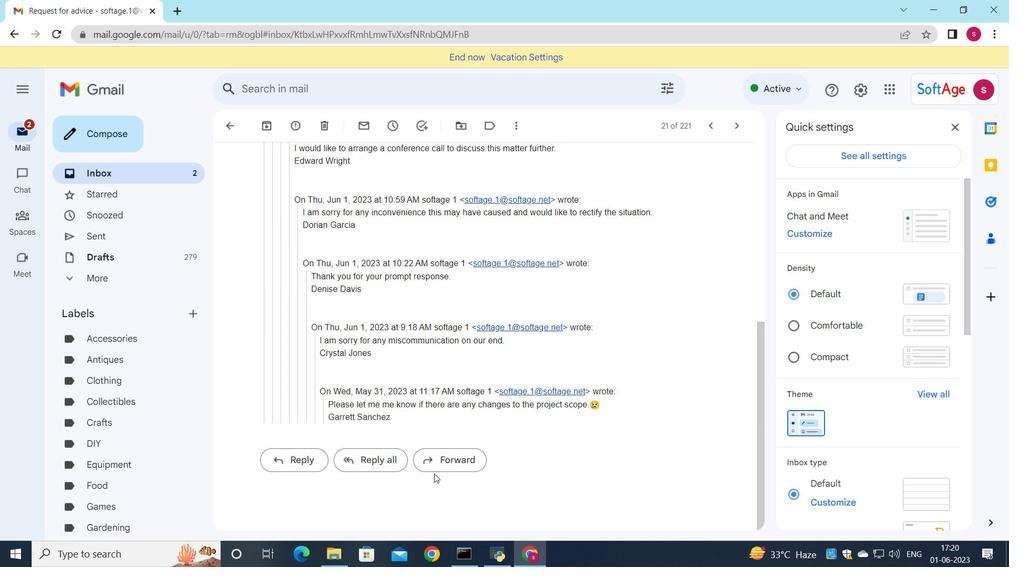 
Action: Mouse moved to (307, 456)
Screenshot: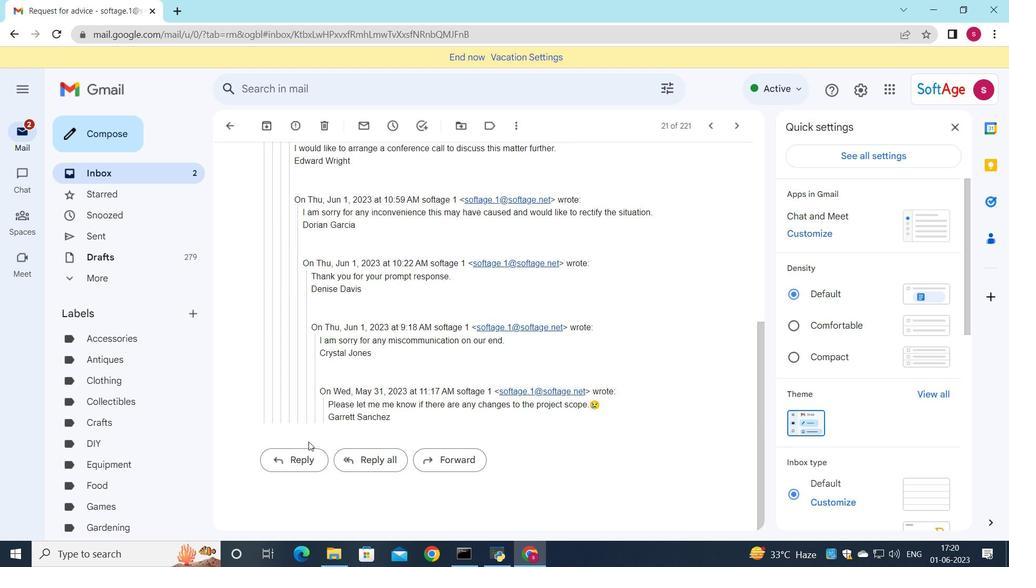 
Action: Mouse pressed left at (307, 456)
Screenshot: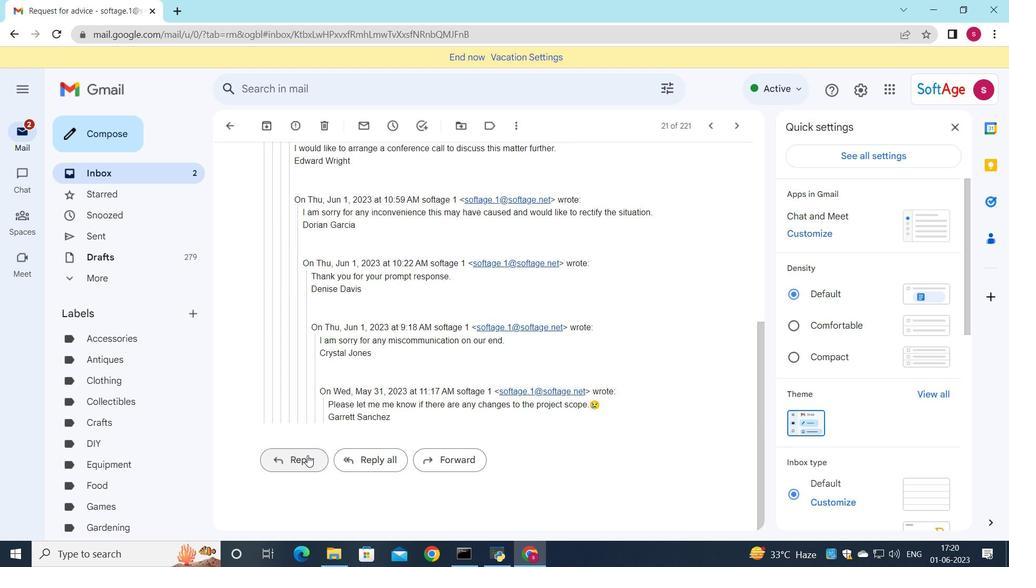 
Action: Mouse moved to (285, 358)
Screenshot: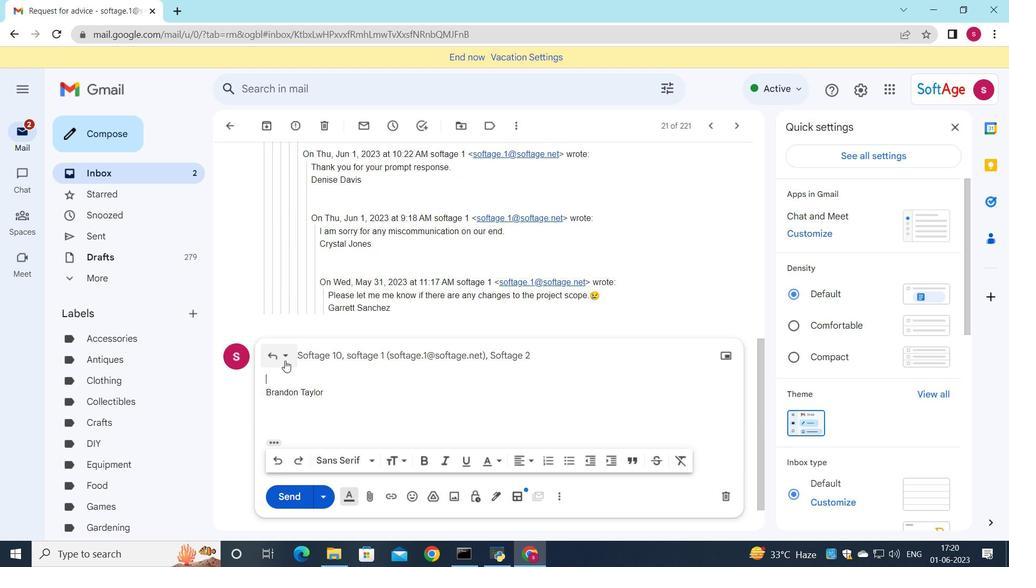 
Action: Mouse pressed left at (285, 358)
Screenshot: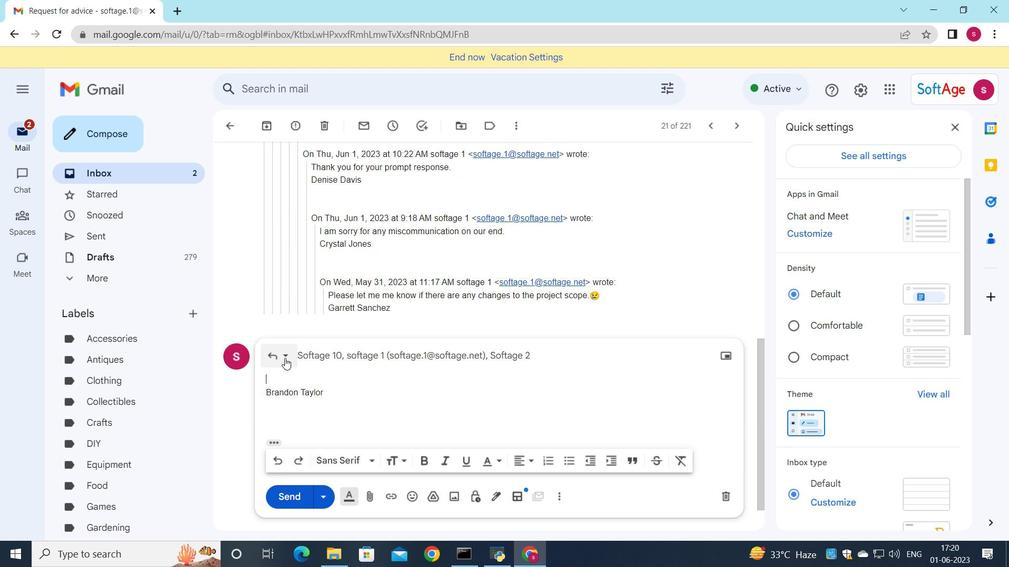 
Action: Mouse moved to (326, 449)
Screenshot: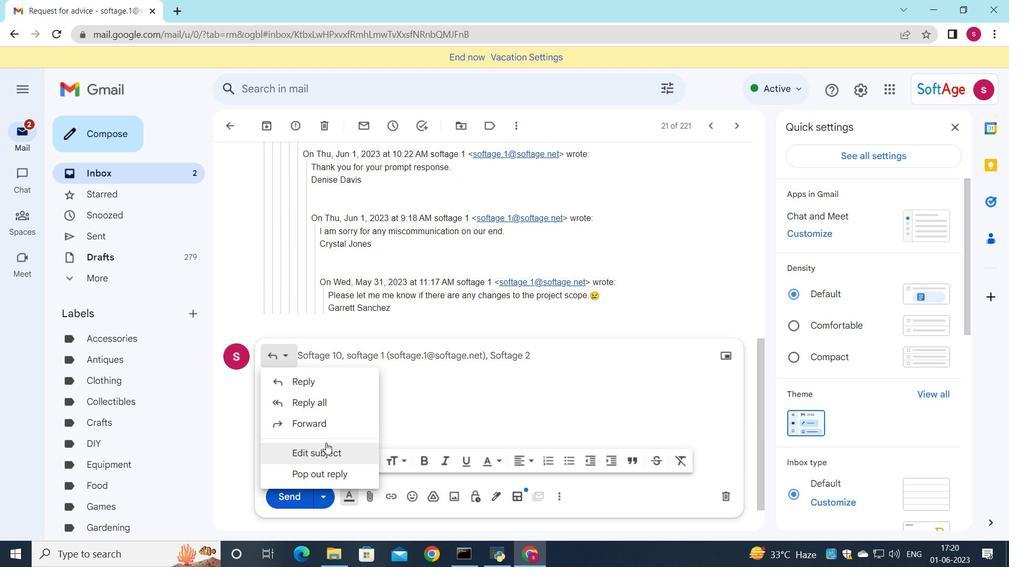
Action: Mouse pressed left at (326, 449)
Screenshot: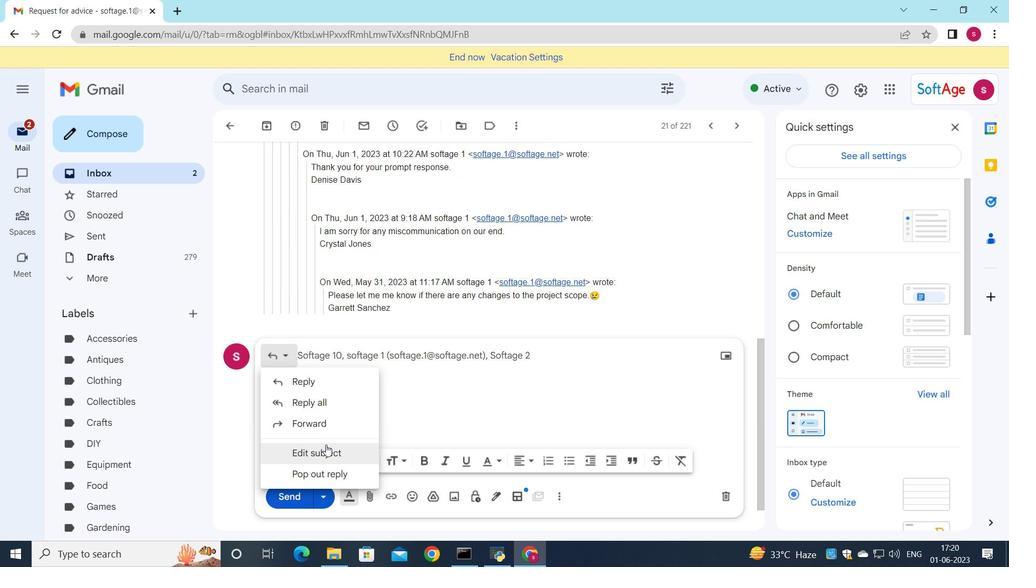 
Action: Mouse moved to (814, 231)
Screenshot: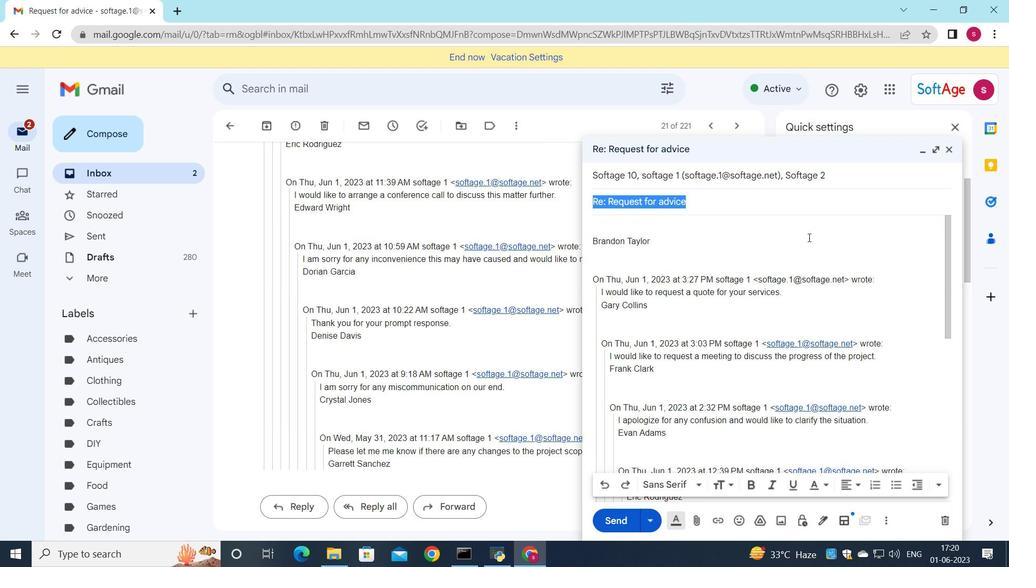 
Action: Key pressed <Key.shift>Event<Key.space>invitation
Screenshot: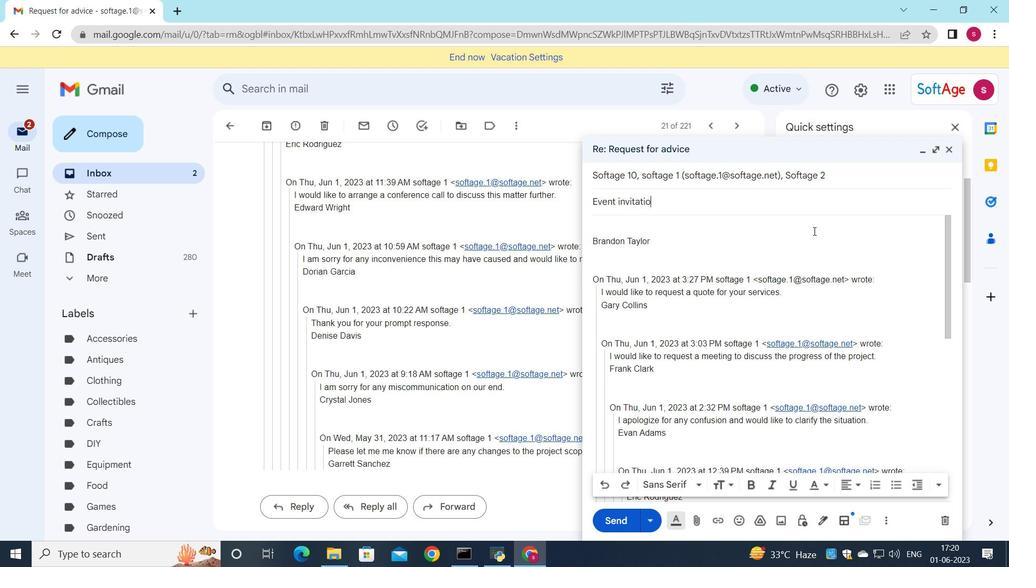 
Action: Mouse moved to (619, 224)
Screenshot: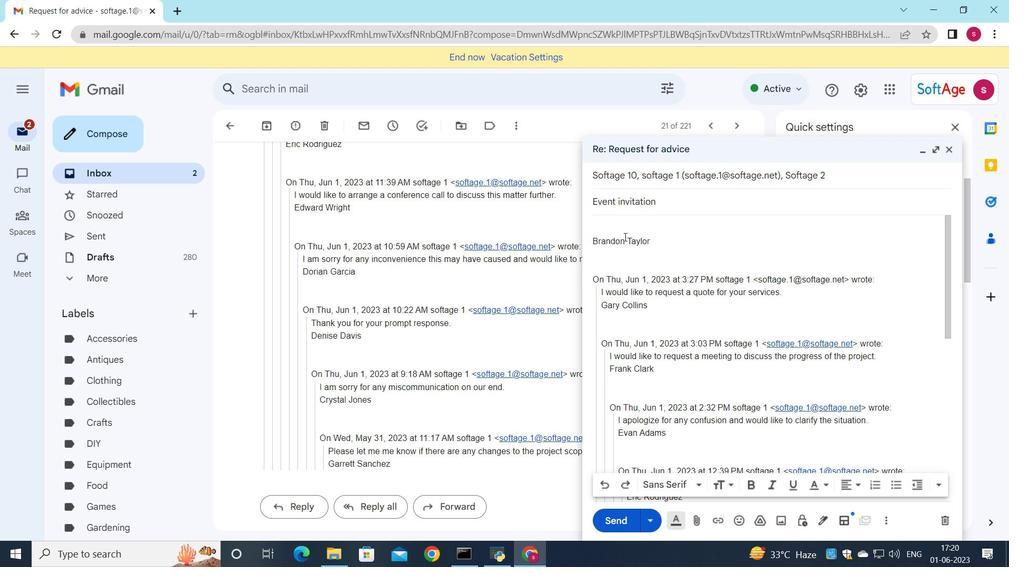 
Action: Mouse pressed left at (619, 224)
Screenshot: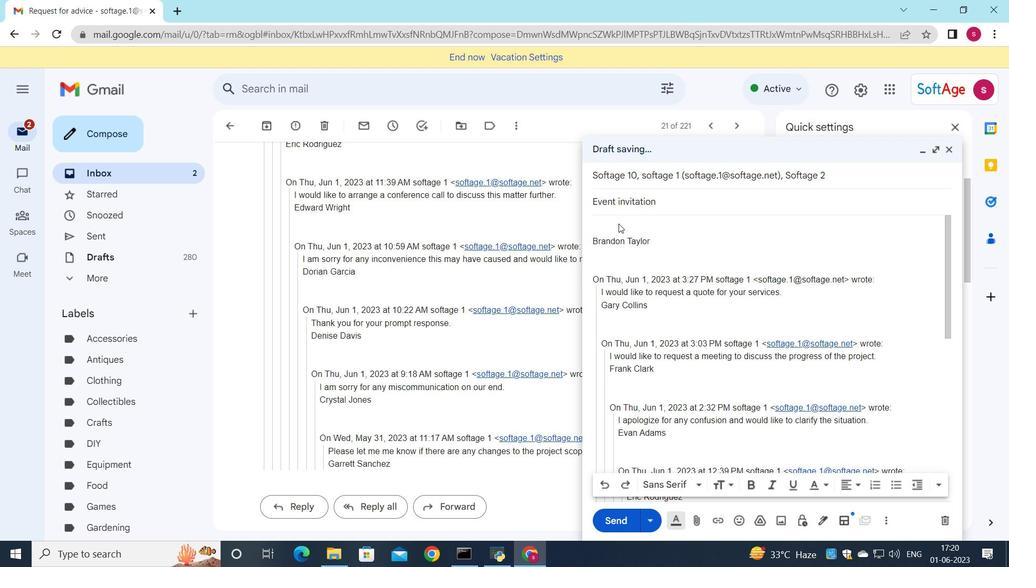
Action: Key pressed <Key.shift>I<Key.space>would<Key.space>like<Key.space>to<Key.space>schedule<Key.space>acall<Key.backspace><Key.backspace><Key.backspace><Key.backspace><Key.space>call<Key.space>to<Key.space>discuss<Key.space>the<Key.space>proposed<Key.space>changes<Key.space>to<Key.space>the<Key.space>budget<Key.space>plan.
Screenshot: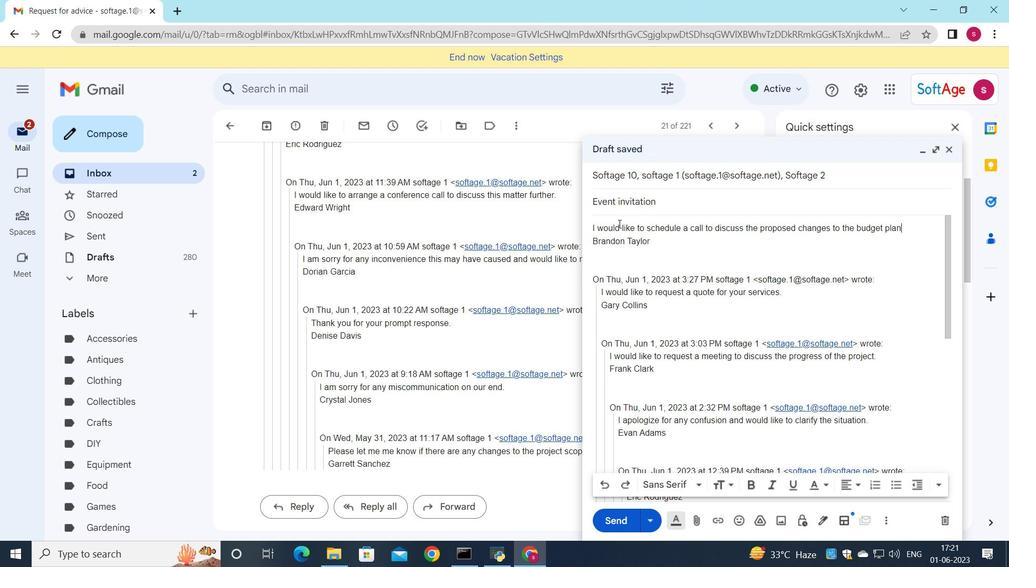 
Action: Mouse moved to (840, 174)
Screenshot: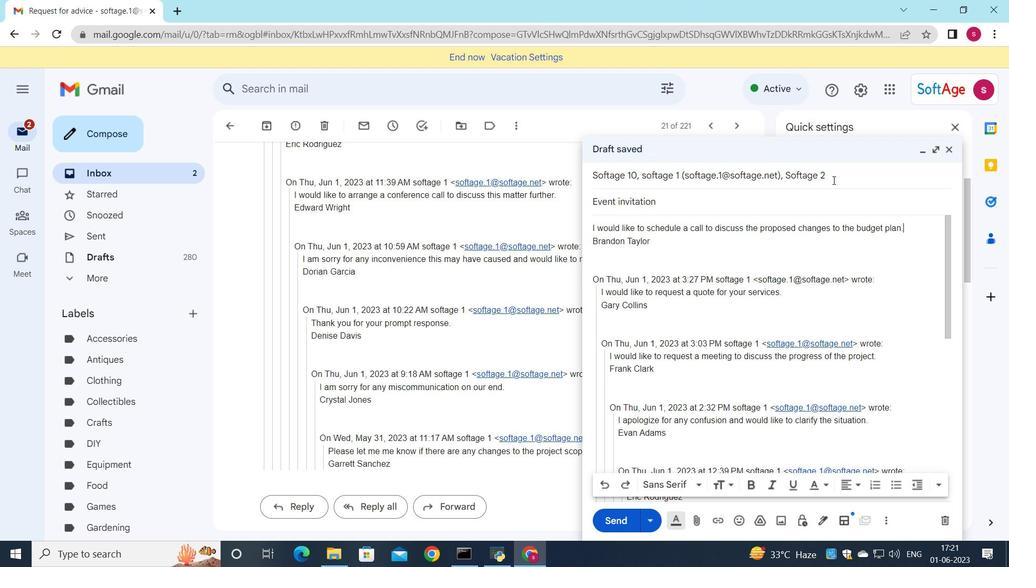
Action: Mouse pressed left at (840, 174)
Screenshot: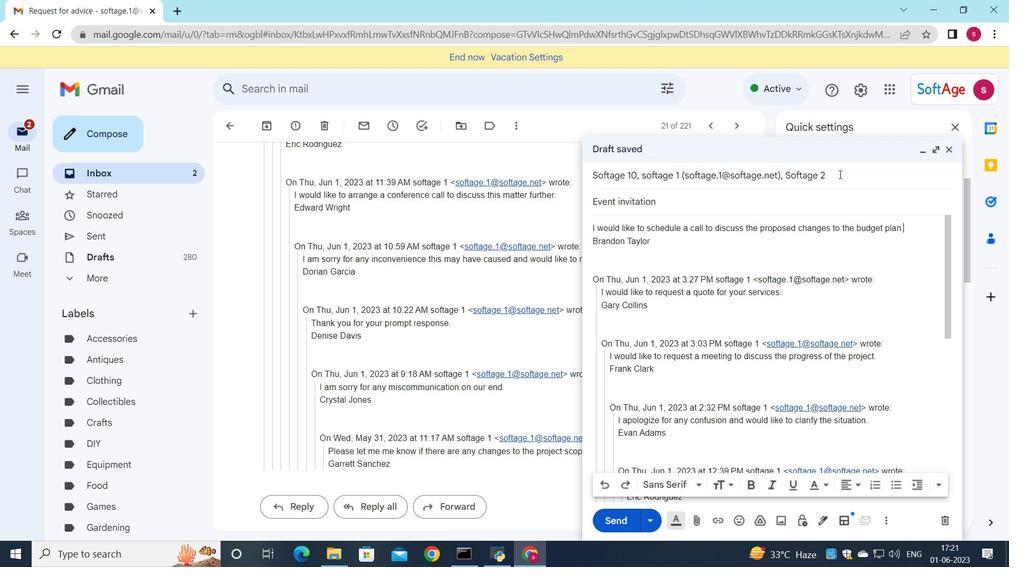 
Action: Mouse moved to (928, 189)
Screenshot: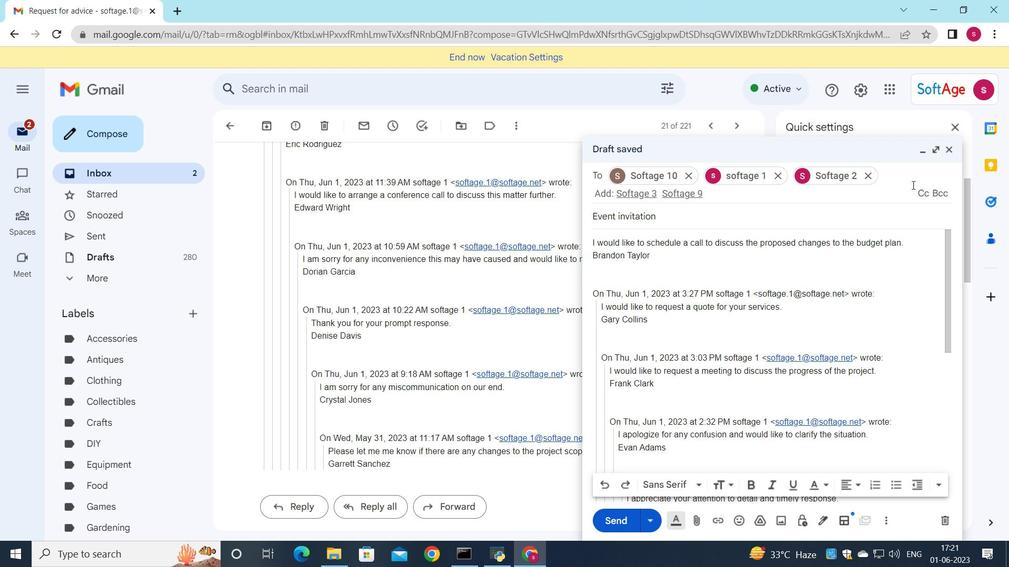 
Action: Mouse pressed left at (928, 189)
Screenshot: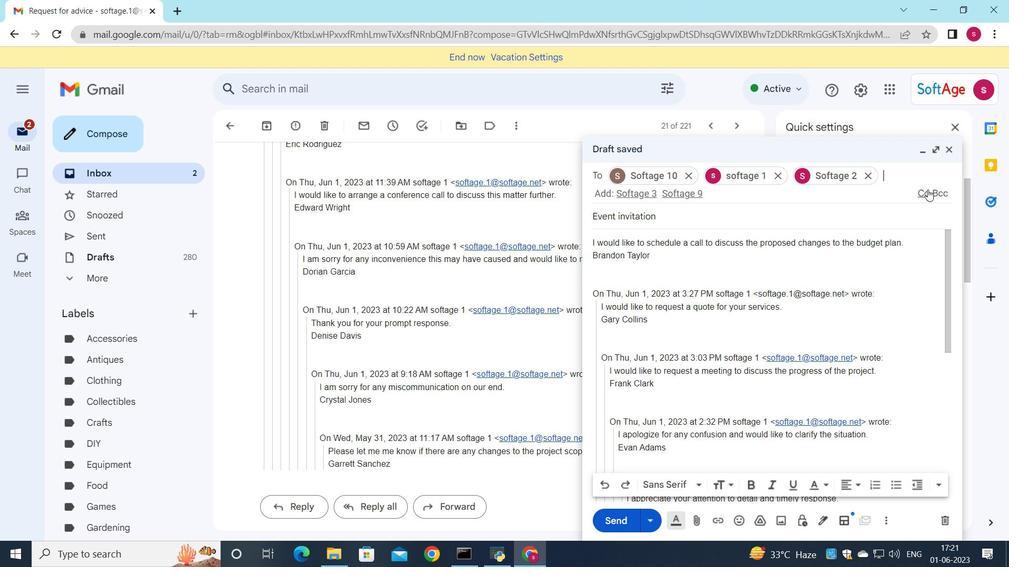 
Action: Mouse moved to (744, 233)
Screenshot: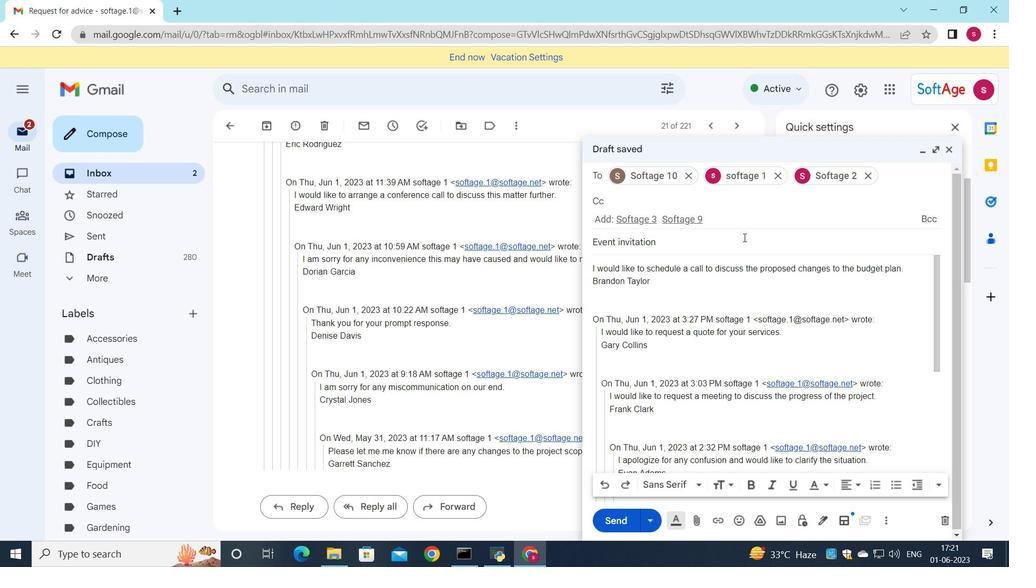 
Action: Key pressed s
Screenshot: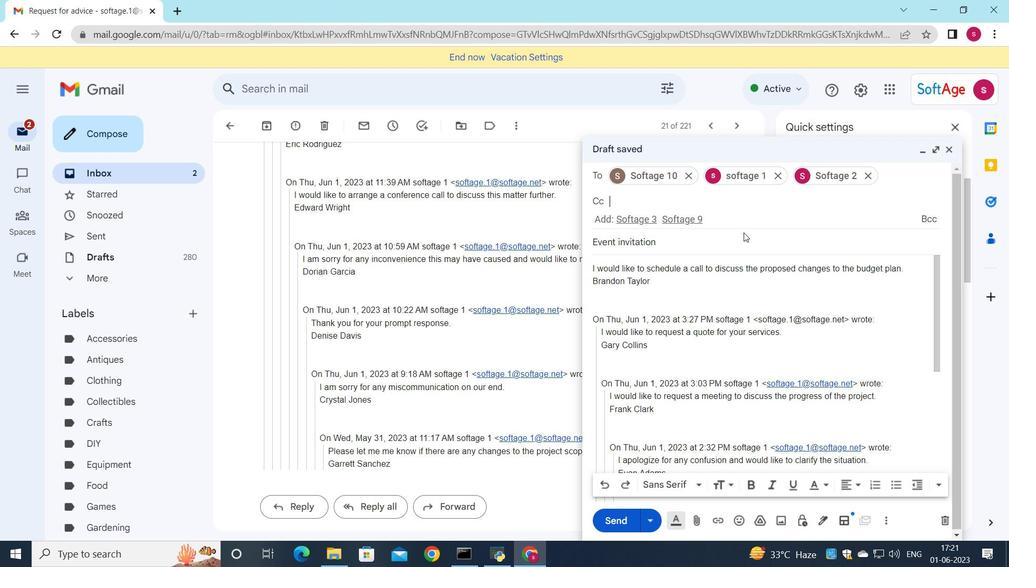 
Action: Mouse moved to (734, 370)
Screenshot: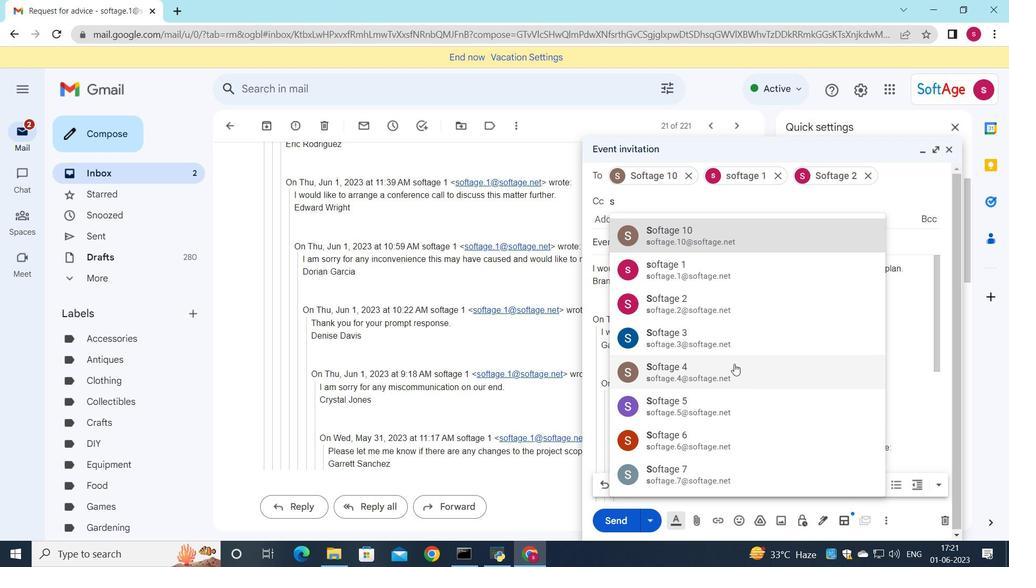 
Action: Mouse pressed left at (734, 370)
Screenshot: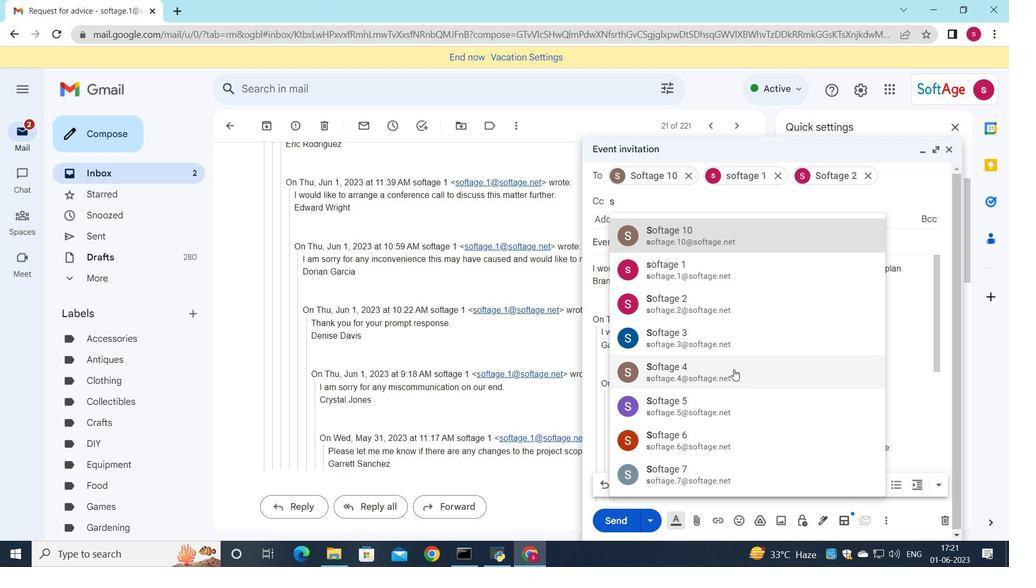 
Action: Mouse moved to (756, 245)
Screenshot: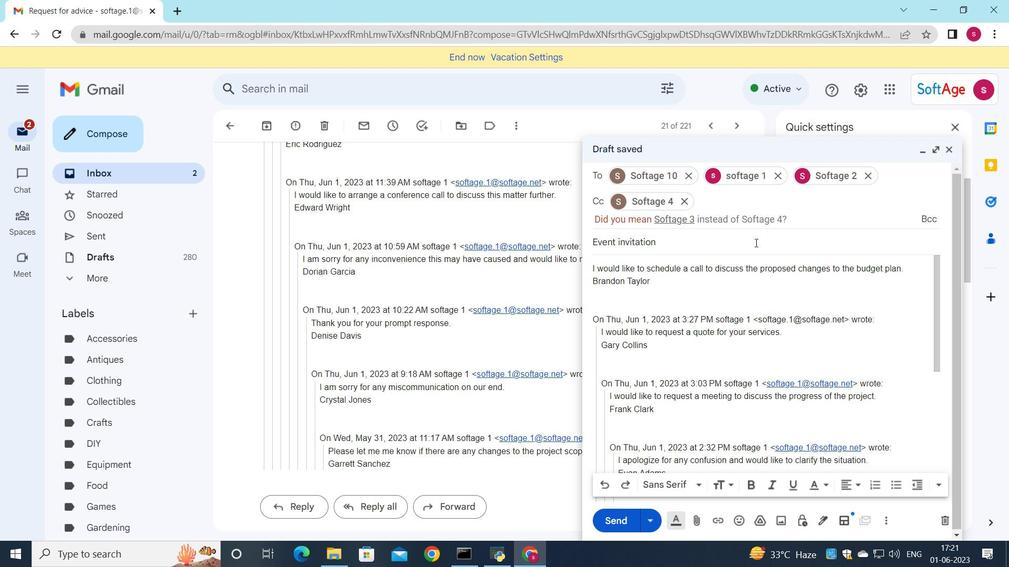 
Action: Mouse scrolled (756, 245) with delta (0, 0)
Screenshot: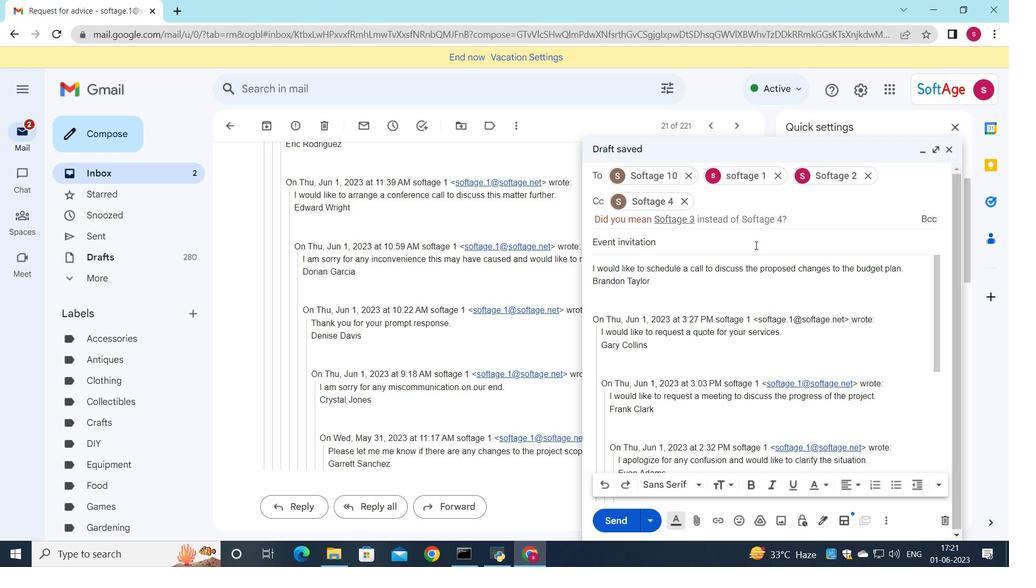 
Action: Mouse scrolled (756, 245) with delta (0, 0)
Screenshot: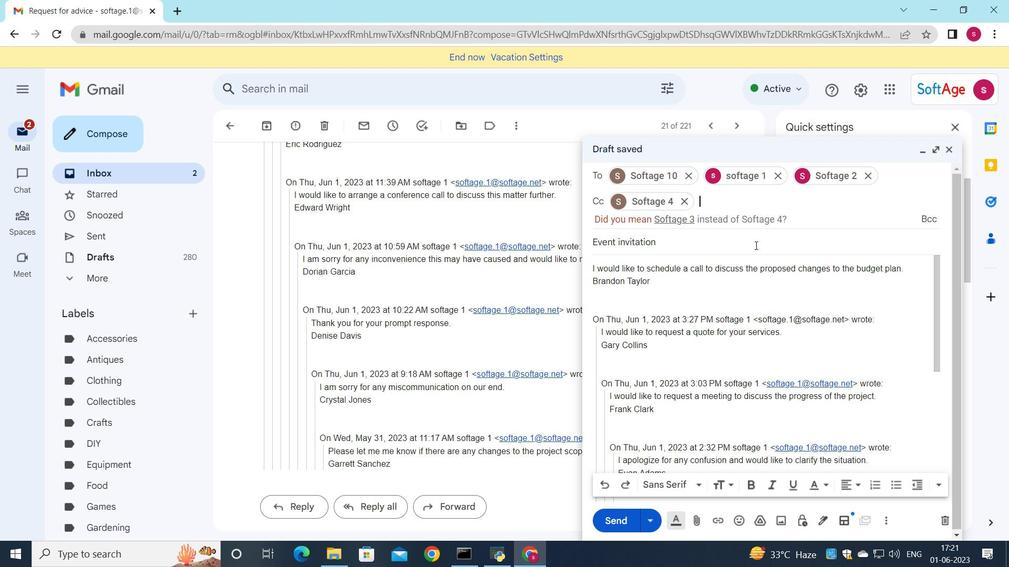 
Action: Mouse moved to (756, 248)
Screenshot: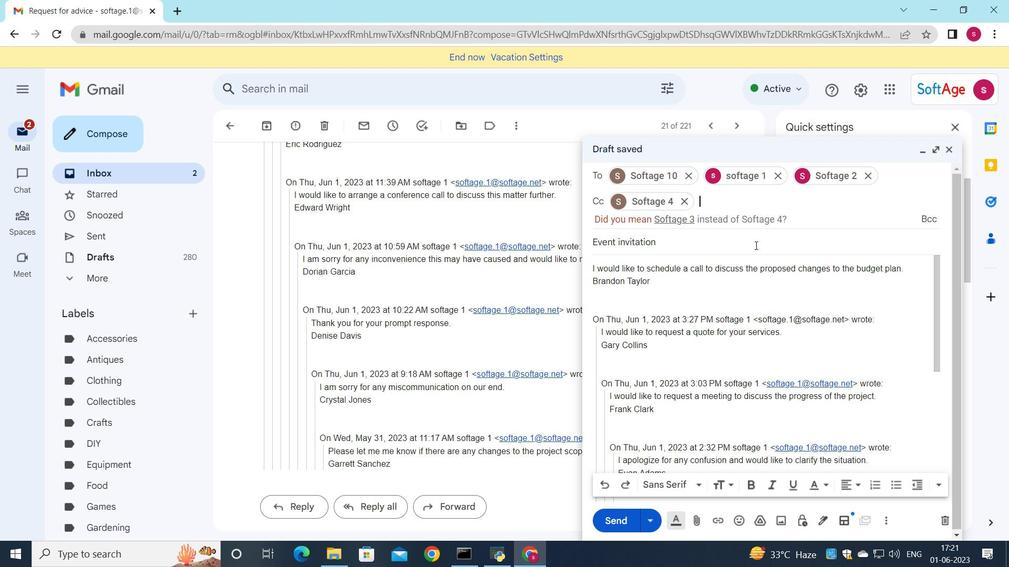 
Action: Mouse scrolled (756, 248) with delta (0, 0)
Screenshot: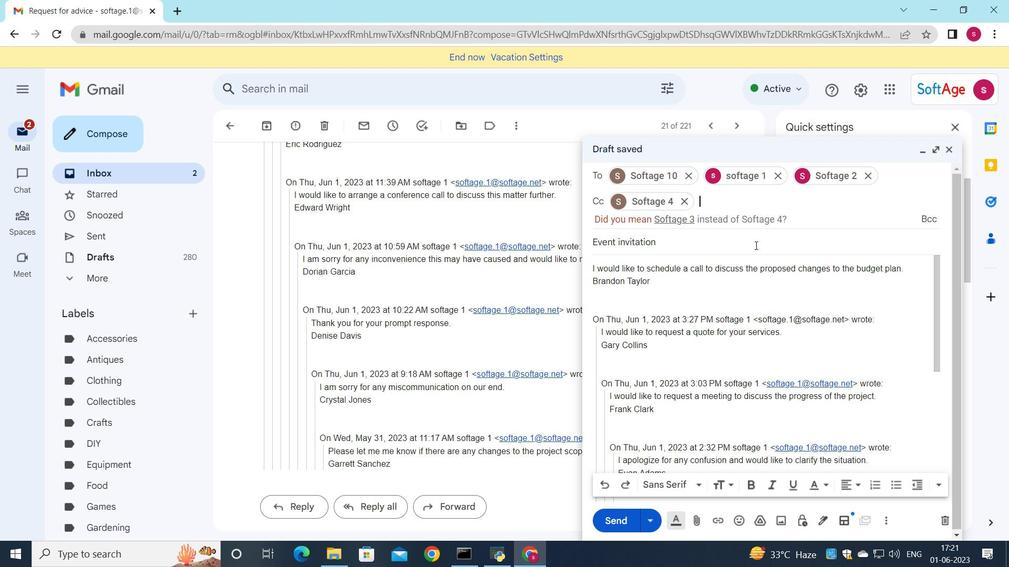
Action: Mouse moved to (759, 256)
Screenshot: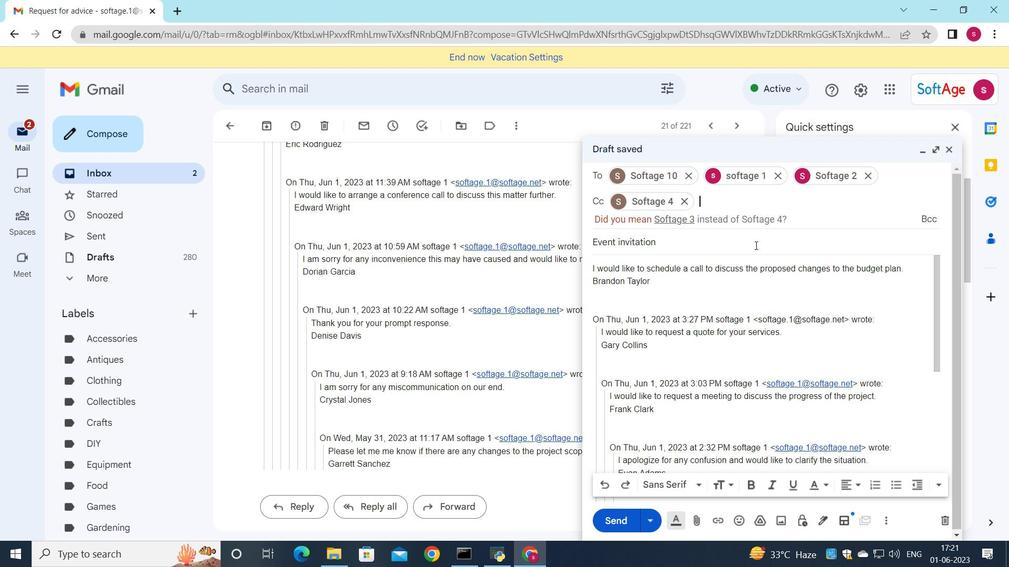 
Action: Mouse scrolled (759, 255) with delta (0, 0)
Screenshot: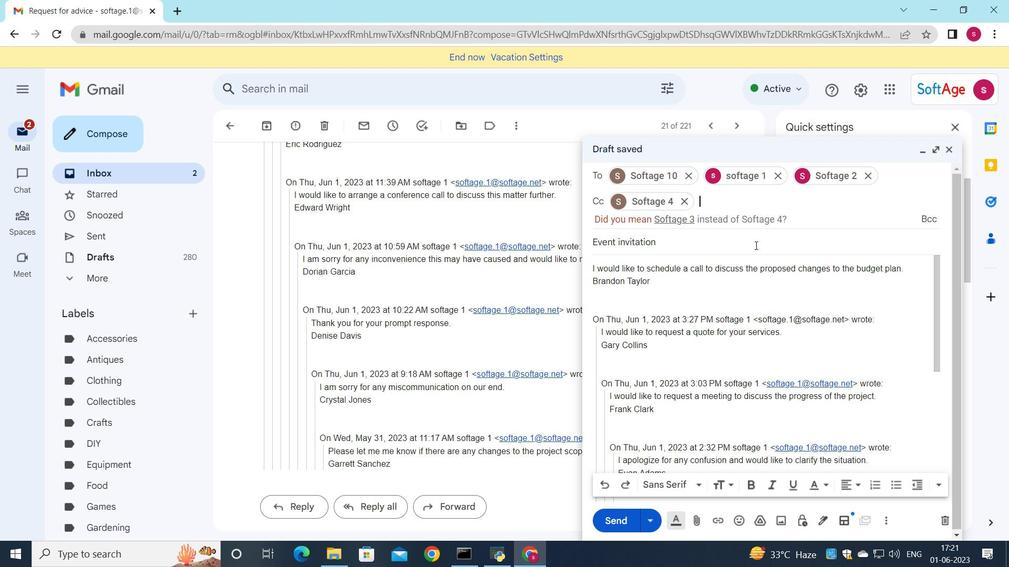 
Action: Mouse moved to (764, 275)
Screenshot: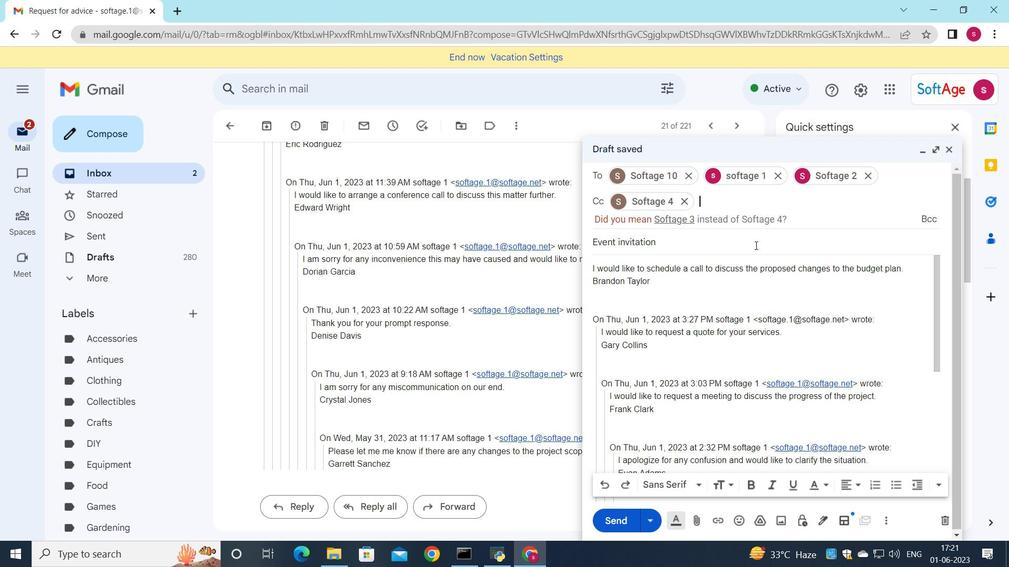 
Action: Mouse scrolled (764, 275) with delta (0, 0)
Screenshot: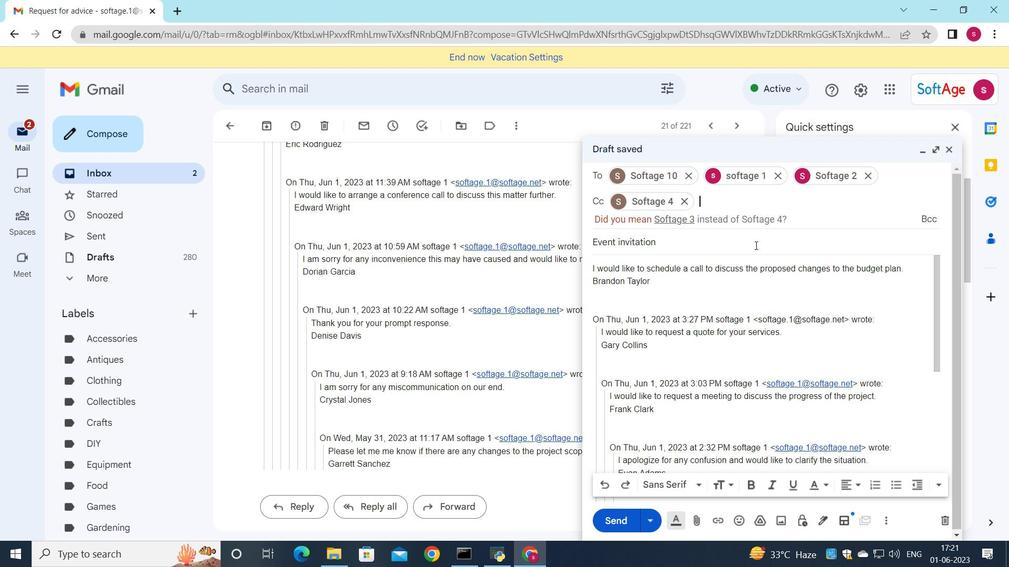 
Action: Mouse moved to (695, 514)
Screenshot: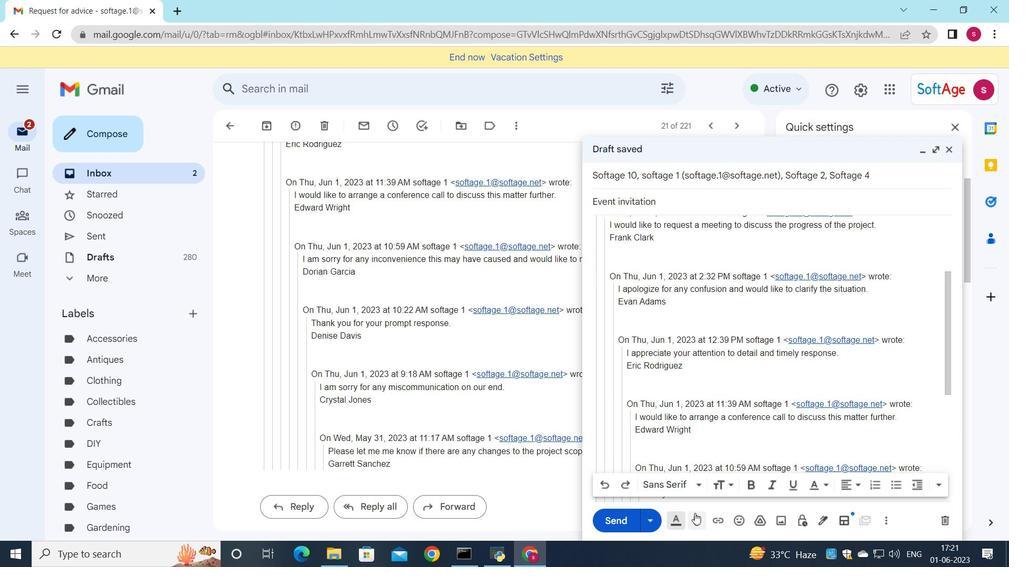 
Action: Mouse pressed left at (695, 514)
Screenshot: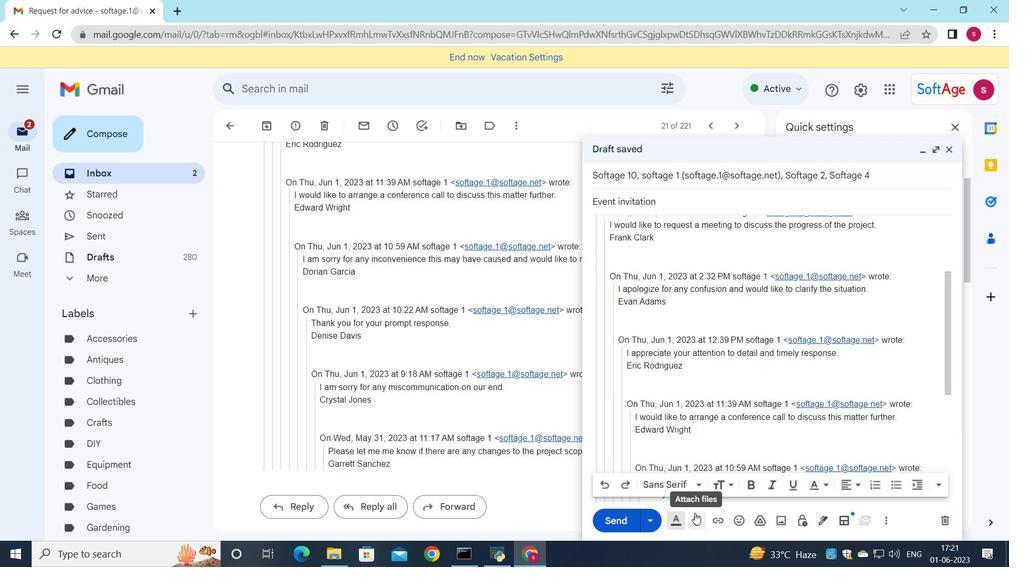 
Action: Mouse moved to (231, 98)
Screenshot: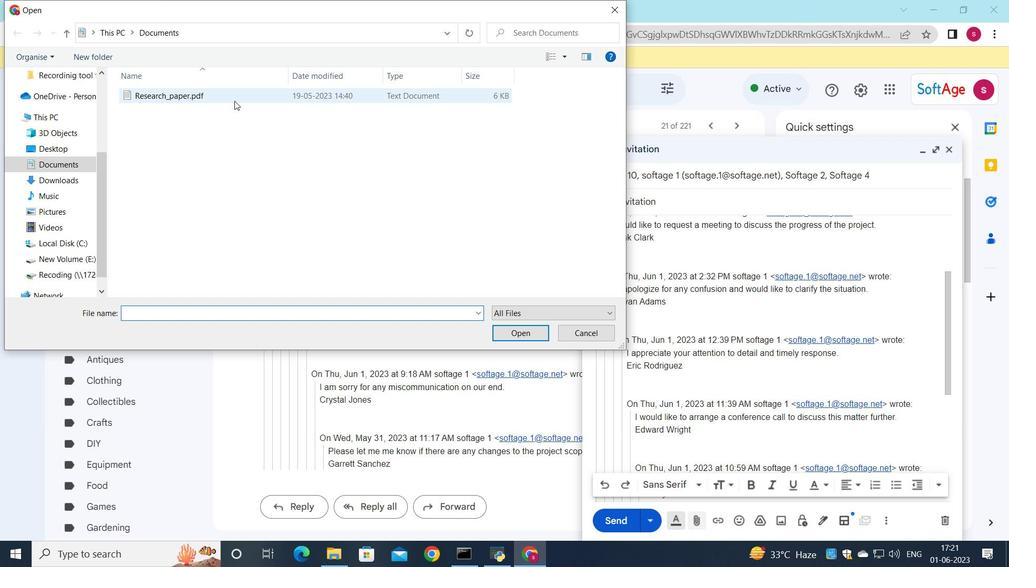 
Action: Mouse pressed left at (231, 98)
Screenshot: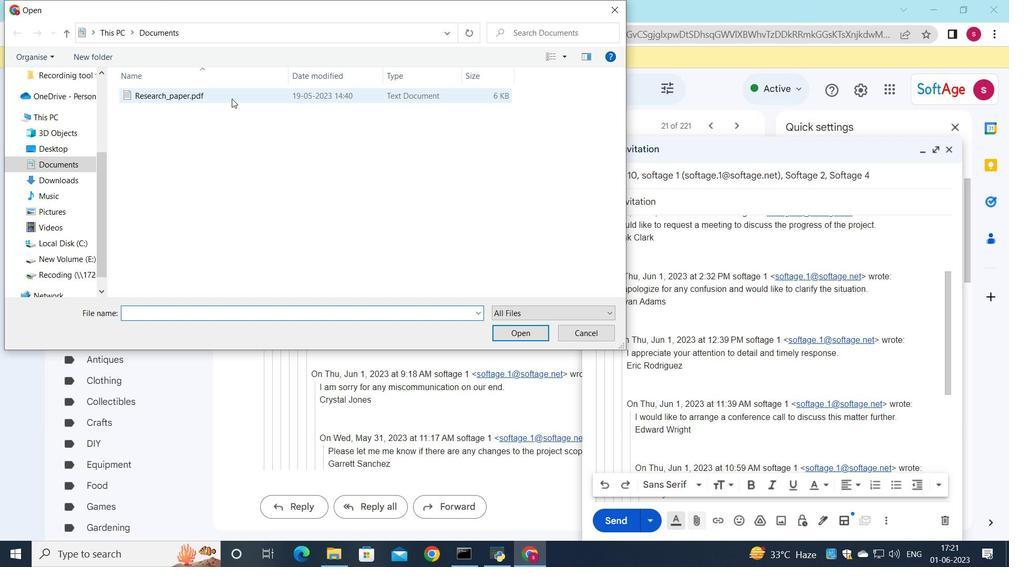 
Action: Mouse moved to (202, 101)
Screenshot: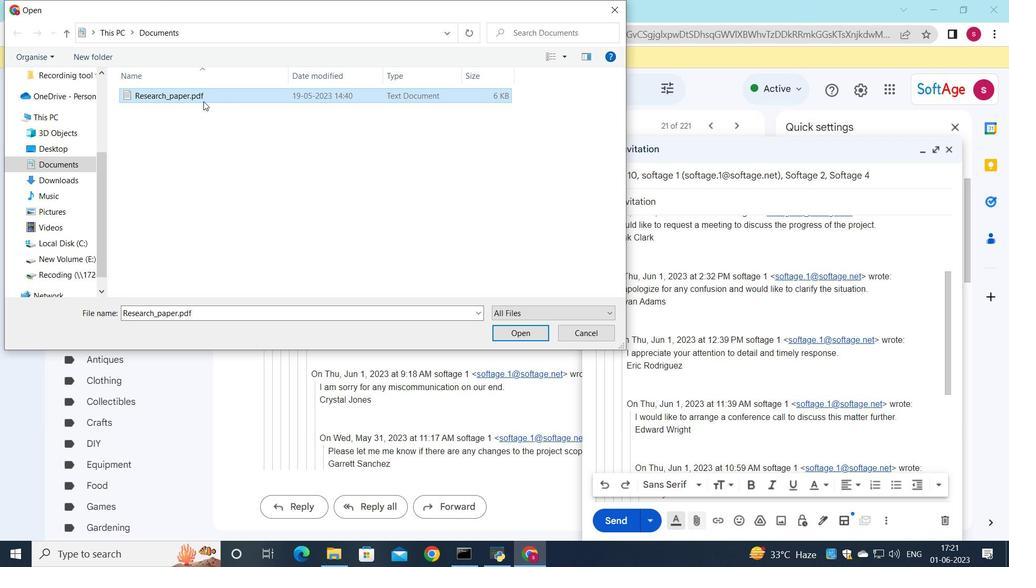 
Action: Mouse pressed left at (202, 101)
Screenshot: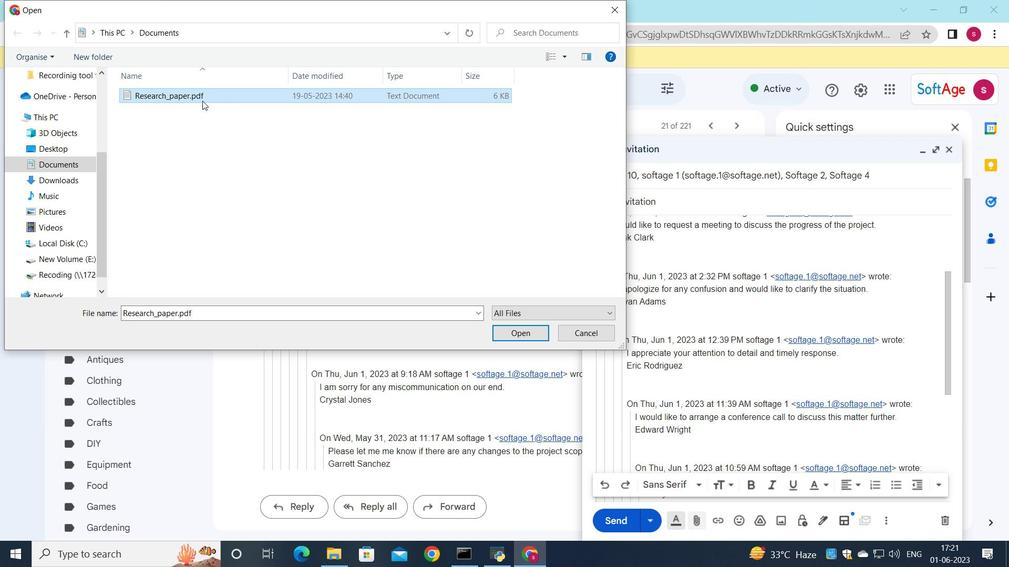 
Action: Mouse moved to (449, 143)
Screenshot: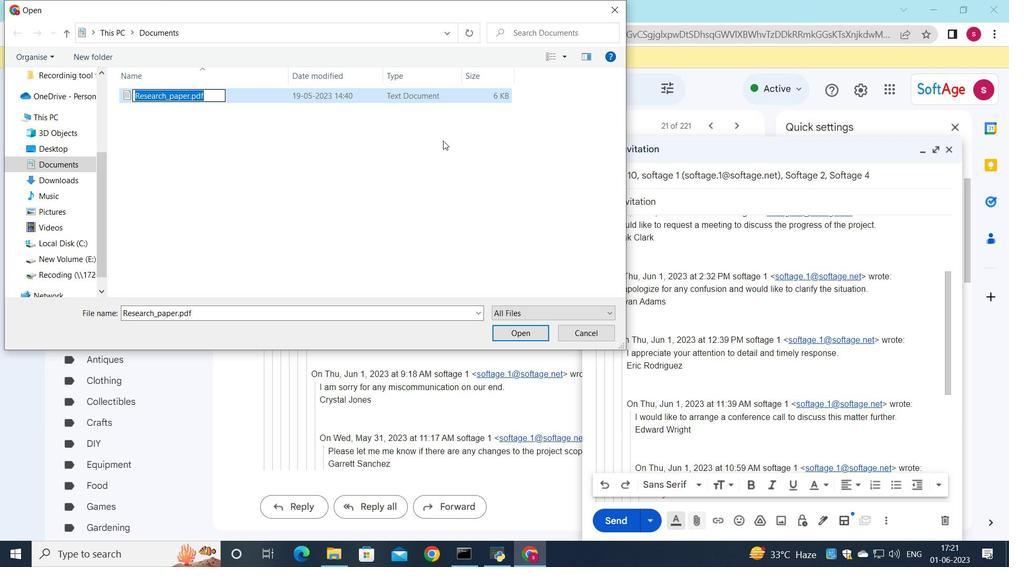 
Action: Key pressed <Key.shift>Proposal<Key.shift><Key.shift><Key.shift><Key.shift><Key.shift><Key.shift><Key.shift><Key.shift><Key.shift><Key.shift>_draft.docx
Screenshot: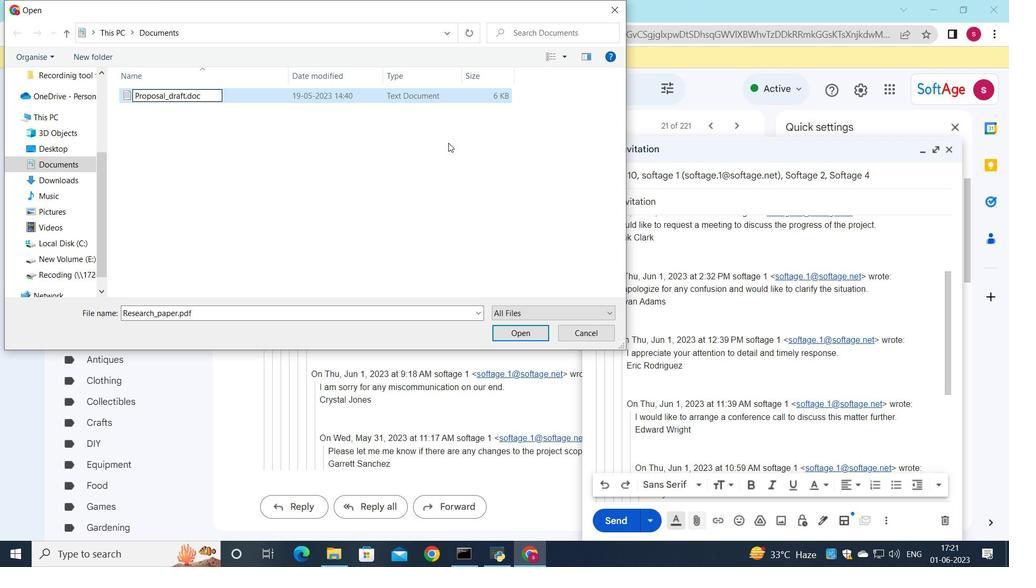 
Action: Mouse moved to (332, 97)
Screenshot: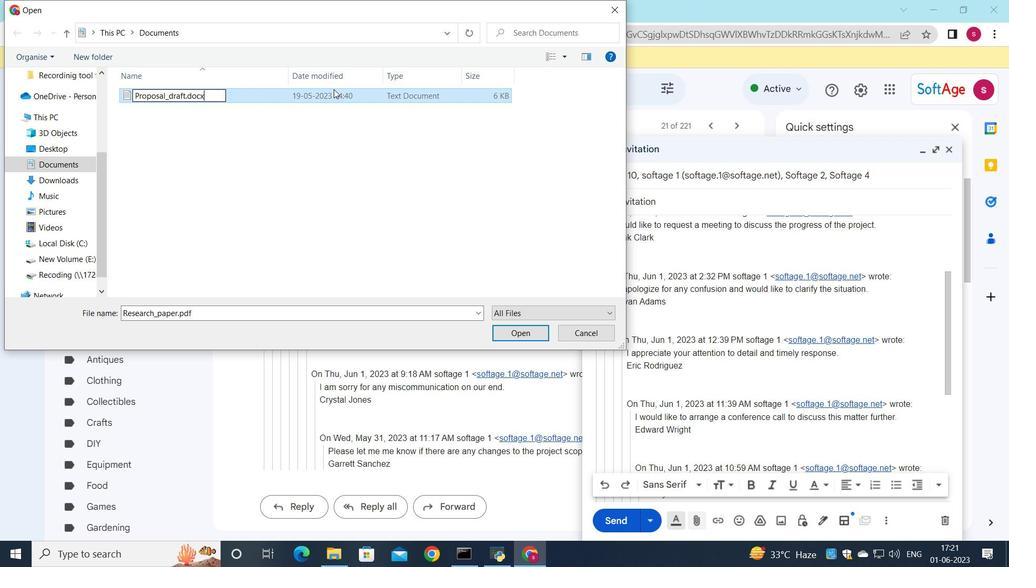
Action: Mouse pressed left at (332, 97)
Screenshot: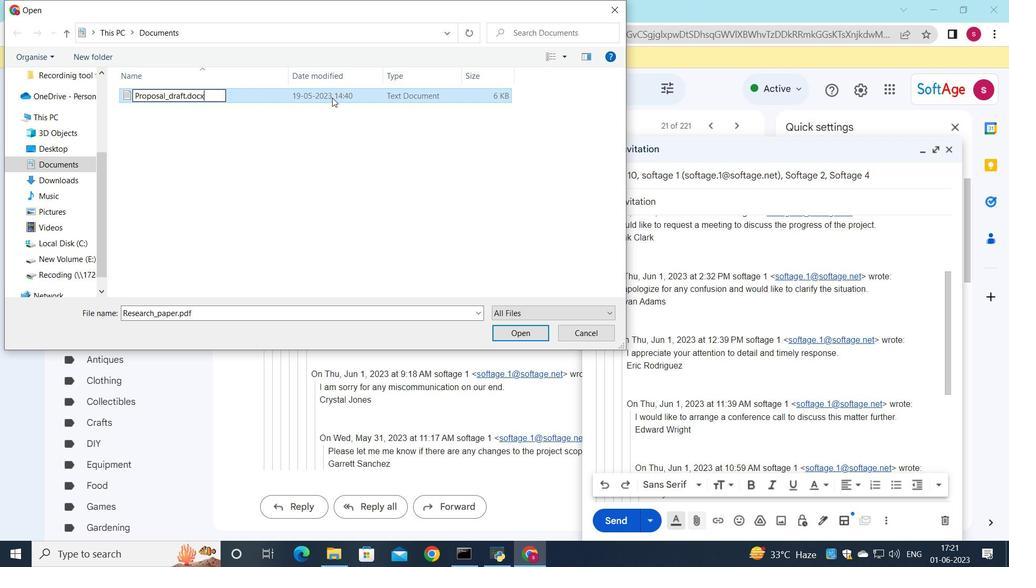 
Action: Mouse moved to (530, 331)
Screenshot: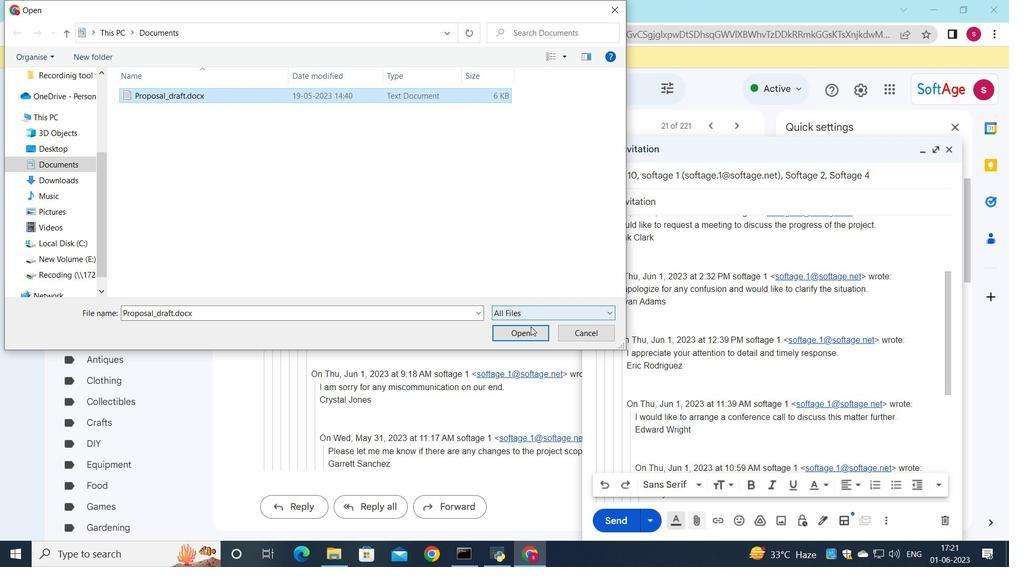 
Action: Mouse pressed left at (530, 331)
Screenshot: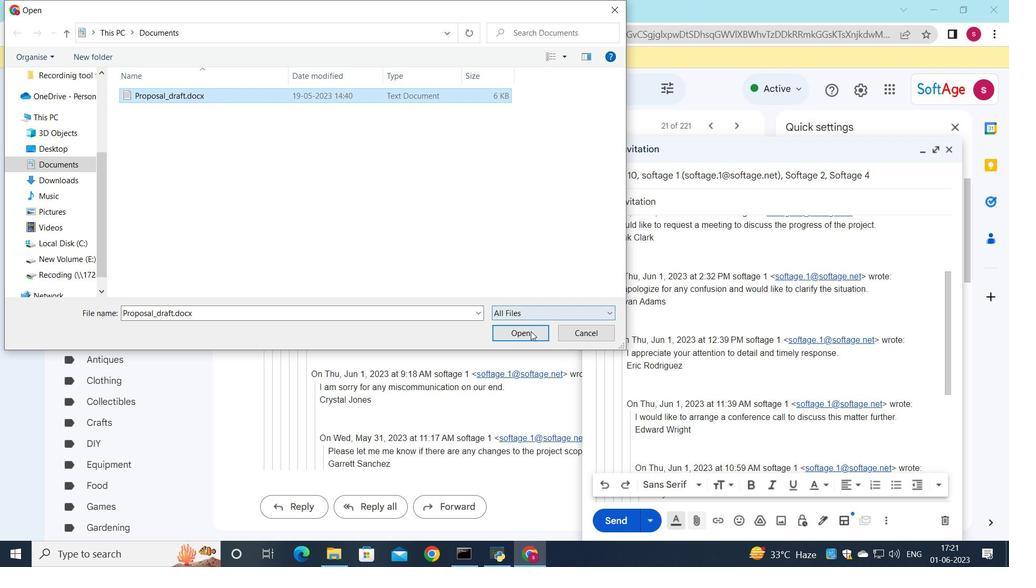
Action: Mouse moved to (621, 525)
Screenshot: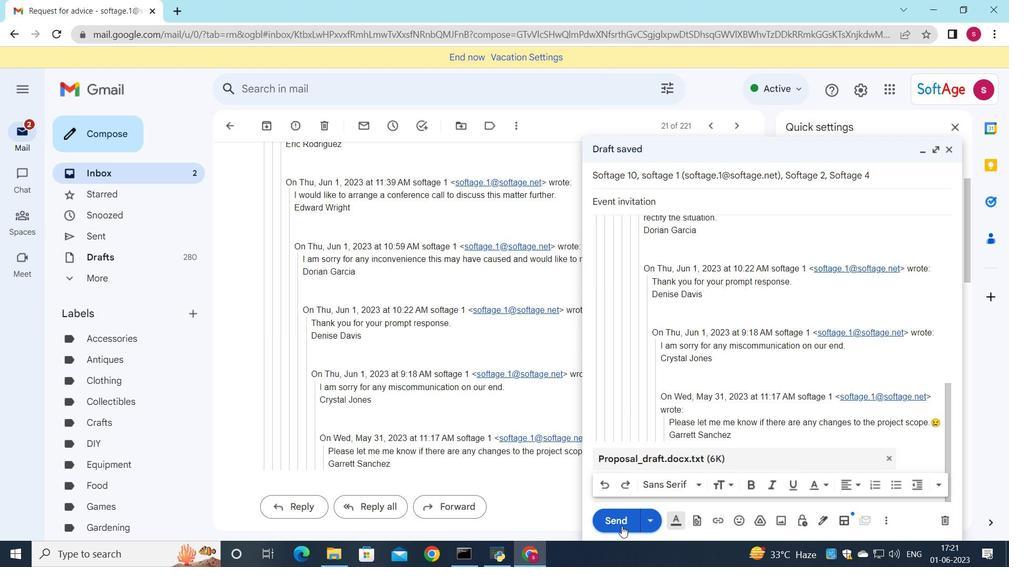 
Action: Mouse pressed left at (621, 525)
Screenshot: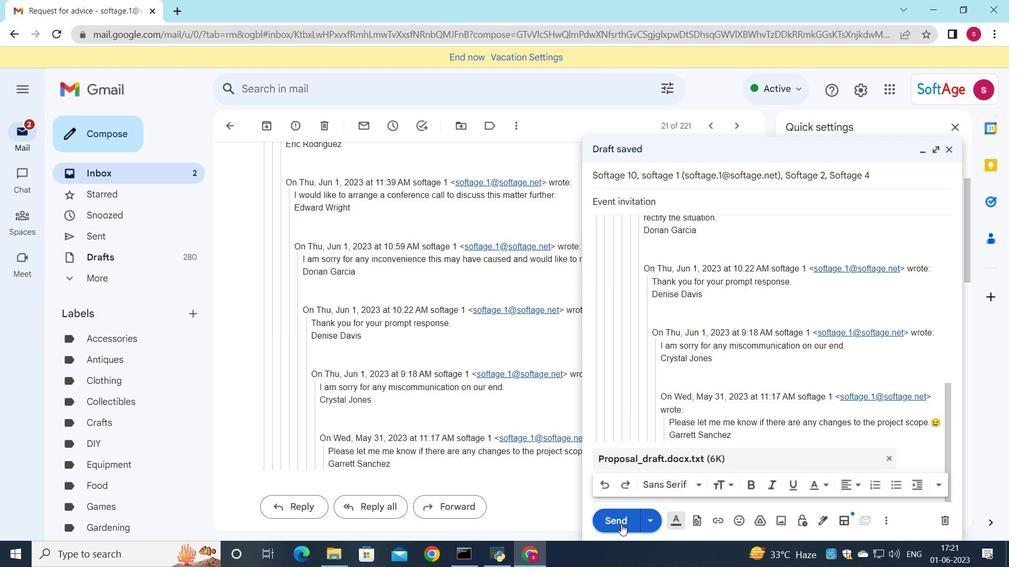 
Action: Mouse moved to (158, 174)
Screenshot: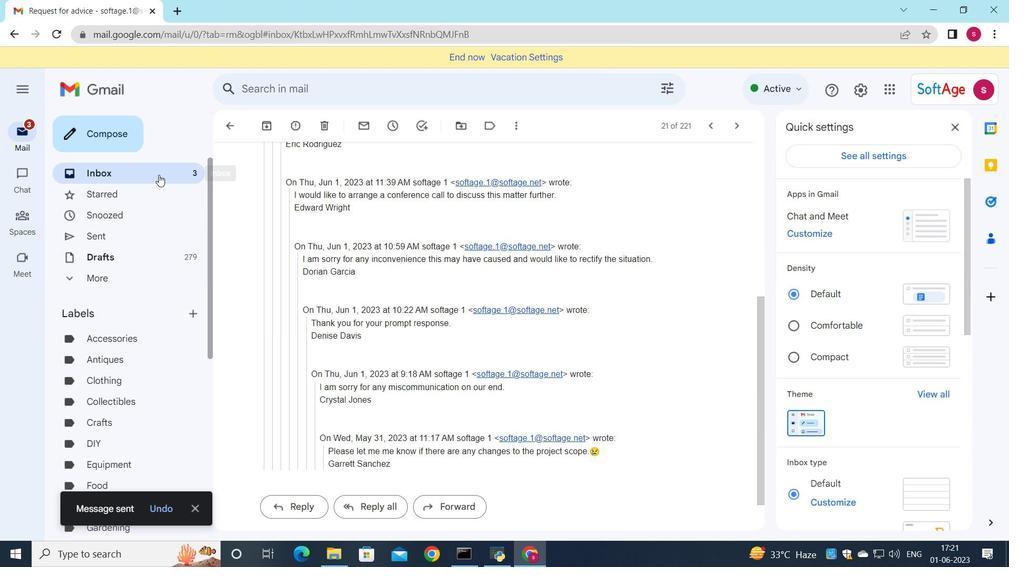 
Action: Mouse pressed left at (158, 174)
Screenshot: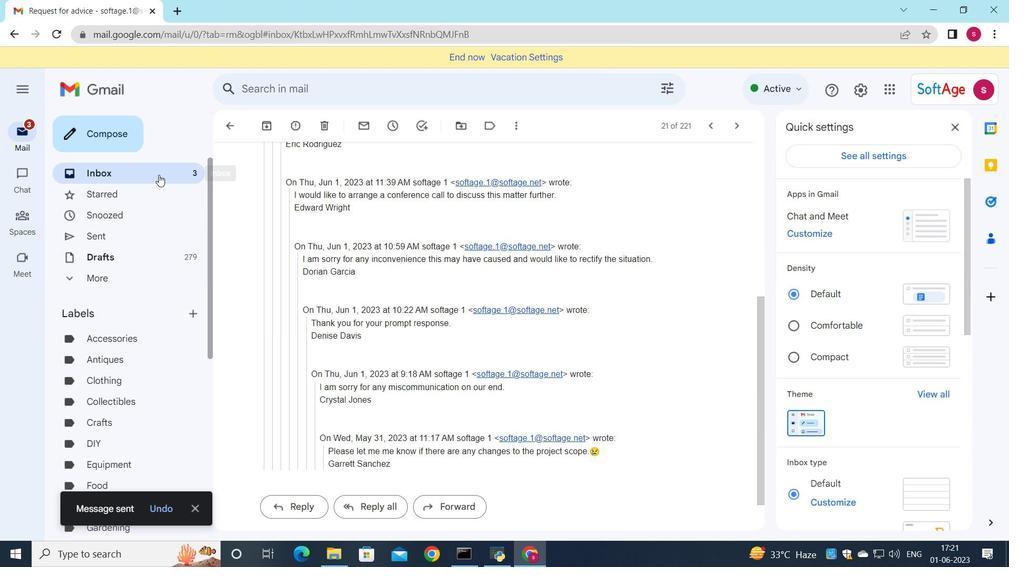
Action: Mouse moved to (322, 218)
Screenshot: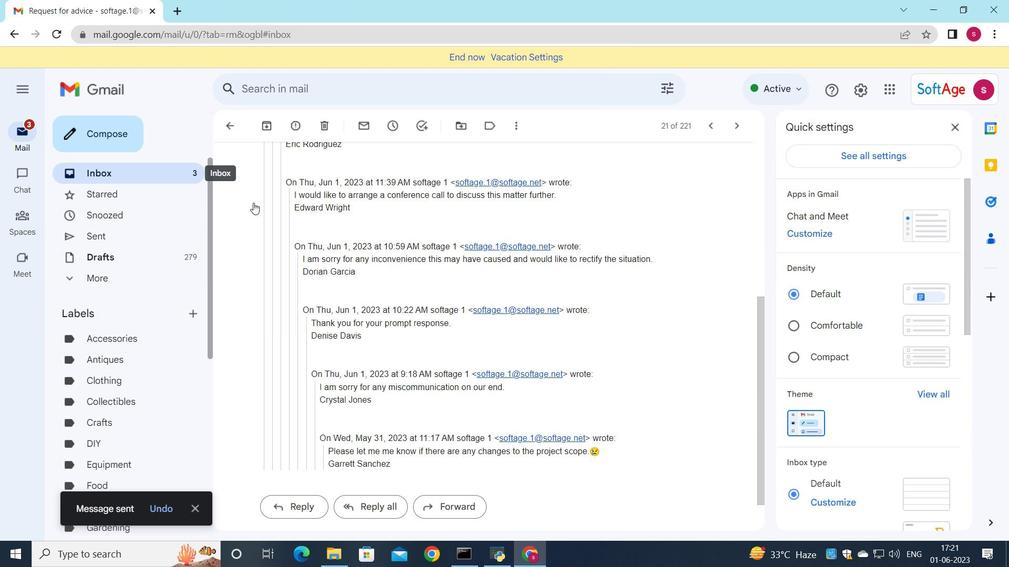 
Action: Mouse scrolled (322, 218) with delta (0, 0)
Screenshot: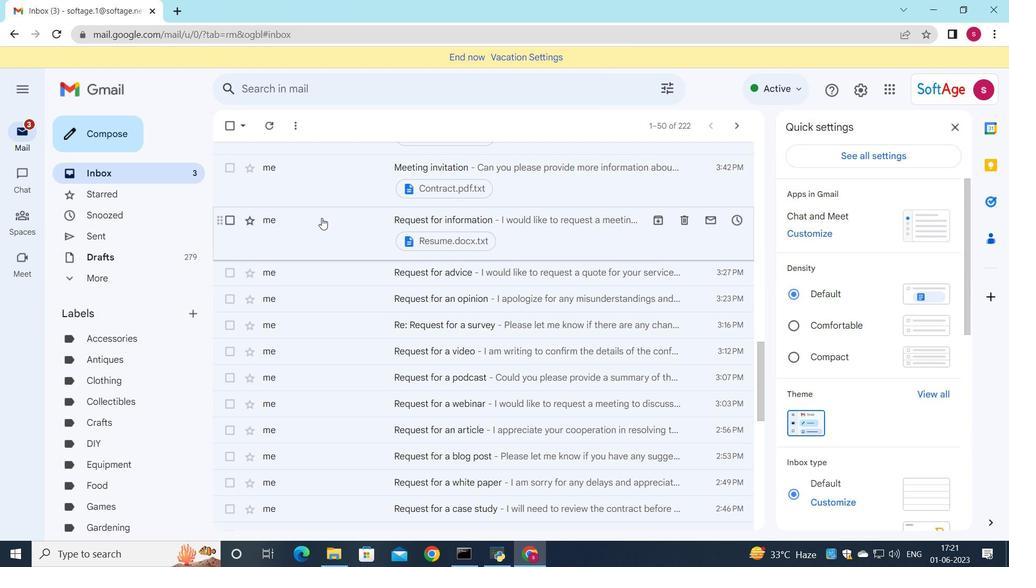 
Action: Mouse scrolled (322, 218) with delta (0, 0)
Screenshot: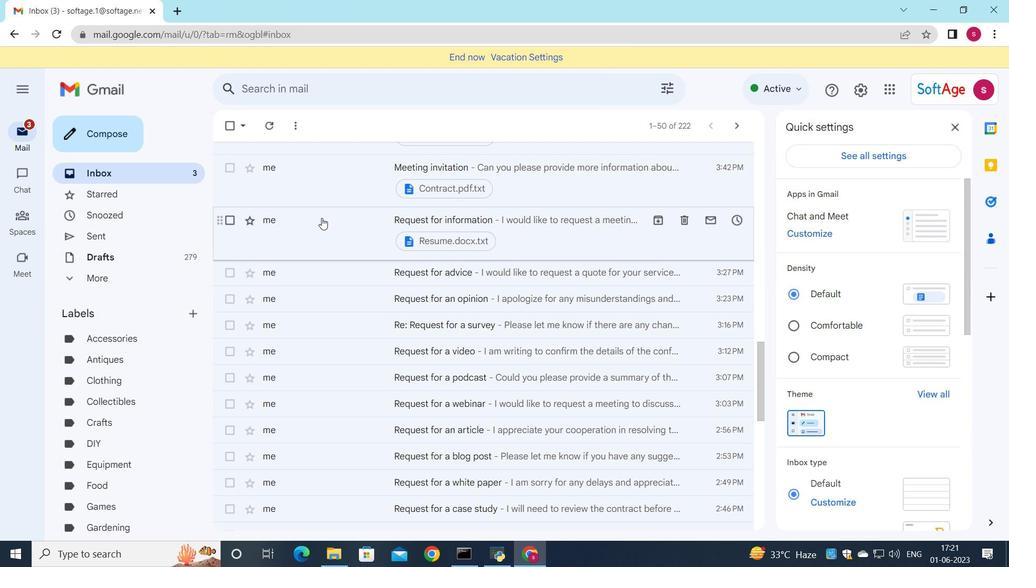 
Action: Mouse scrolled (322, 218) with delta (0, 0)
Screenshot: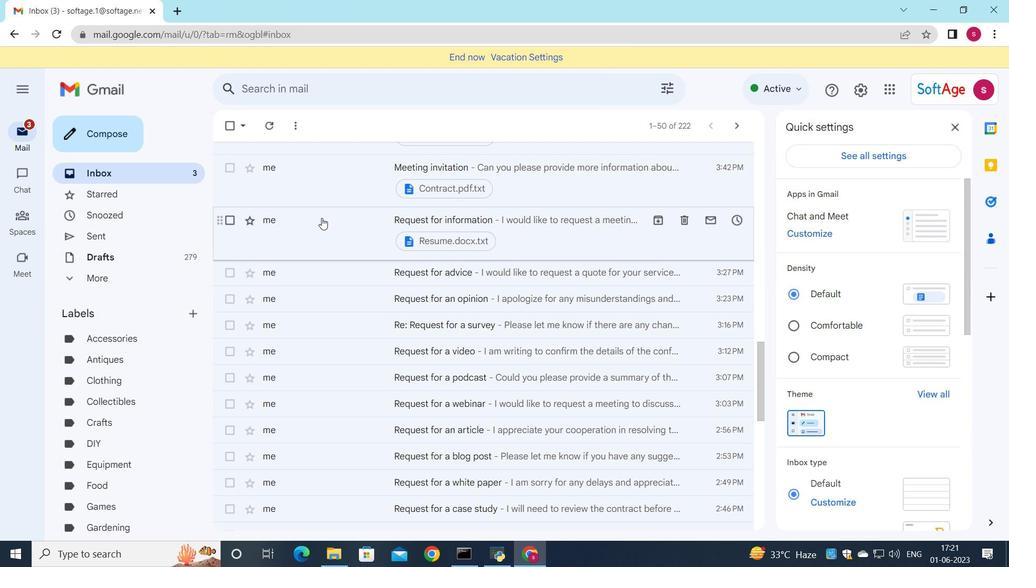 
Action: Mouse scrolled (322, 218) with delta (0, 0)
Screenshot: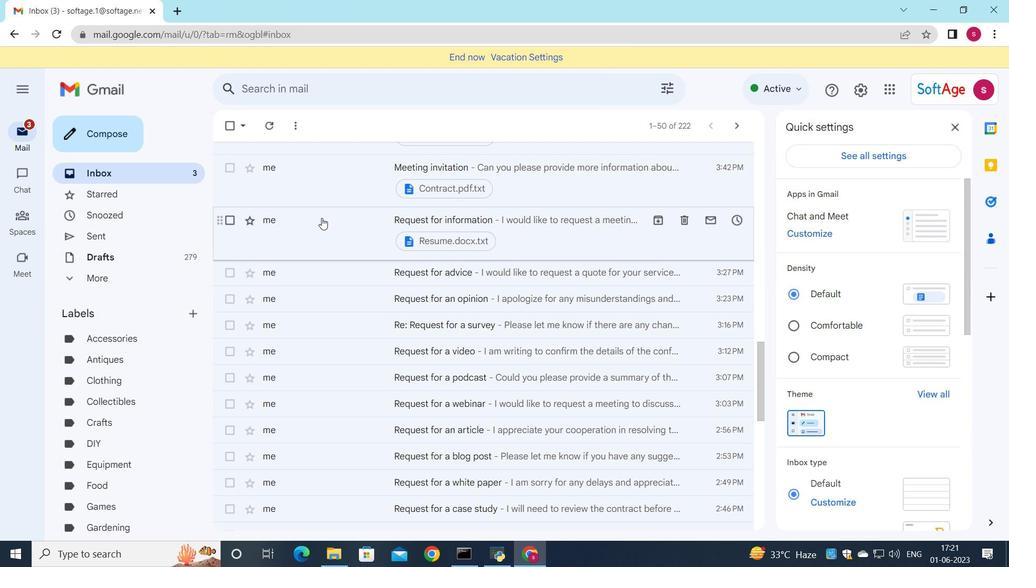 
Action: Mouse scrolled (322, 218) with delta (0, 0)
Screenshot: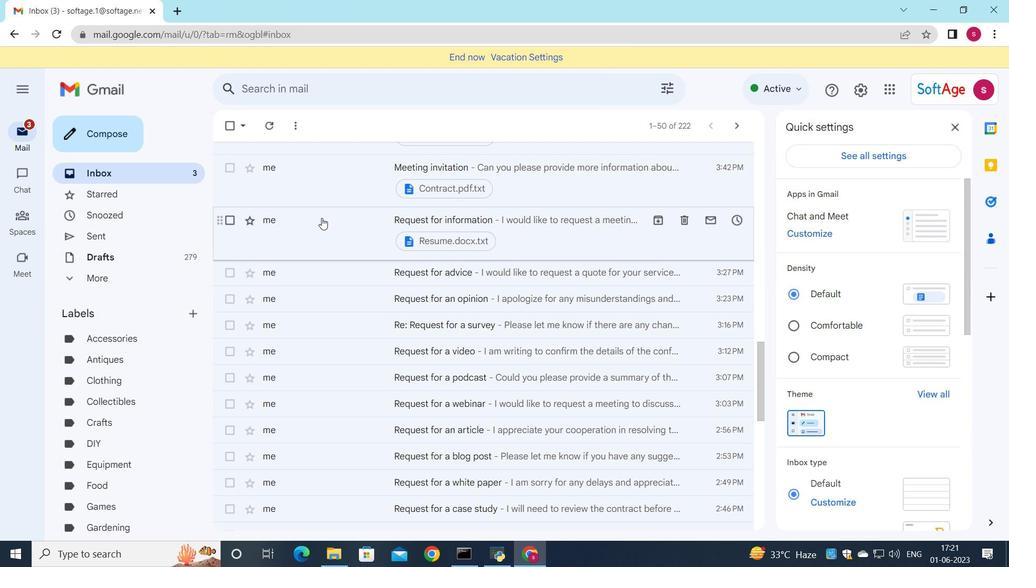 
Action: Mouse scrolled (322, 218) with delta (0, 0)
Screenshot: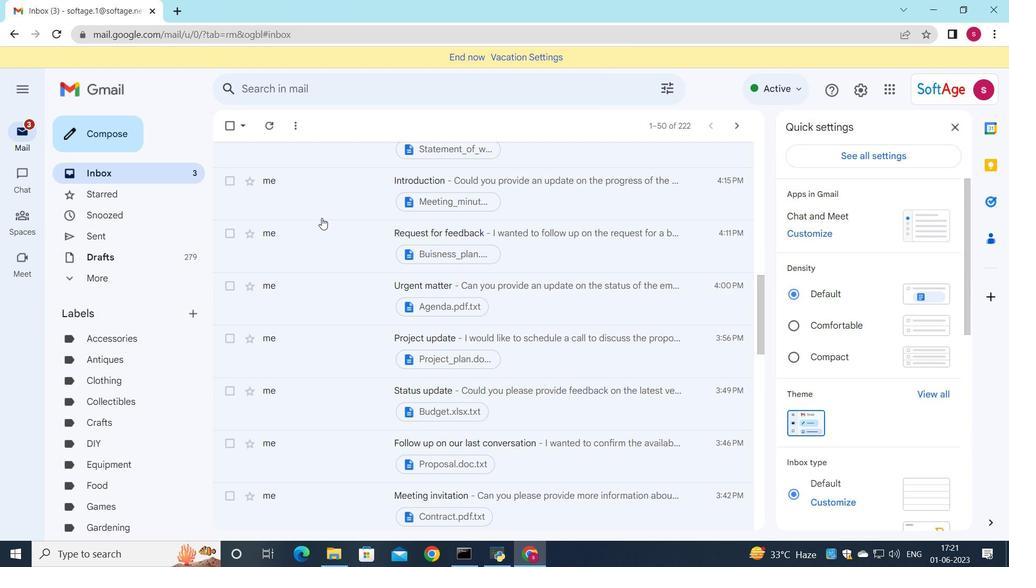 
Action: Mouse scrolled (322, 218) with delta (0, 0)
Screenshot: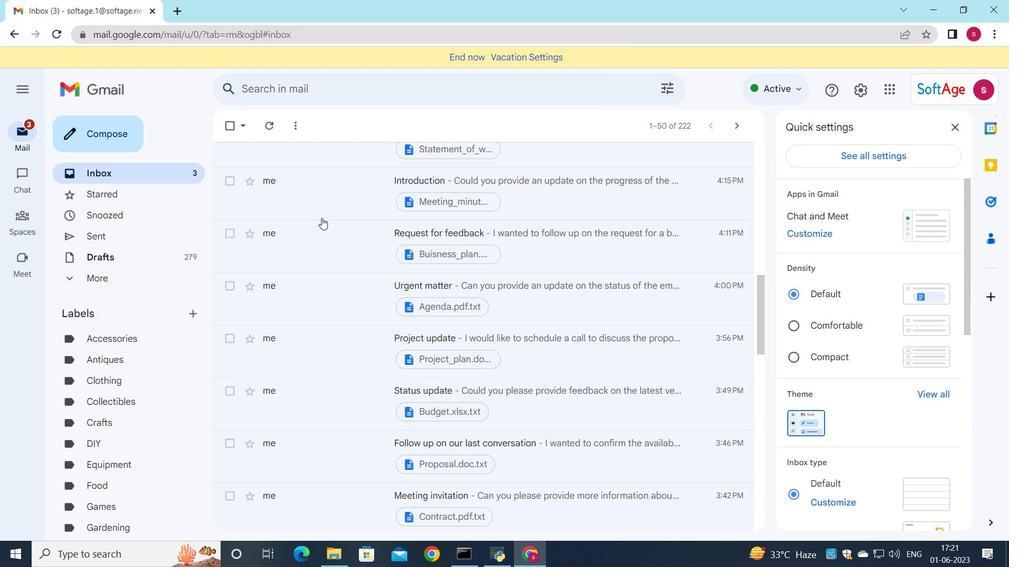 
Action: Mouse scrolled (322, 218) with delta (0, 0)
Screenshot: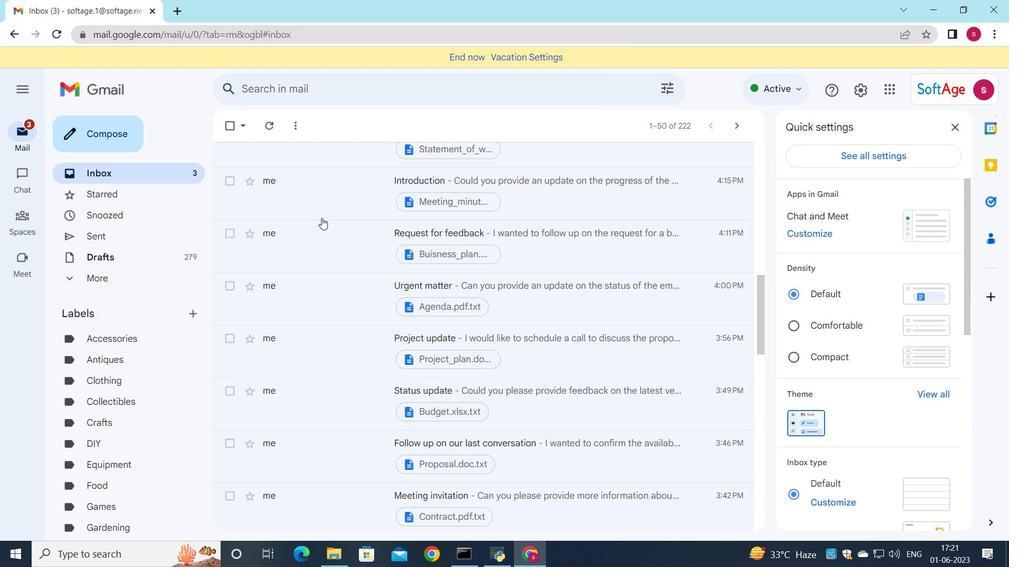 
Action: Mouse scrolled (322, 218) with delta (0, 0)
Screenshot: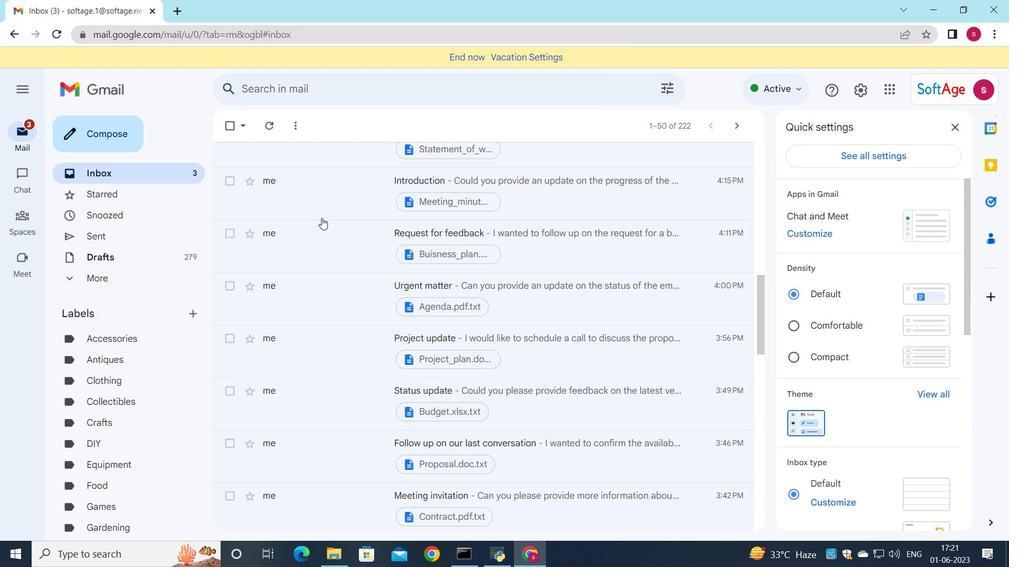 
Action: Mouse scrolled (322, 218) with delta (0, 0)
Screenshot: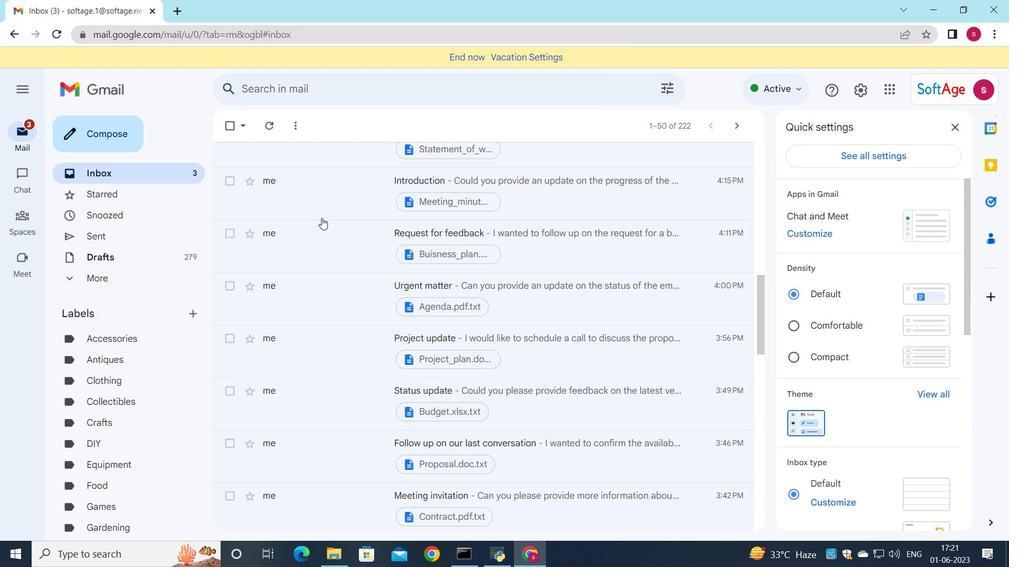 
Action: Mouse scrolled (322, 218) with delta (0, 0)
Screenshot: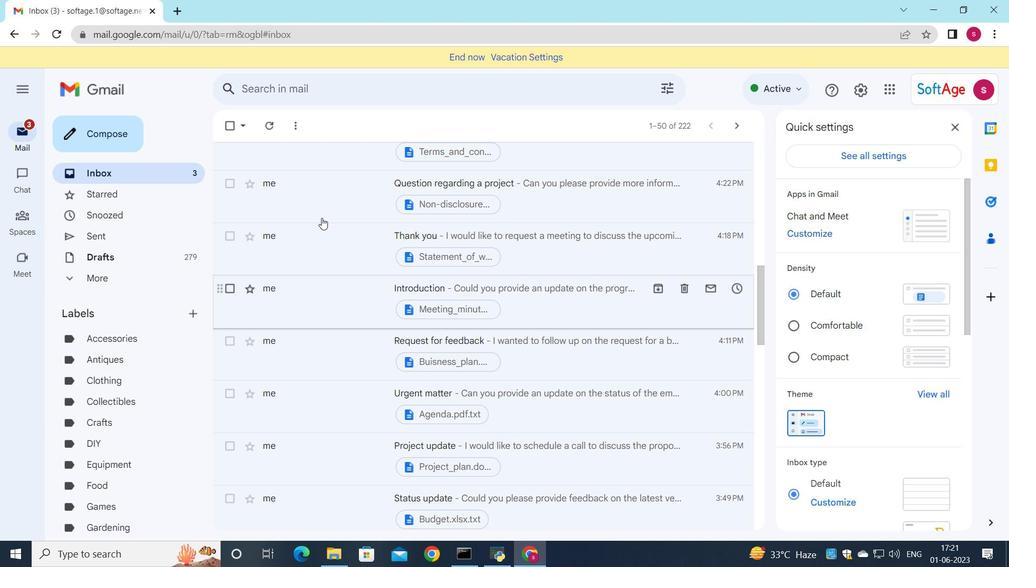 
Action: Mouse scrolled (322, 218) with delta (0, 0)
Screenshot: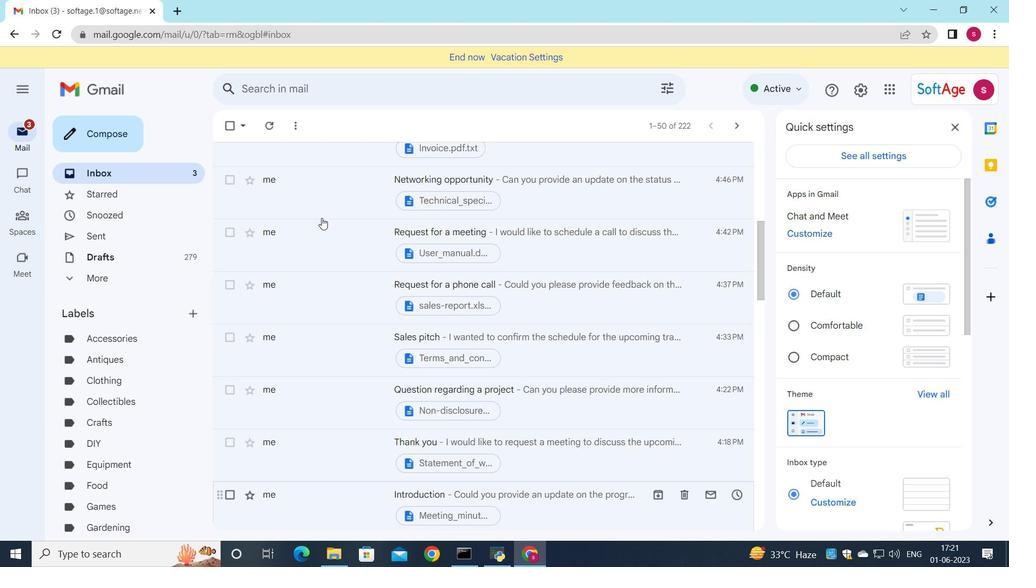 
Action: Mouse scrolled (322, 218) with delta (0, 0)
Screenshot: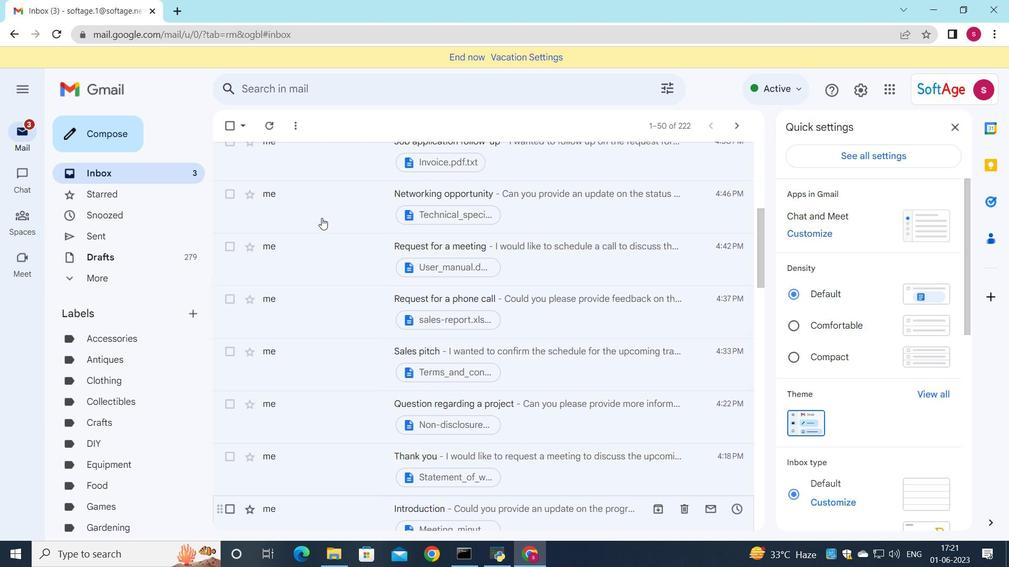 
Action: Mouse scrolled (322, 218) with delta (0, 0)
Screenshot: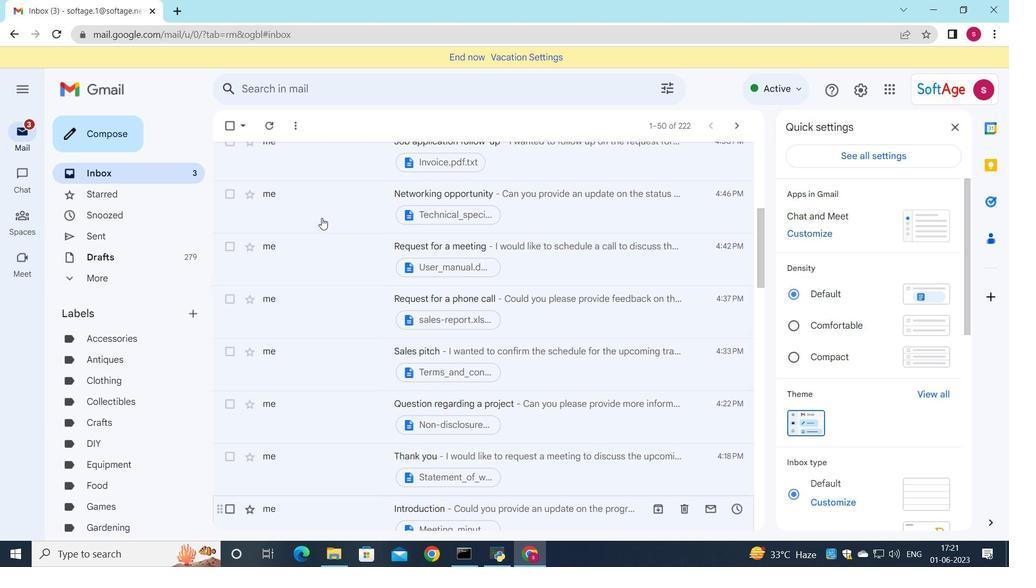
Action: Mouse scrolled (322, 218) with delta (0, 0)
Screenshot: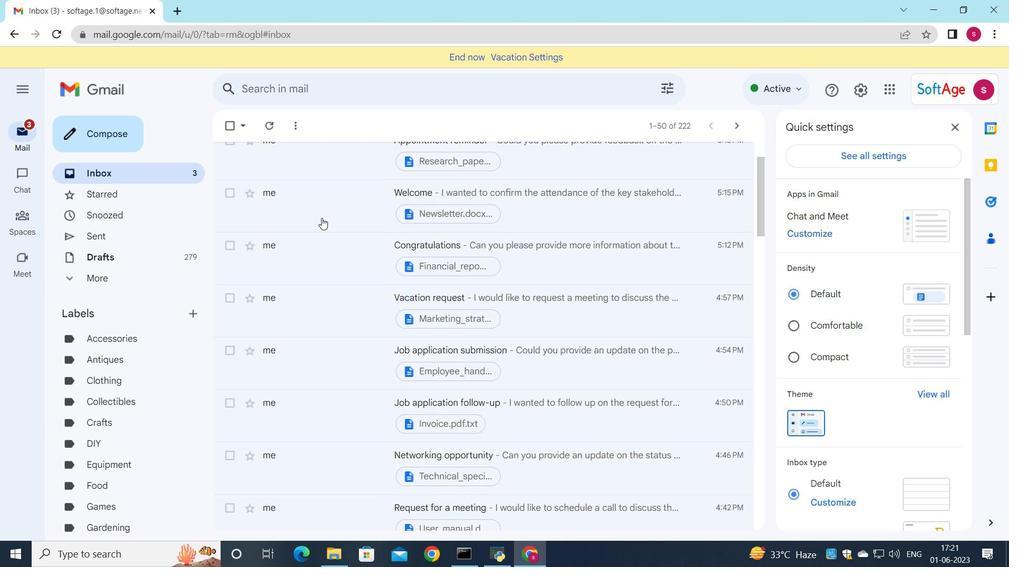 
Action: Mouse scrolled (322, 218) with delta (0, 0)
Screenshot: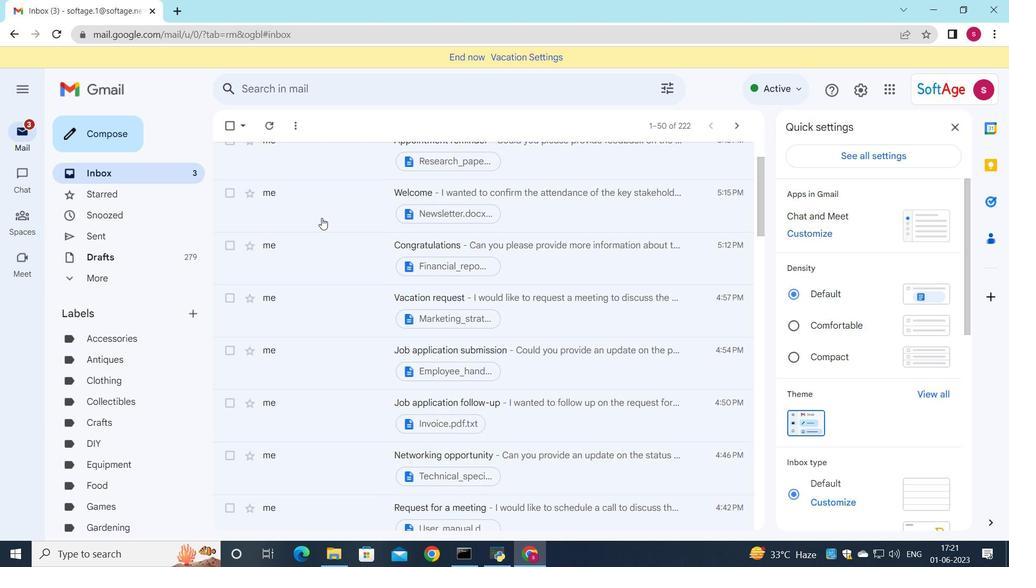 
Action: Mouse scrolled (322, 218) with delta (0, 0)
Screenshot: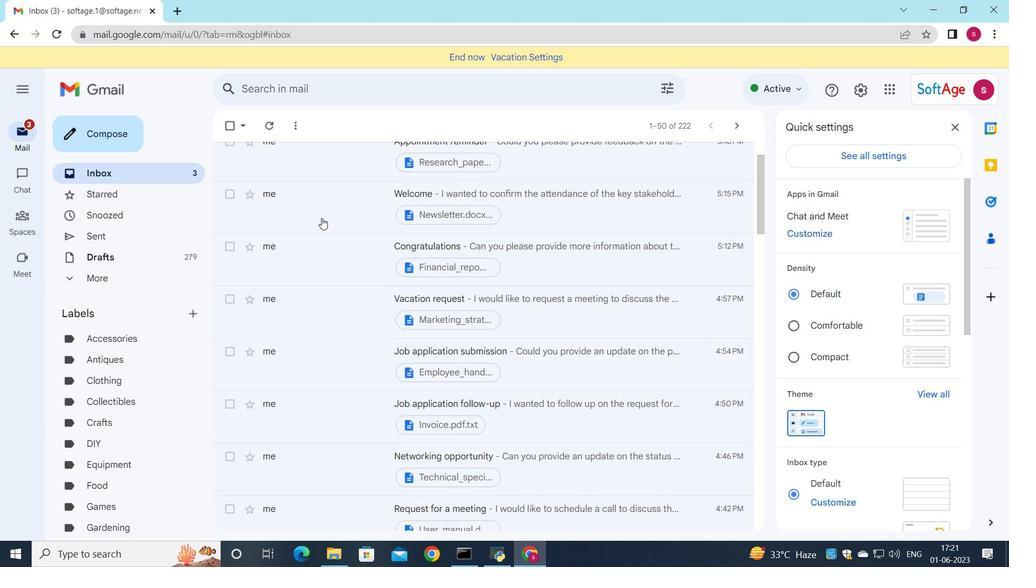 
Action: Mouse scrolled (322, 218) with delta (0, 0)
Screenshot: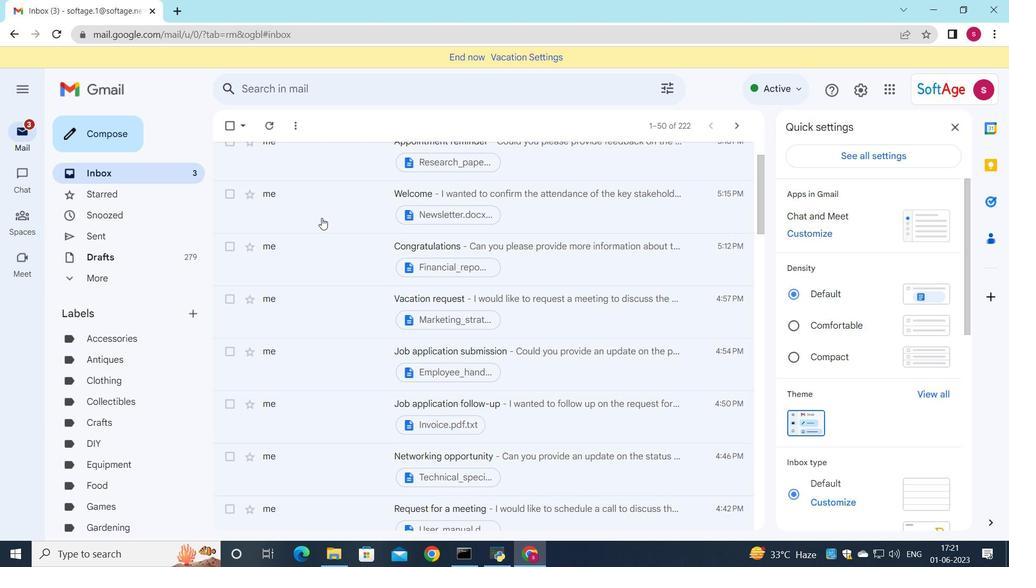 
Action: Mouse scrolled (322, 218) with delta (0, 0)
Screenshot: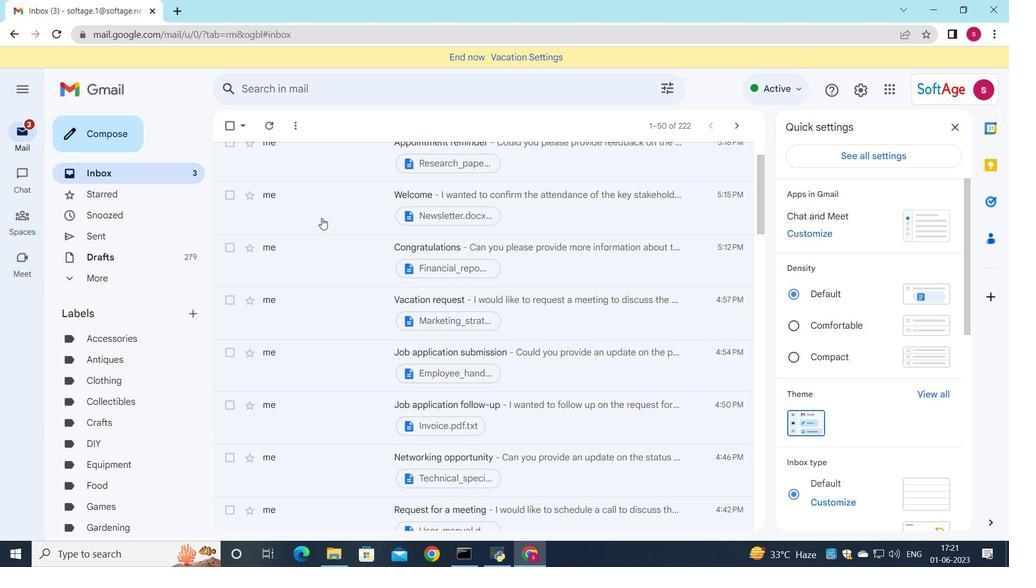 
Action: Mouse scrolled (322, 218) with delta (0, 0)
Screenshot: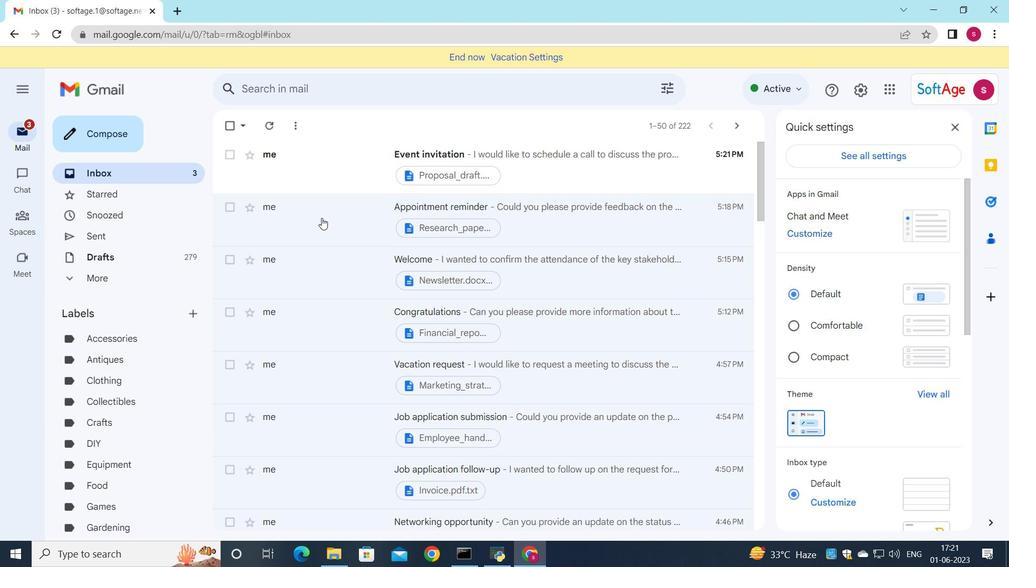 
Action: Mouse scrolled (322, 218) with delta (0, 0)
Screenshot: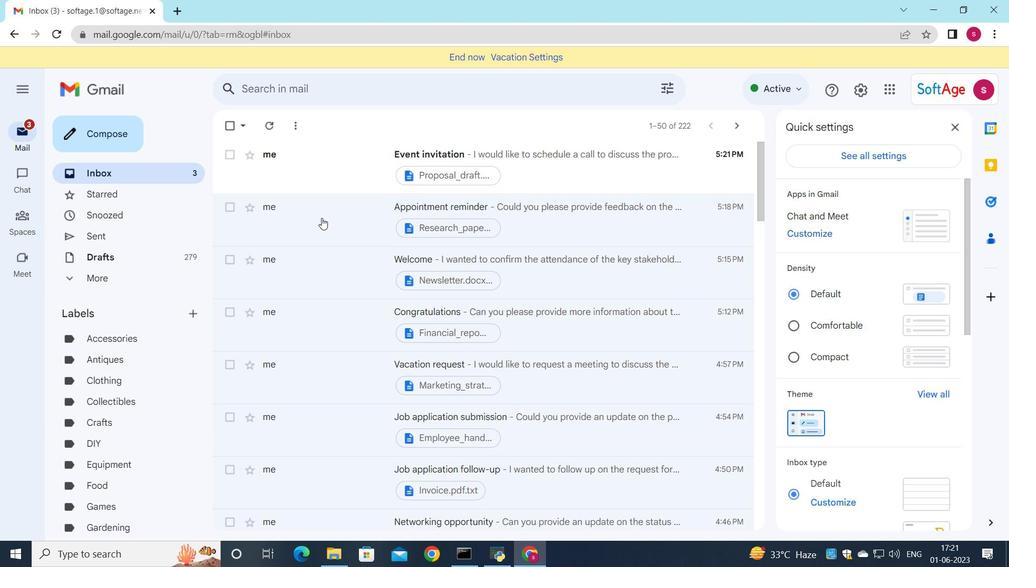 
Action: Mouse moved to (588, 159)
Screenshot: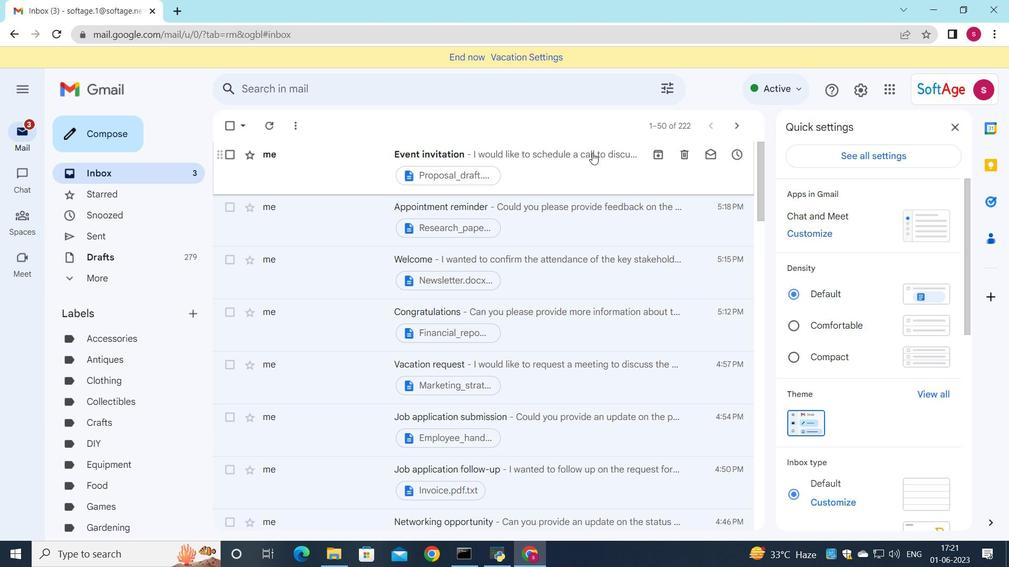 
Action: Mouse pressed left at (588, 159)
Screenshot: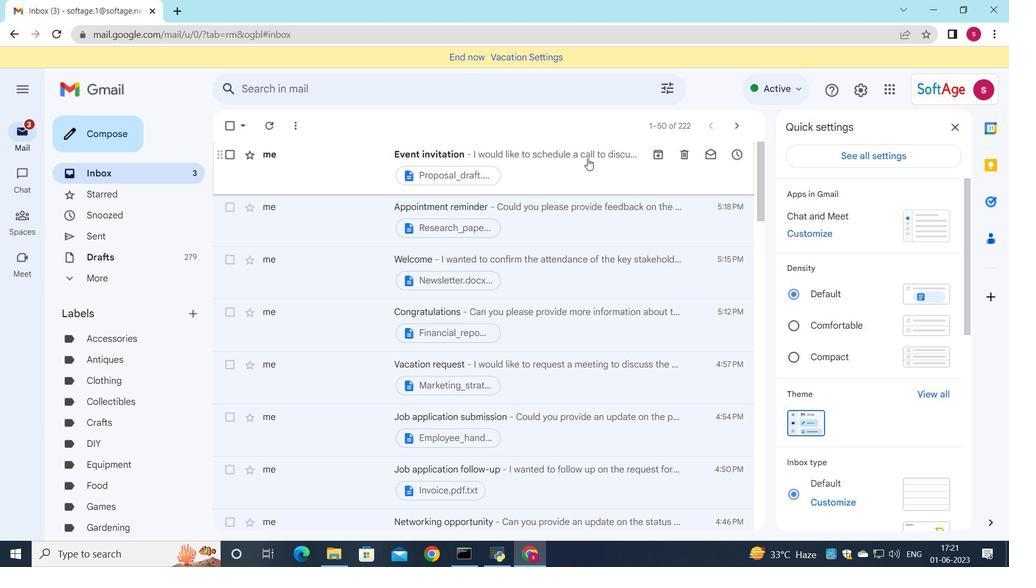 
Action: Mouse moved to (589, 254)
Screenshot: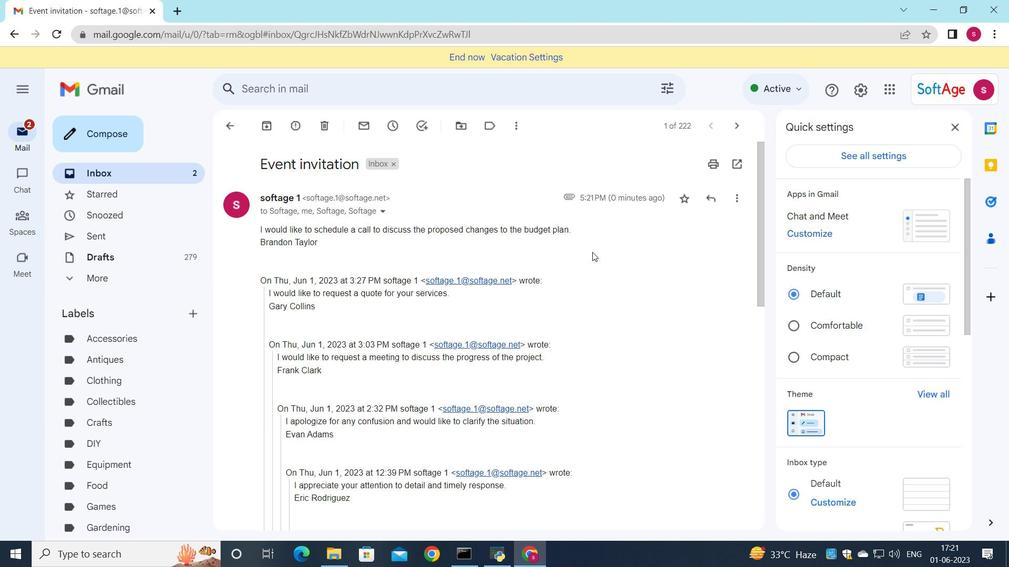 
